 Task: Create fields in order object.
Action: Mouse moved to (731, 72)
Screenshot: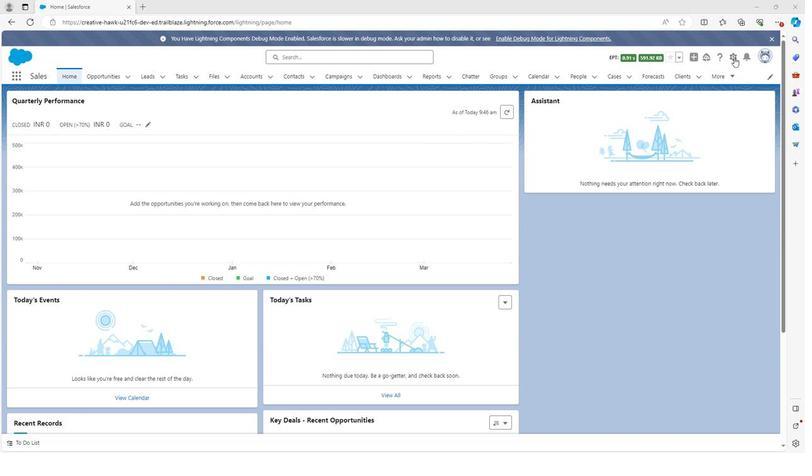 
Action: Mouse pressed left at (731, 72)
Screenshot: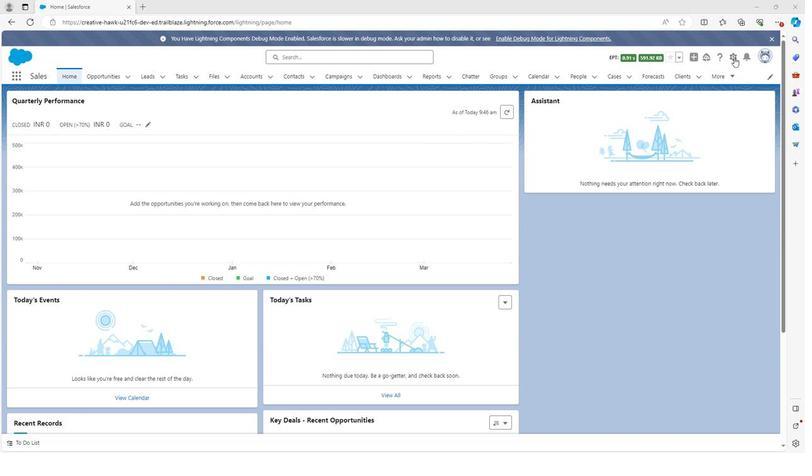 
Action: Mouse moved to (696, 95)
Screenshot: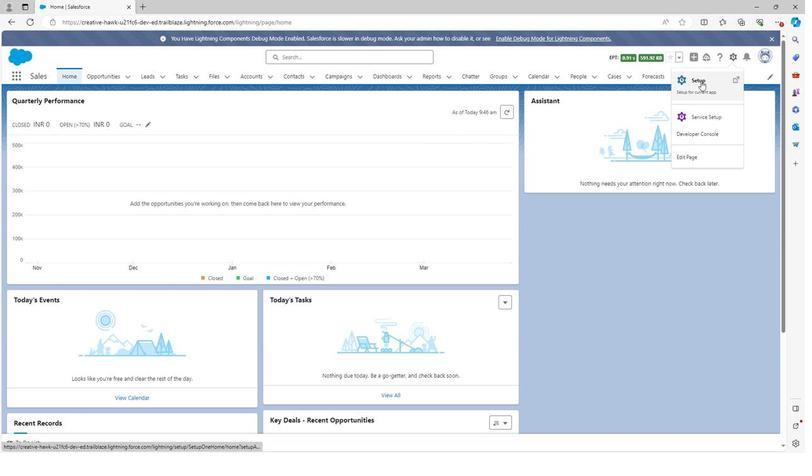 
Action: Mouse pressed left at (696, 95)
Screenshot: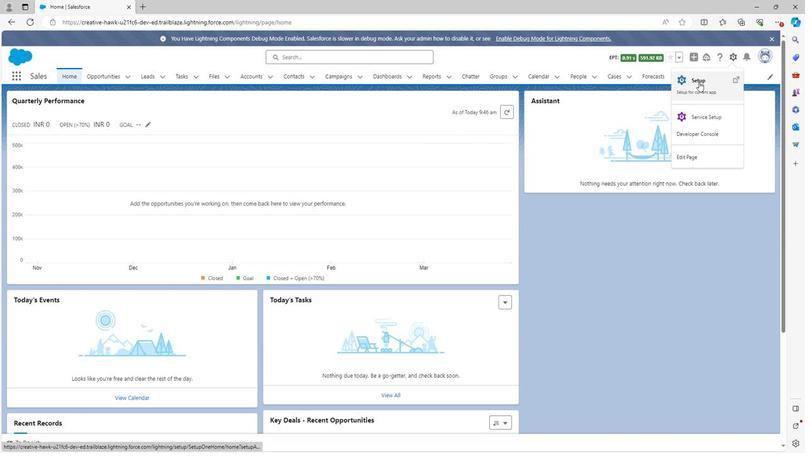 
Action: Mouse moved to (105, 89)
Screenshot: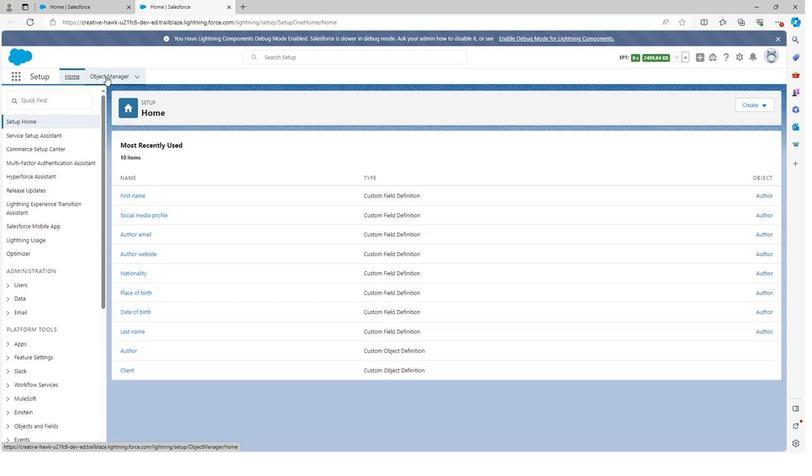 
Action: Mouse pressed left at (105, 89)
Screenshot: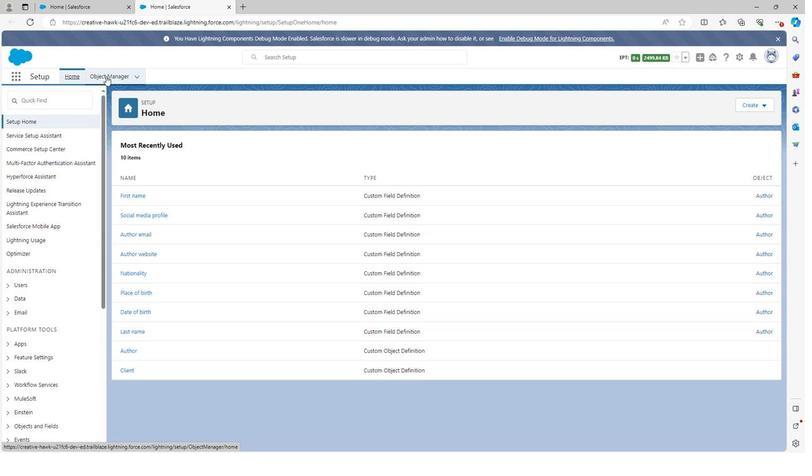 
Action: Mouse moved to (746, 116)
Screenshot: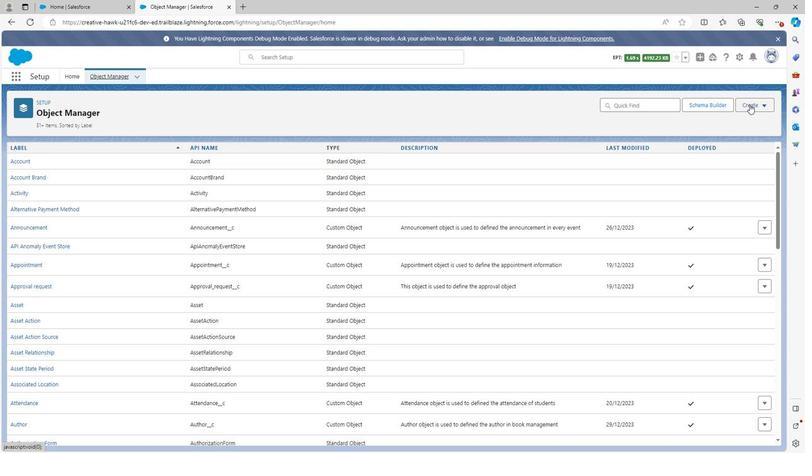 
Action: Mouse pressed left at (746, 116)
Screenshot: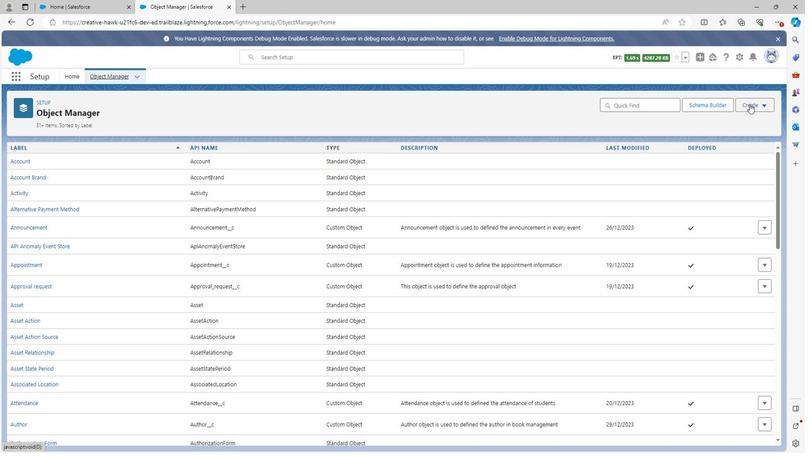 
Action: Mouse moved to (706, 142)
Screenshot: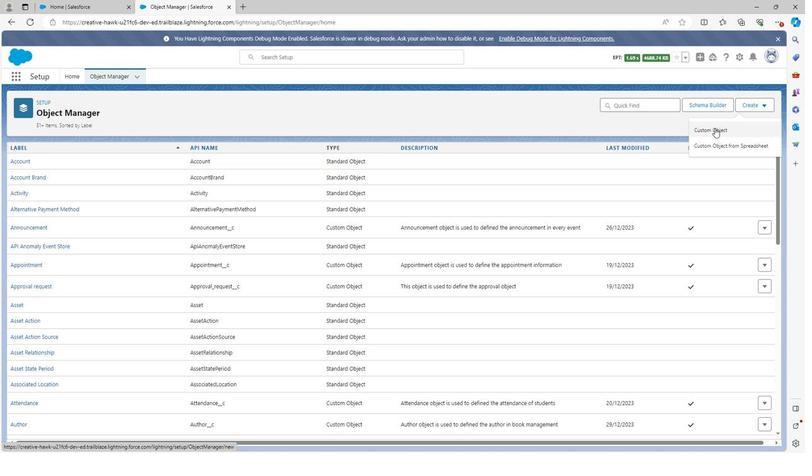 
Action: Mouse pressed left at (706, 142)
Screenshot: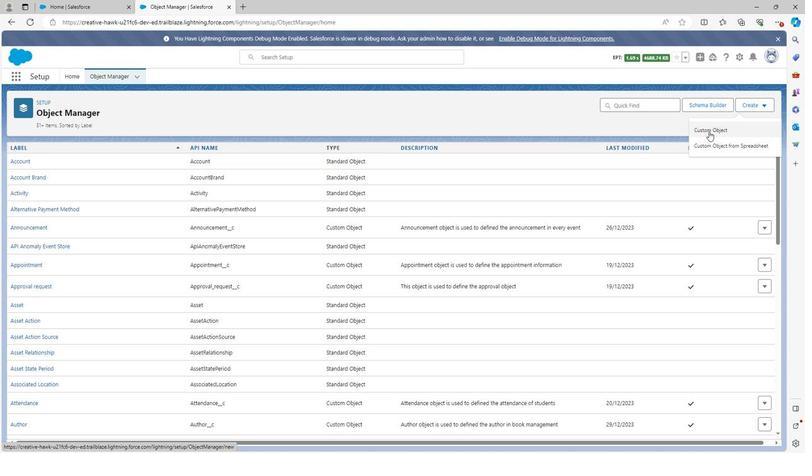 
Action: Mouse moved to (110, 89)
Screenshot: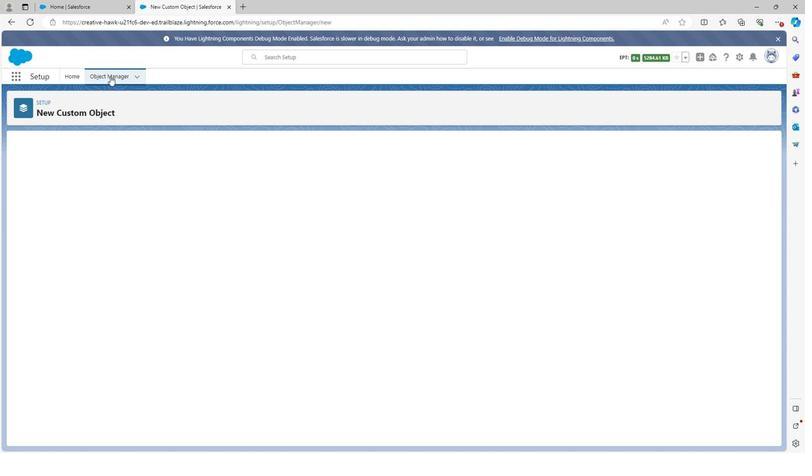 
Action: Mouse pressed left at (110, 89)
Screenshot: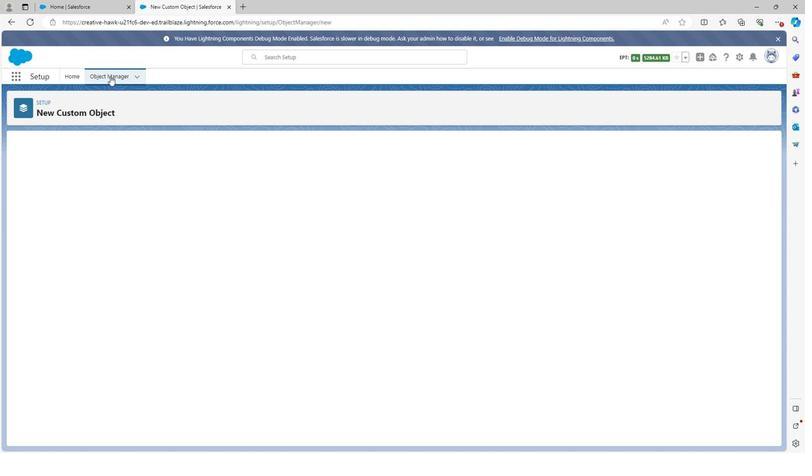 
Action: Mouse moved to (26, 291)
Screenshot: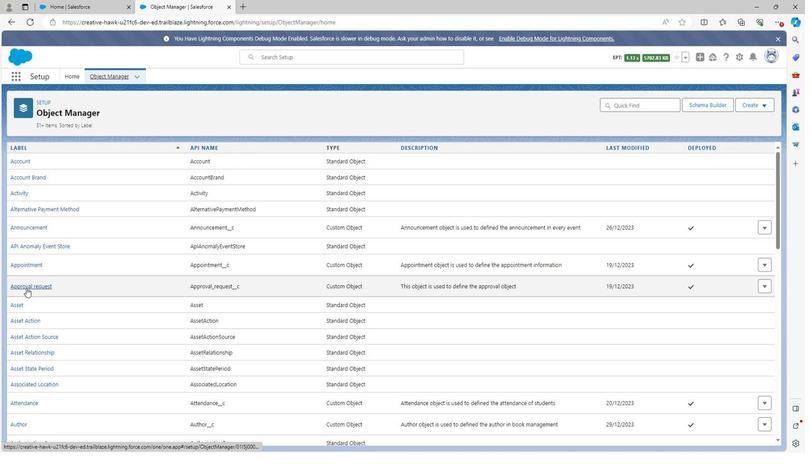 
Action: Mouse scrolled (26, 290) with delta (0, 0)
Screenshot: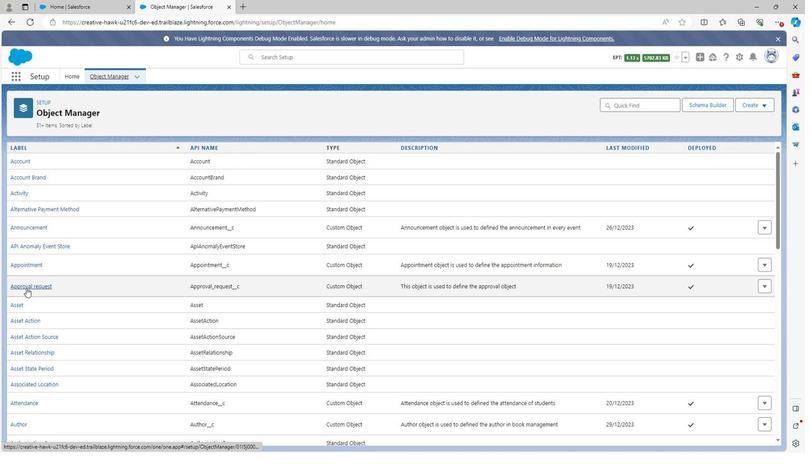 
Action: Mouse scrolled (26, 290) with delta (0, 0)
Screenshot: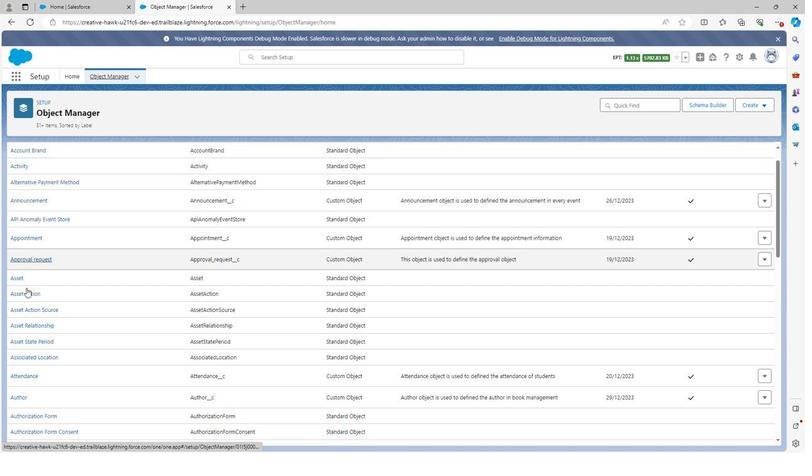 
Action: Mouse scrolled (26, 290) with delta (0, 0)
Screenshot: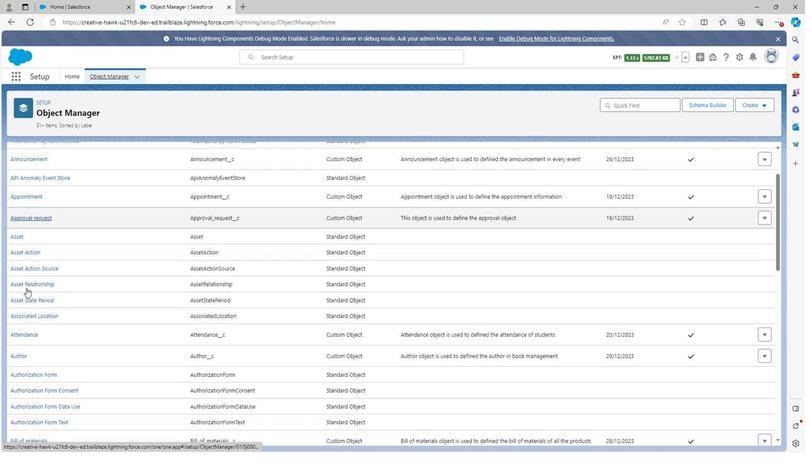 
Action: Mouse scrolled (26, 290) with delta (0, 0)
Screenshot: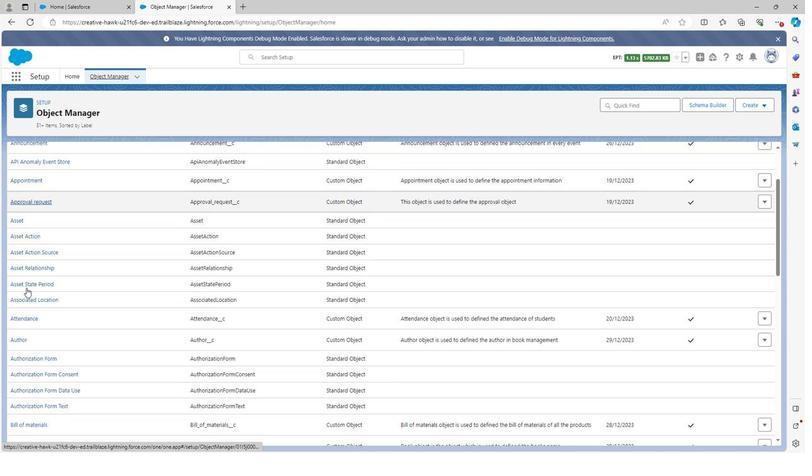 
Action: Mouse scrolled (26, 290) with delta (0, 0)
Screenshot: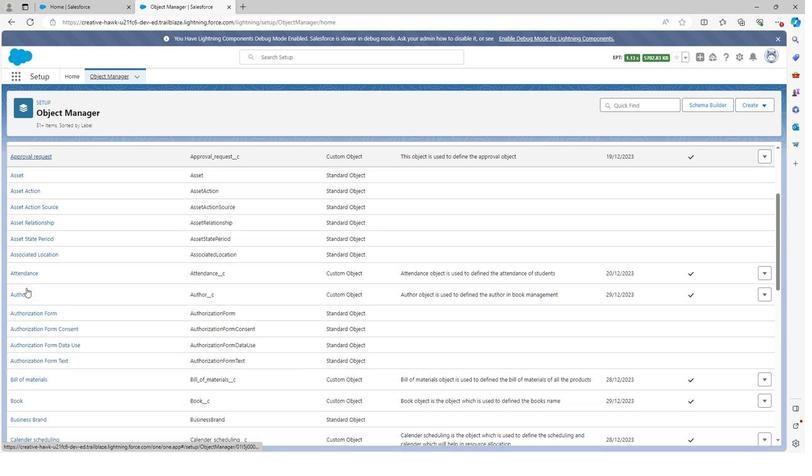 
Action: Mouse scrolled (26, 290) with delta (0, 0)
Screenshot: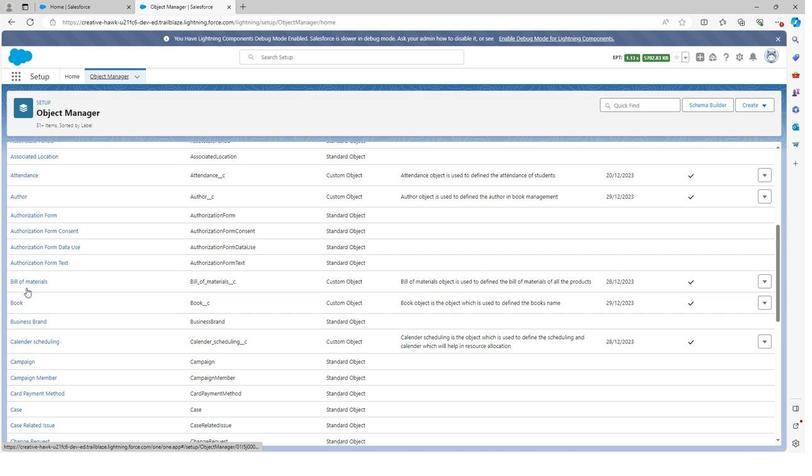 
Action: Mouse scrolled (26, 290) with delta (0, 0)
Screenshot: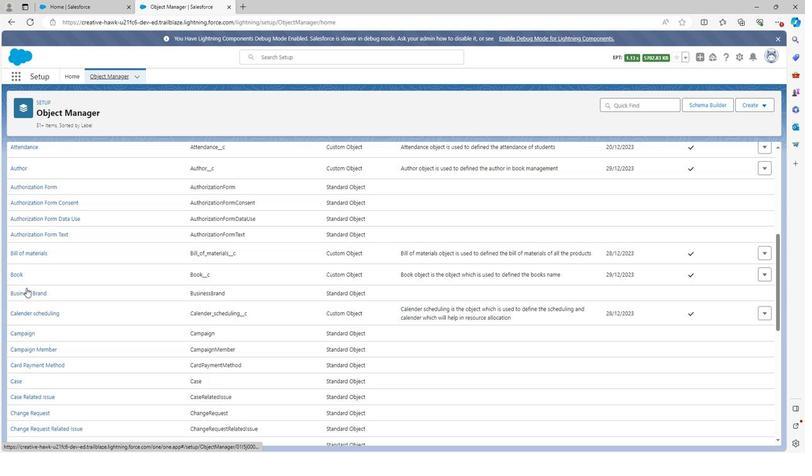 
Action: Mouse scrolled (26, 290) with delta (0, 0)
Screenshot: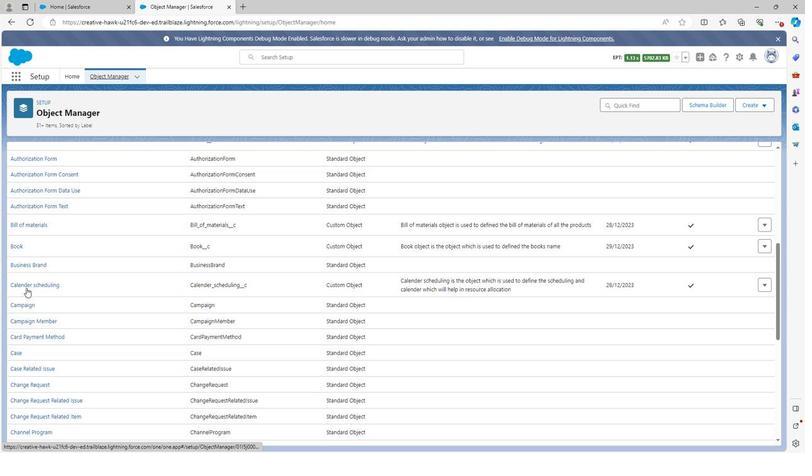 
Action: Mouse scrolled (26, 290) with delta (0, 0)
Screenshot: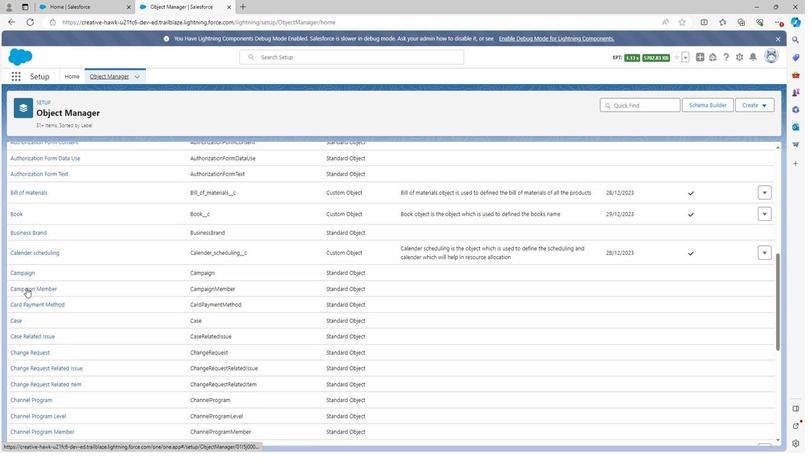 
Action: Mouse scrolled (26, 290) with delta (0, 0)
Screenshot: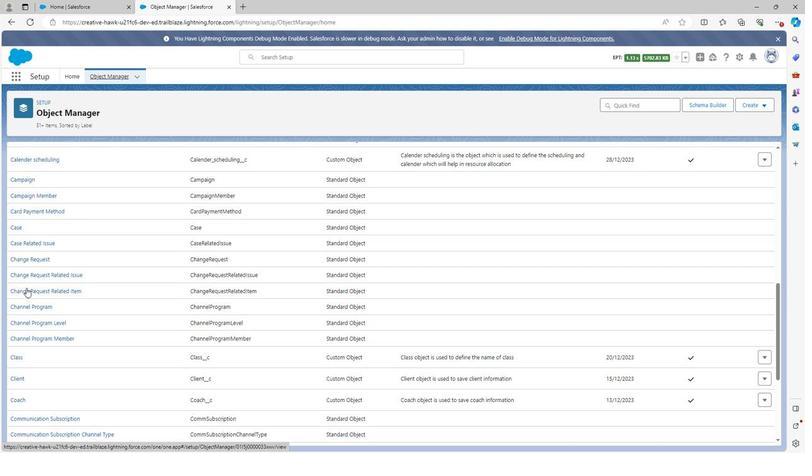 
Action: Mouse scrolled (26, 290) with delta (0, 0)
Screenshot: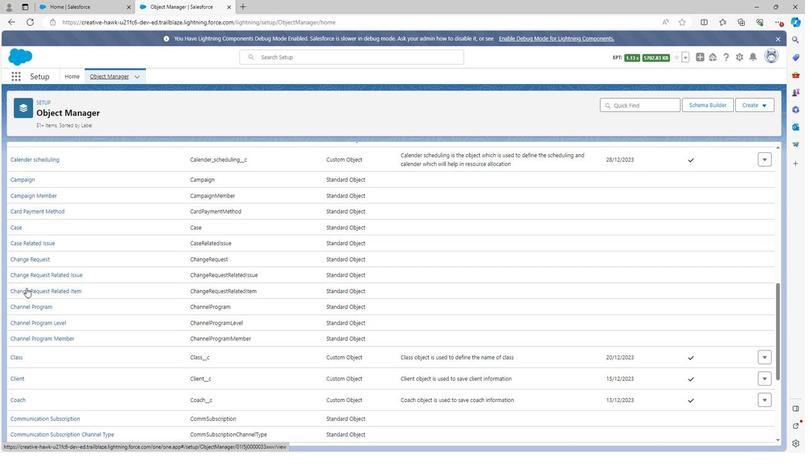 
Action: Mouse scrolled (26, 290) with delta (0, 0)
Screenshot: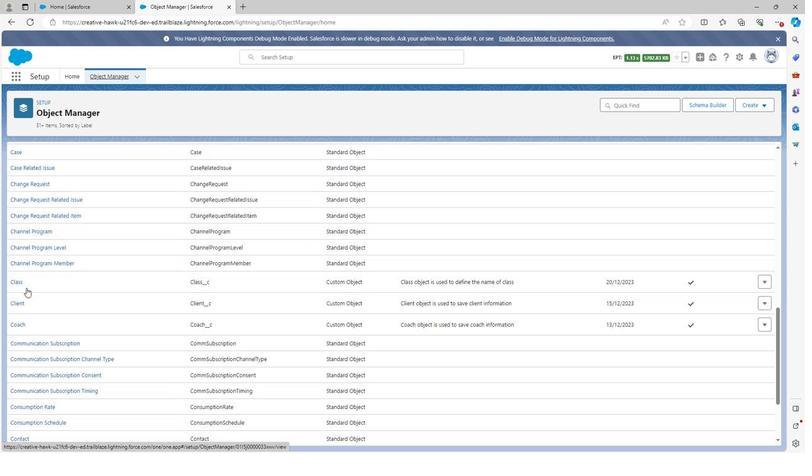 
Action: Mouse scrolled (26, 290) with delta (0, 0)
Screenshot: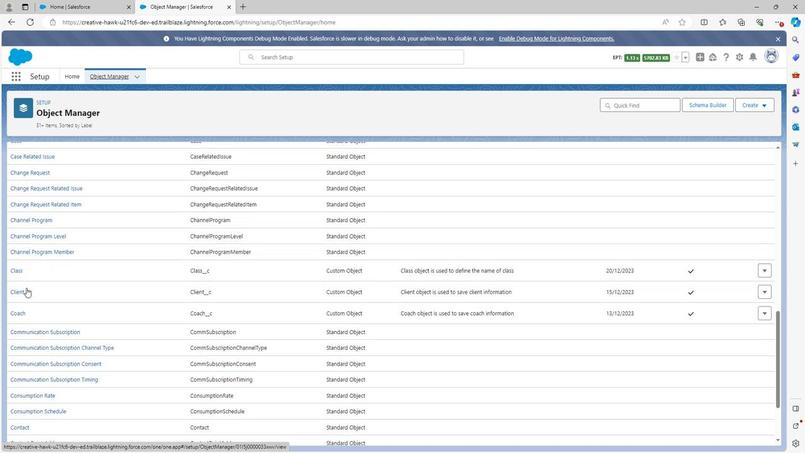 
Action: Mouse scrolled (26, 290) with delta (0, 0)
Screenshot: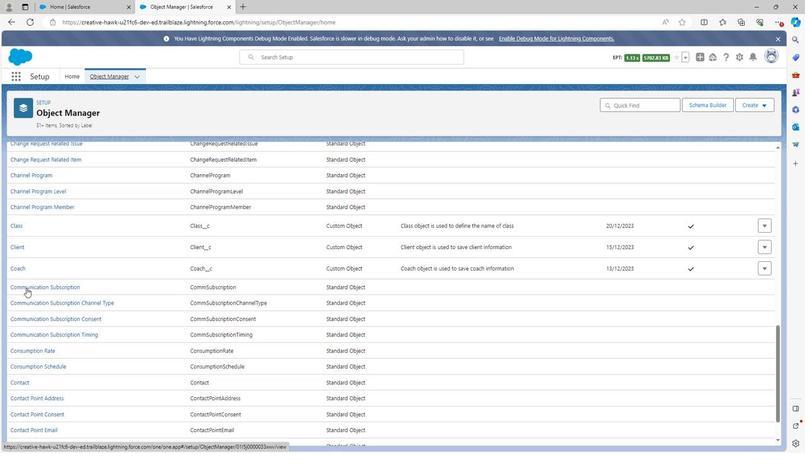 
Action: Mouse scrolled (26, 290) with delta (0, 0)
Screenshot: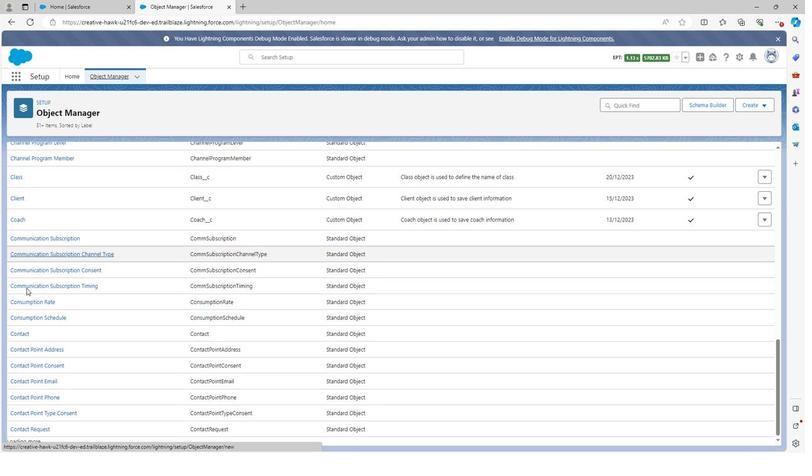 
Action: Mouse scrolled (26, 290) with delta (0, 0)
Screenshot: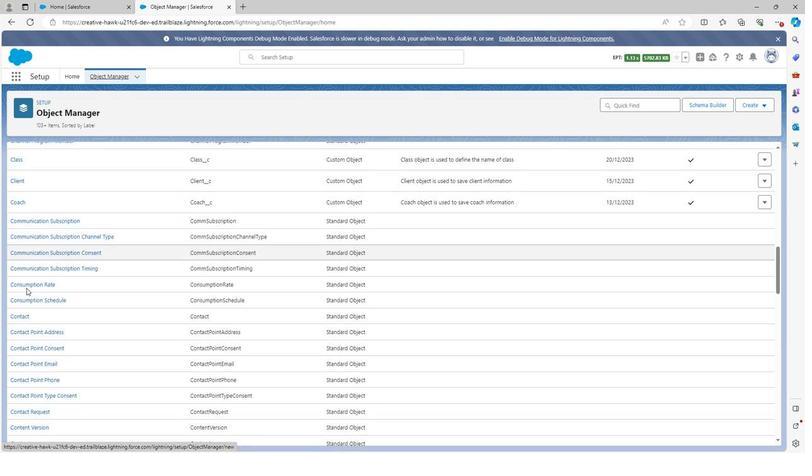 
Action: Mouse scrolled (26, 290) with delta (0, 0)
Screenshot: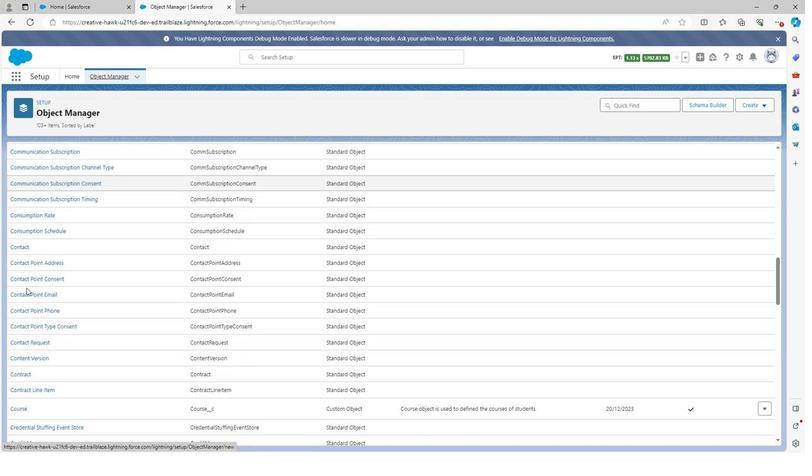 
Action: Mouse scrolled (26, 290) with delta (0, 0)
Screenshot: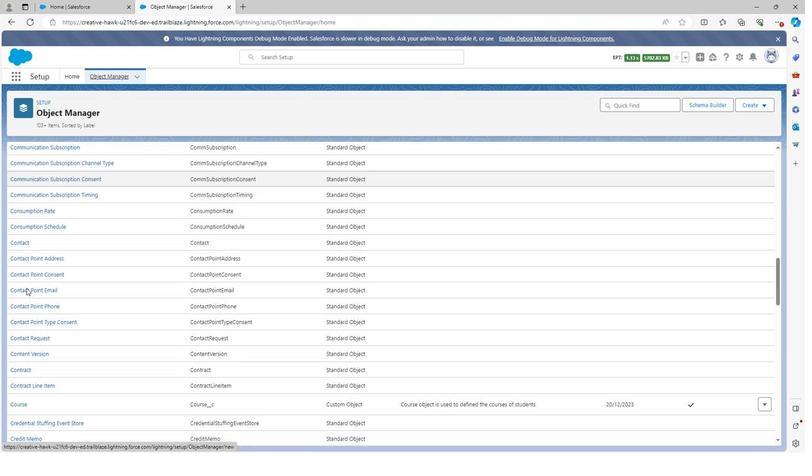 
Action: Mouse scrolled (26, 290) with delta (0, 0)
Screenshot: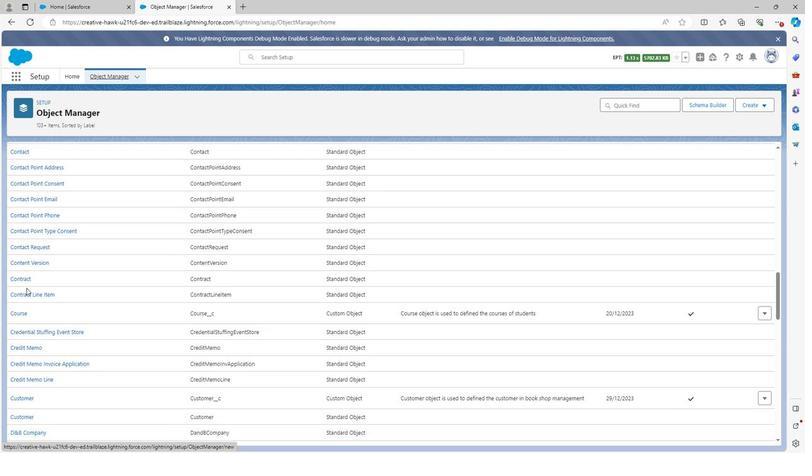 
Action: Mouse scrolled (26, 290) with delta (0, 0)
Screenshot: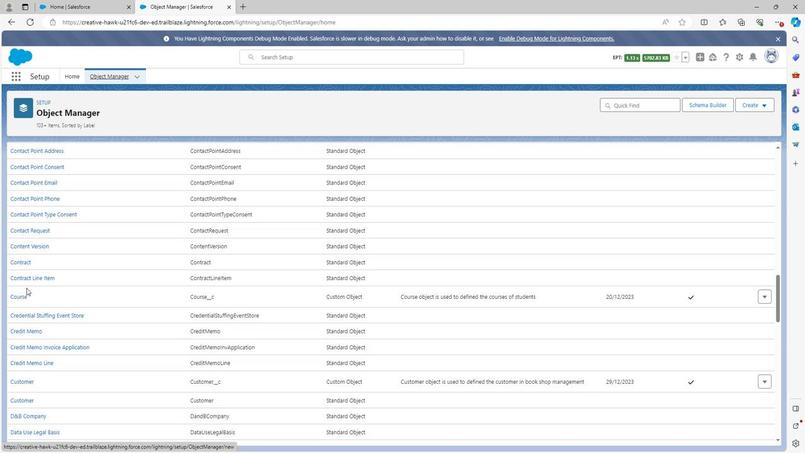 
Action: Mouse scrolled (26, 290) with delta (0, 0)
Screenshot: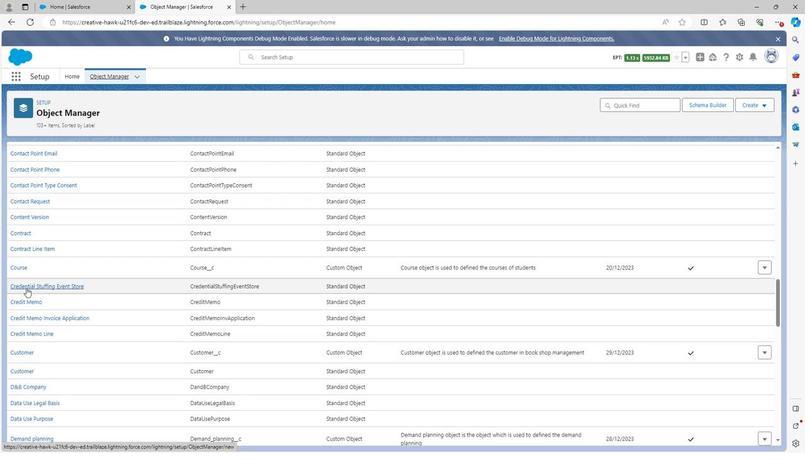 
Action: Mouse scrolled (26, 290) with delta (0, 0)
Screenshot: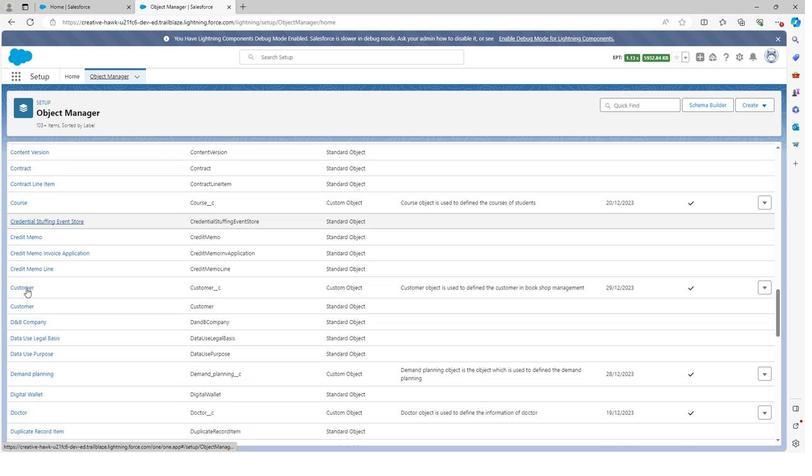 
Action: Mouse scrolled (26, 290) with delta (0, 0)
Screenshot: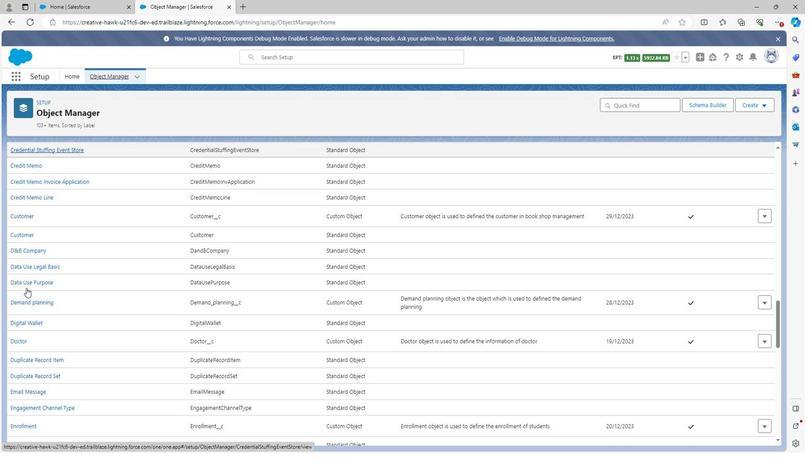 
Action: Mouse scrolled (26, 290) with delta (0, 0)
Screenshot: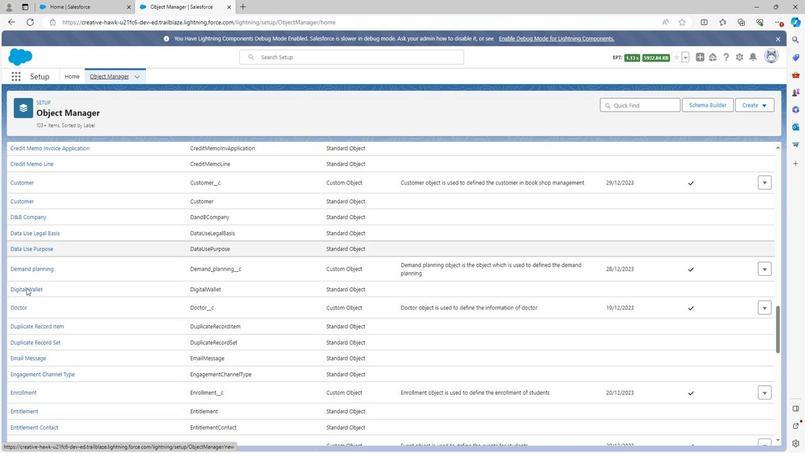 
Action: Mouse scrolled (26, 290) with delta (0, 0)
Screenshot: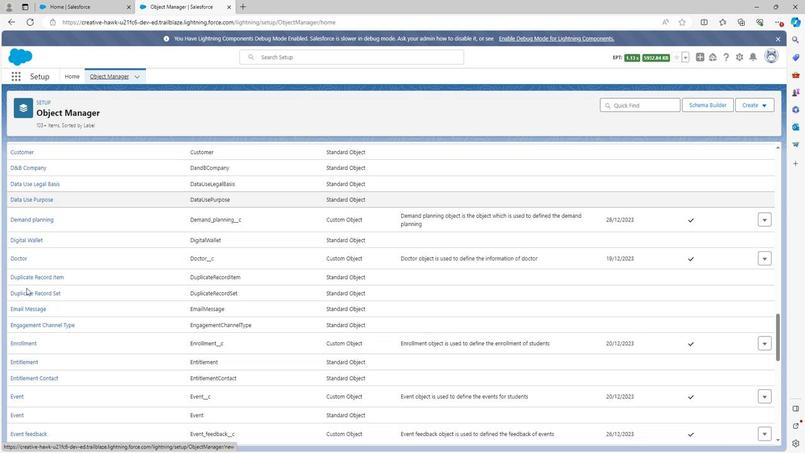 
Action: Mouse scrolled (26, 290) with delta (0, 0)
Screenshot: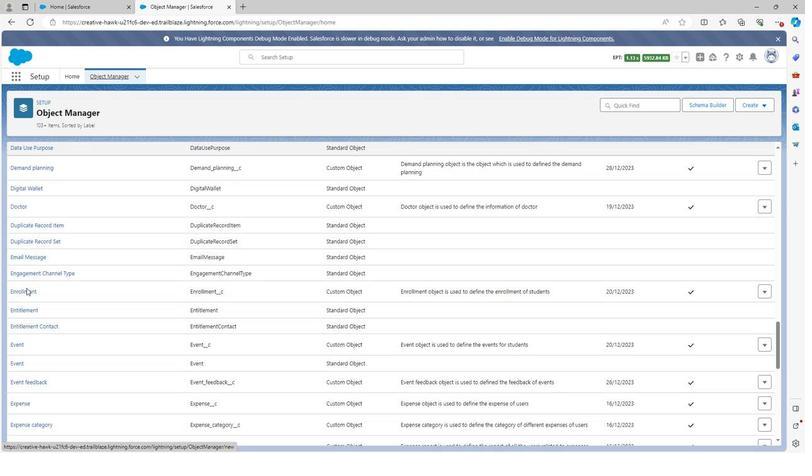 
Action: Mouse scrolled (26, 290) with delta (0, 0)
Screenshot: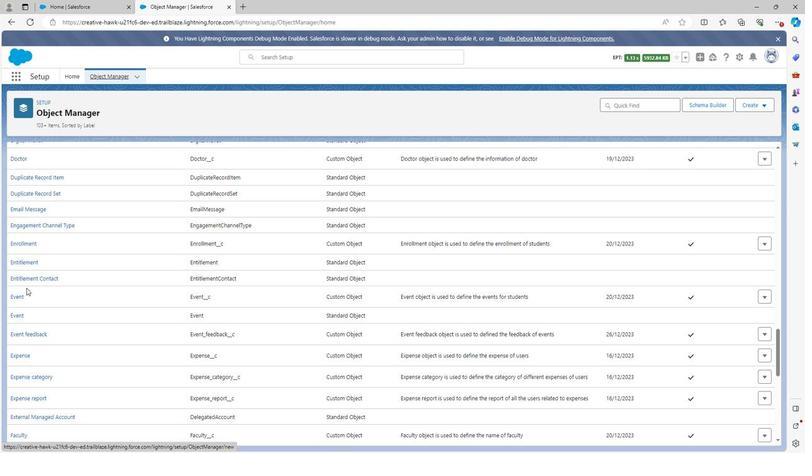 
Action: Mouse scrolled (26, 290) with delta (0, 0)
Screenshot: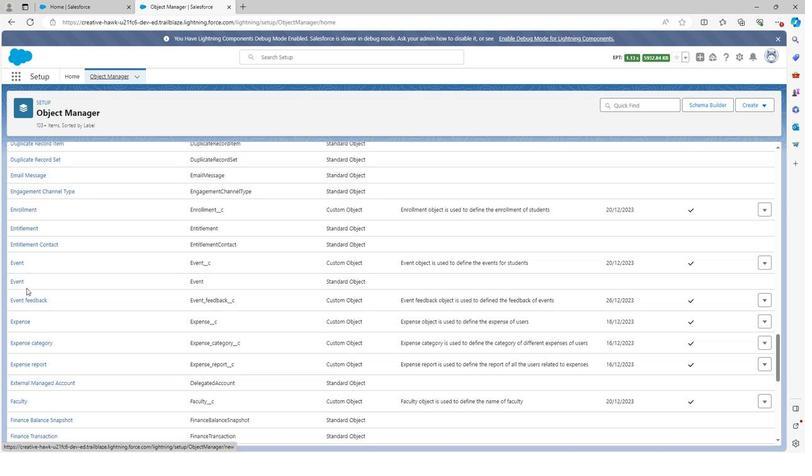 
Action: Mouse scrolled (26, 290) with delta (0, 0)
Screenshot: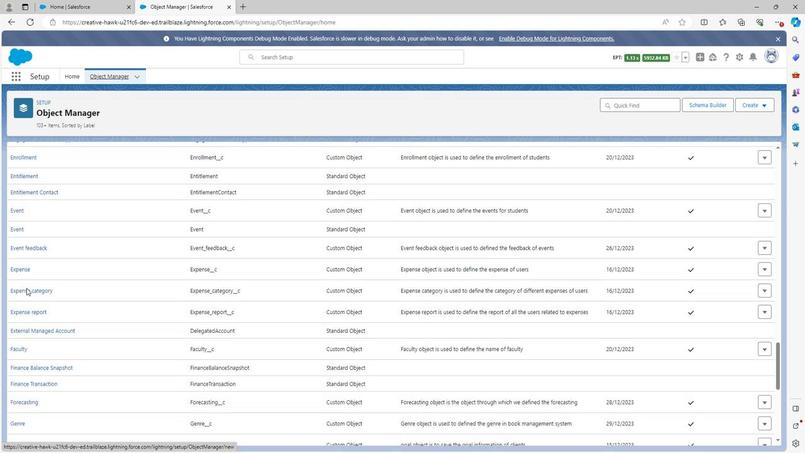 
Action: Mouse scrolled (26, 290) with delta (0, 0)
Screenshot: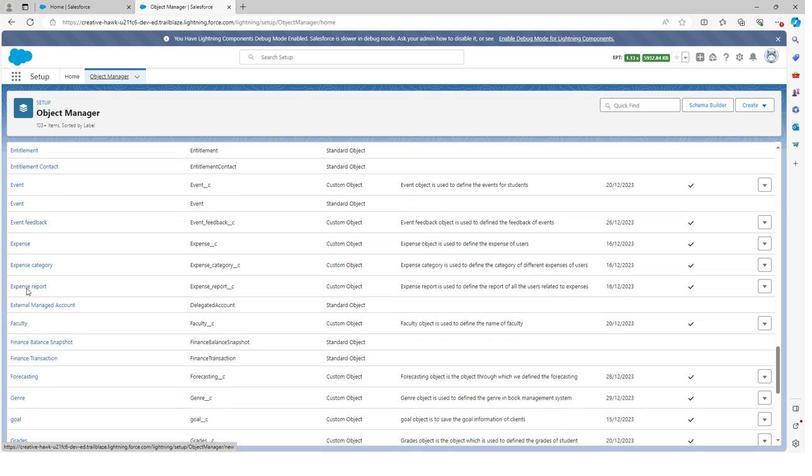 
Action: Mouse scrolled (26, 290) with delta (0, 0)
Screenshot: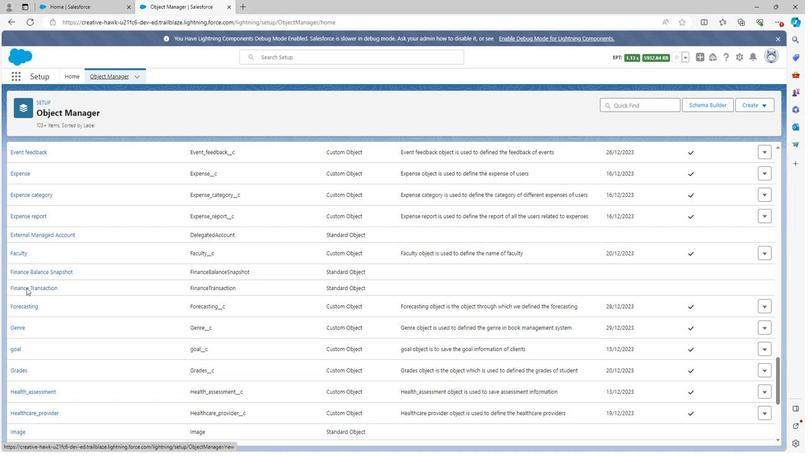 
Action: Mouse scrolled (26, 290) with delta (0, 0)
Screenshot: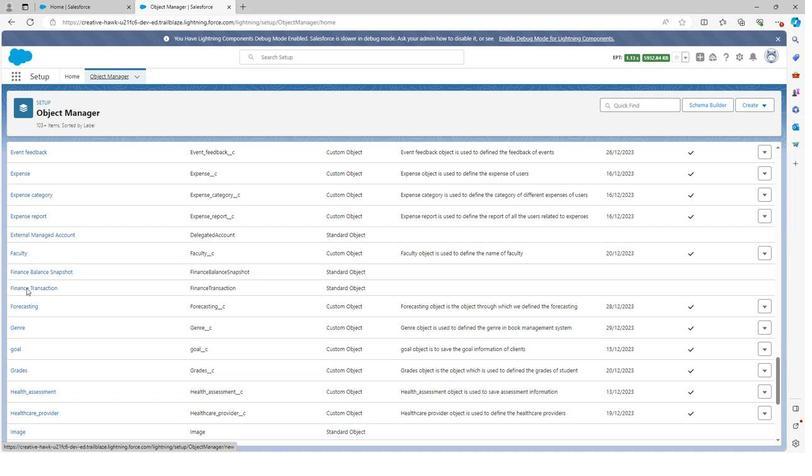 
Action: Mouse scrolled (26, 290) with delta (0, 0)
Screenshot: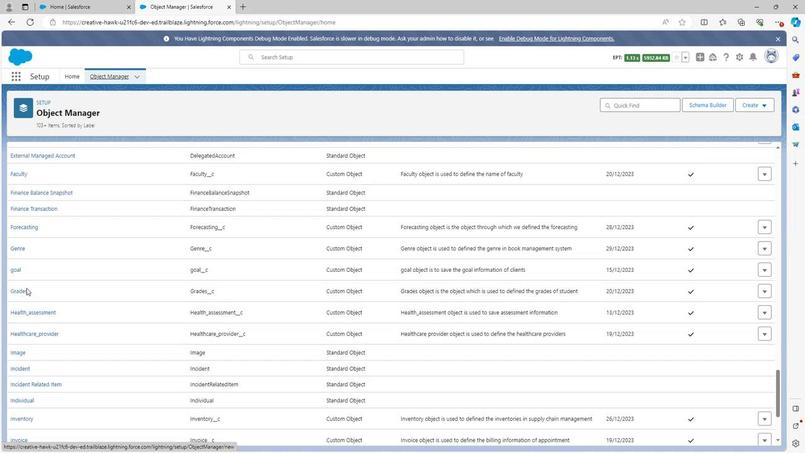 
Action: Mouse scrolled (26, 290) with delta (0, 0)
Screenshot: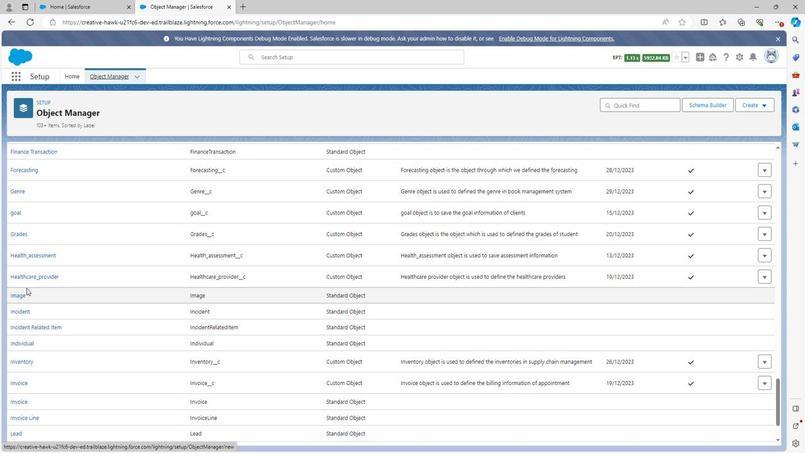 
Action: Mouse scrolled (26, 290) with delta (0, 0)
Screenshot: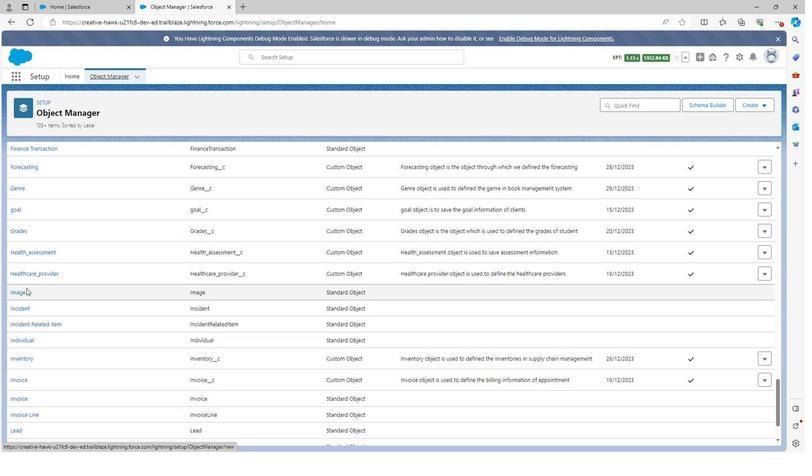 
Action: Mouse scrolled (26, 290) with delta (0, 0)
Screenshot: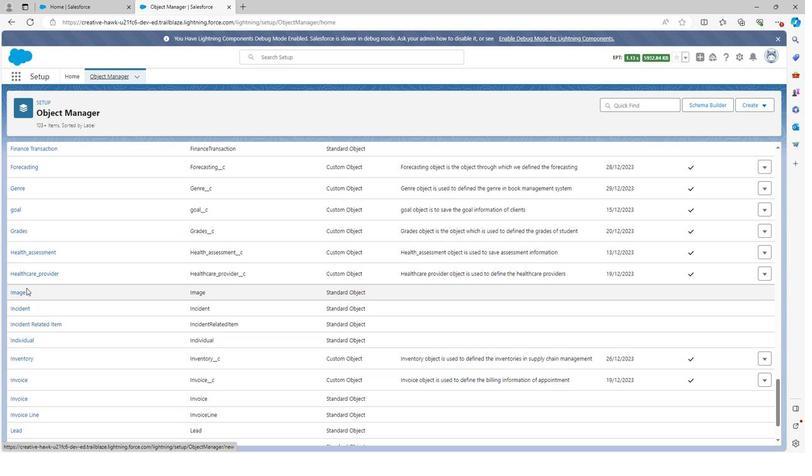 
Action: Mouse scrolled (26, 290) with delta (0, 0)
Screenshot: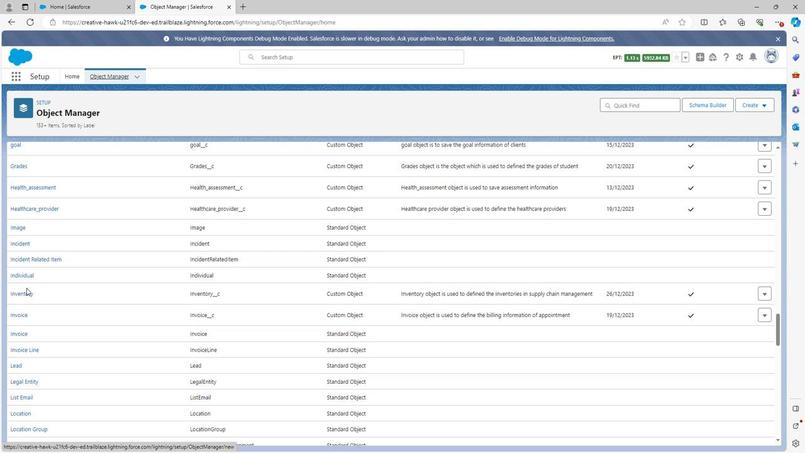 
Action: Mouse scrolled (26, 290) with delta (0, 0)
Screenshot: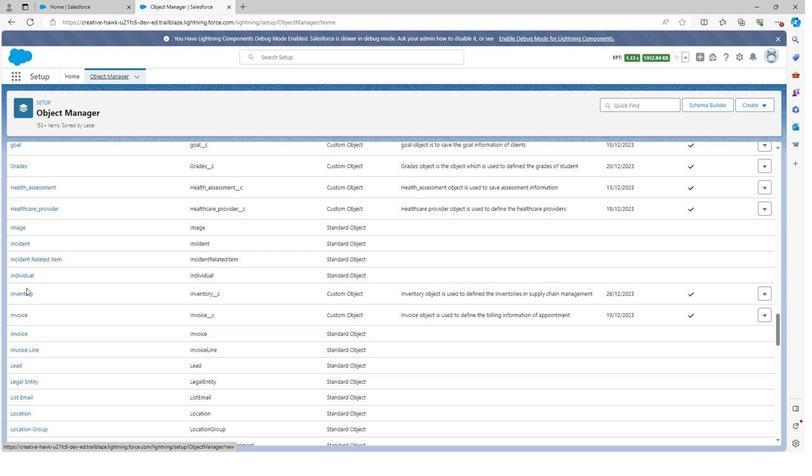 
Action: Mouse scrolled (26, 290) with delta (0, 0)
Screenshot: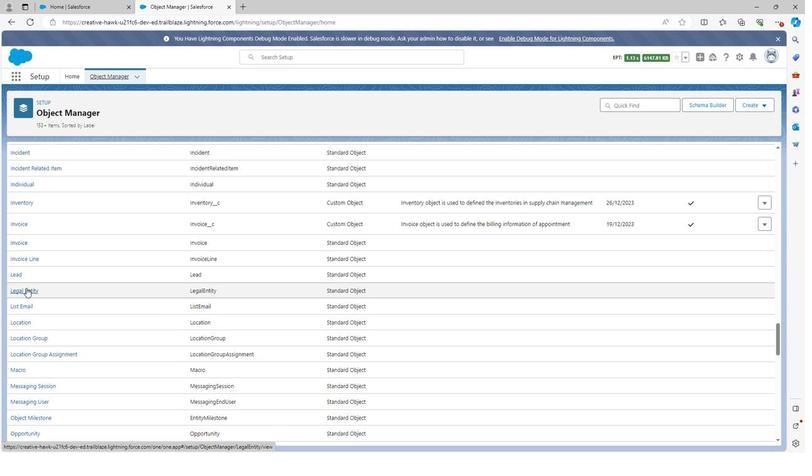 
Action: Mouse scrolled (26, 290) with delta (0, 0)
Screenshot: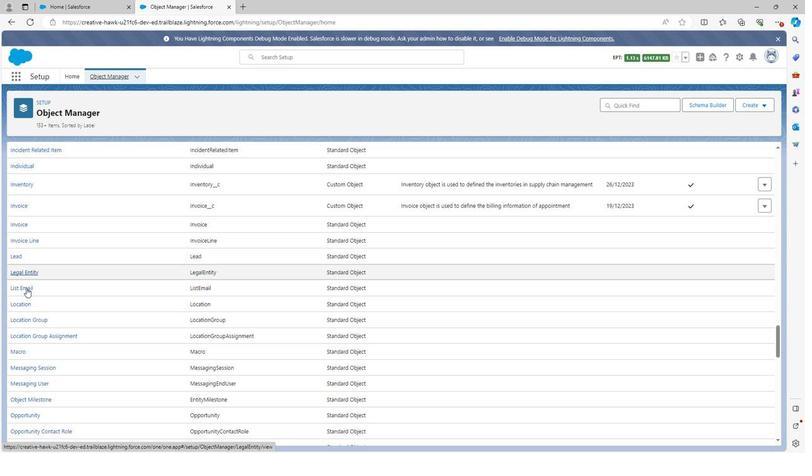 
Action: Mouse moved to (26, 291)
Screenshot: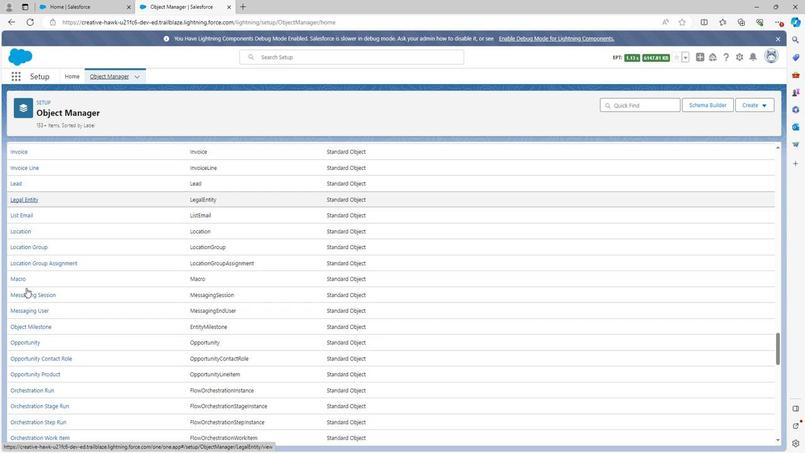 
Action: Mouse scrolled (26, 291) with delta (0, 0)
Screenshot: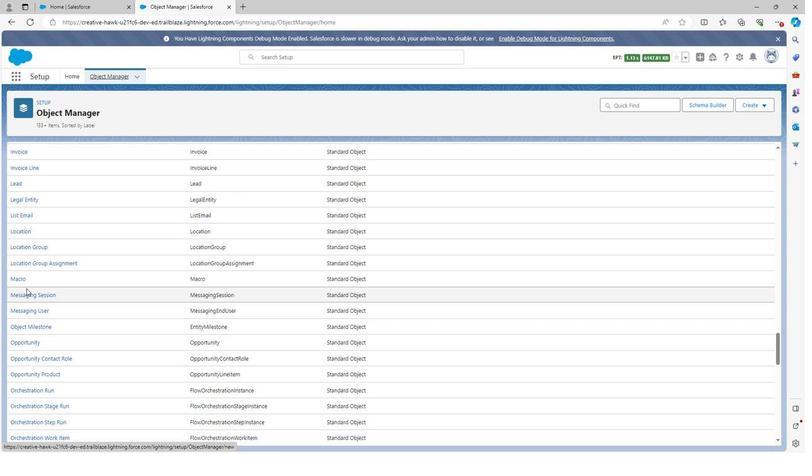 
Action: Mouse scrolled (26, 291) with delta (0, 0)
Screenshot: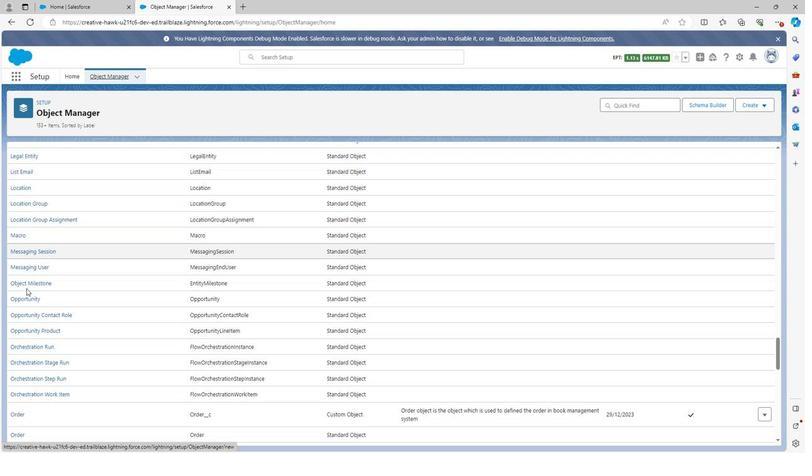 
Action: Mouse scrolled (26, 291) with delta (0, 0)
Screenshot: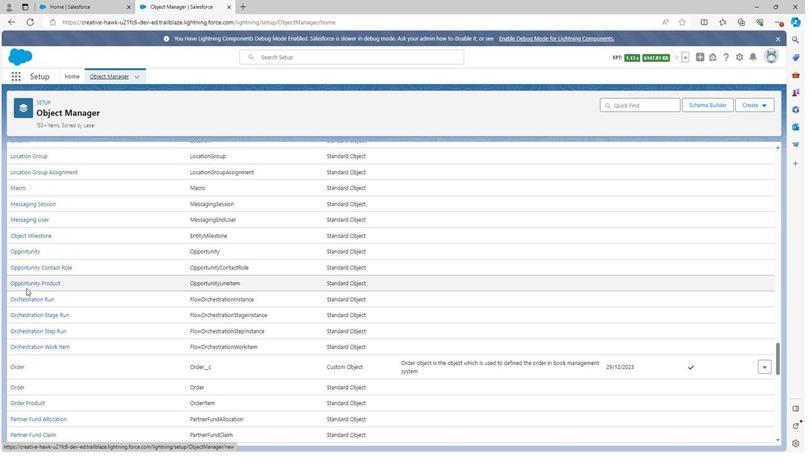 
Action: Mouse moved to (20, 320)
Screenshot: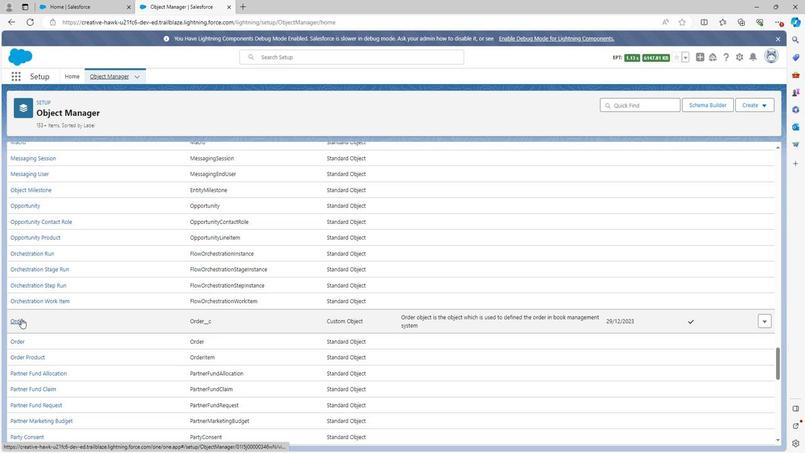 
Action: Mouse pressed left at (20, 320)
Screenshot: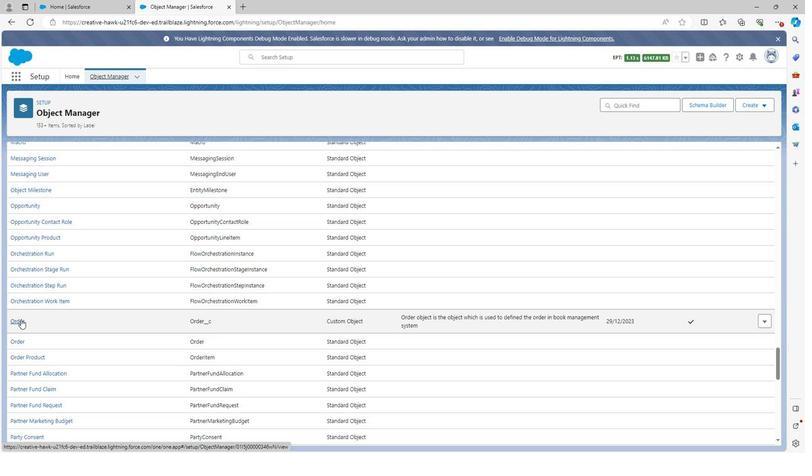 
Action: Mouse moved to (50, 170)
Screenshot: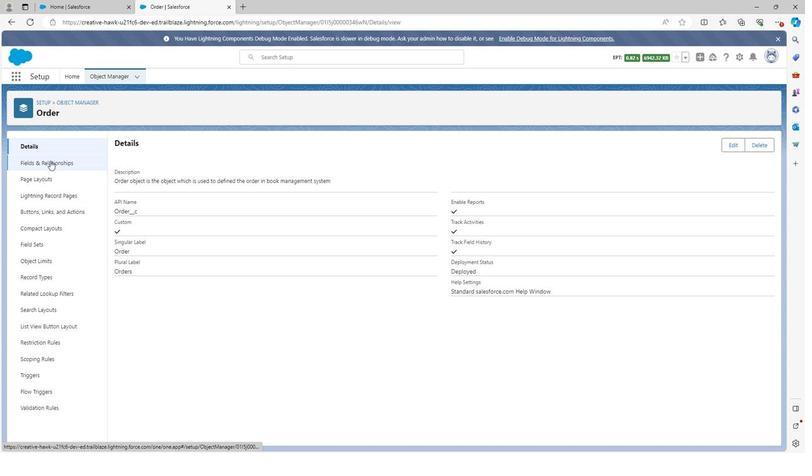 
Action: Mouse pressed left at (50, 170)
Screenshot: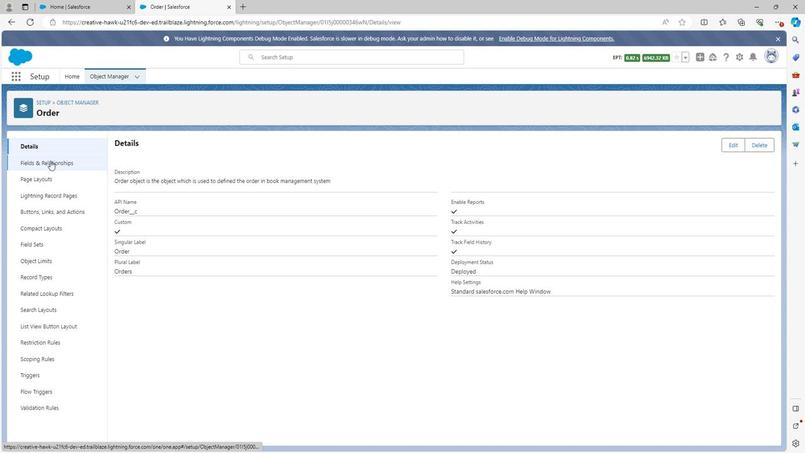 
Action: Mouse moved to (590, 154)
Screenshot: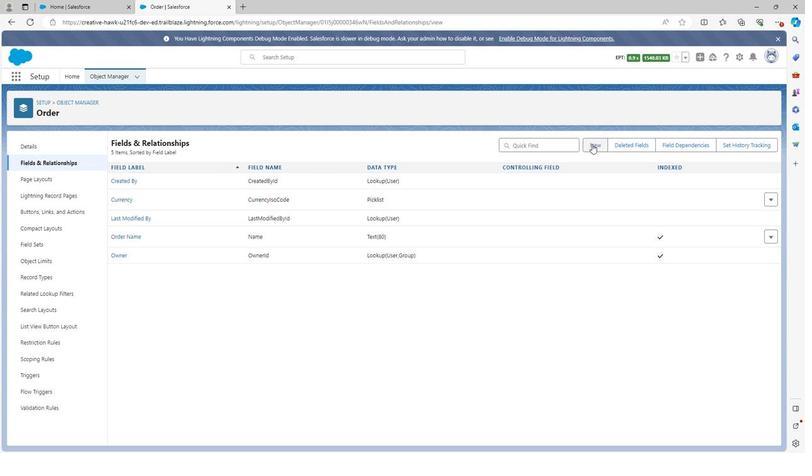 
Action: Mouse pressed left at (590, 154)
Screenshot: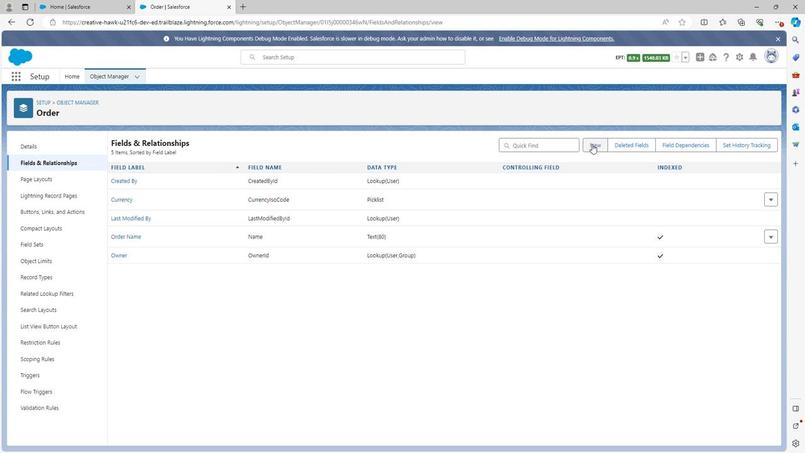 
Action: Mouse moved to (127, 376)
Screenshot: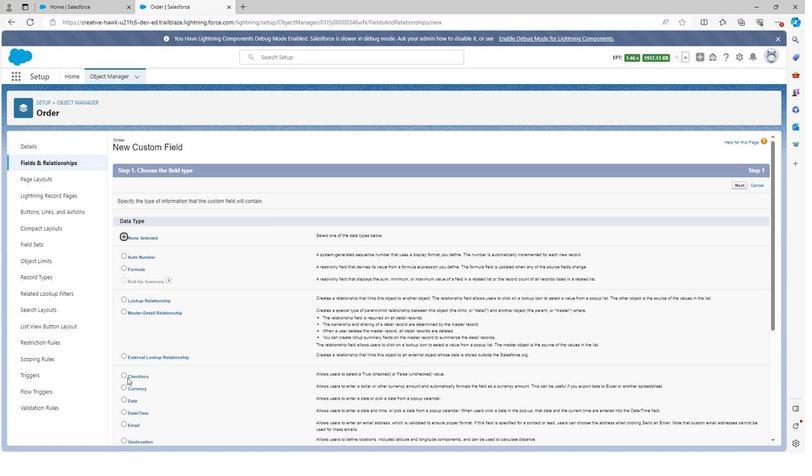 
Action: Mouse scrolled (127, 376) with delta (0, 0)
Screenshot: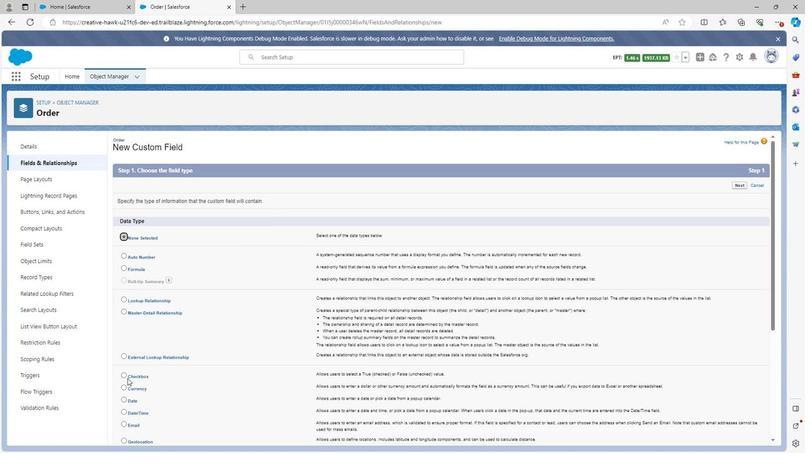 
Action: Mouse moved to (127, 377)
Screenshot: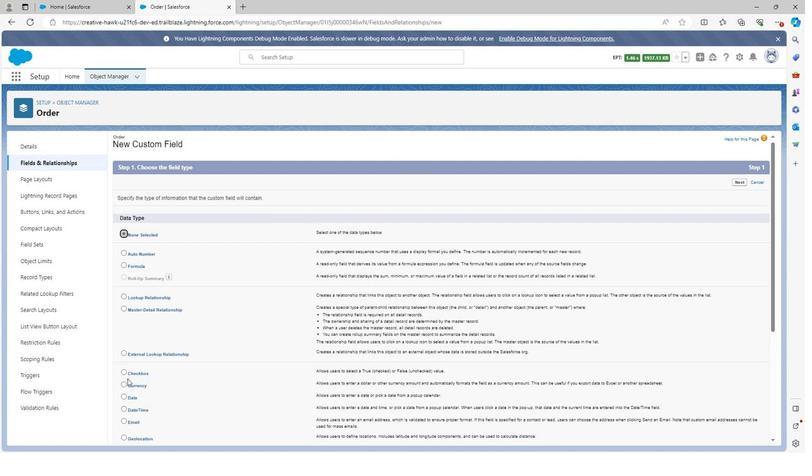 
Action: Mouse scrolled (127, 376) with delta (0, 0)
Screenshot: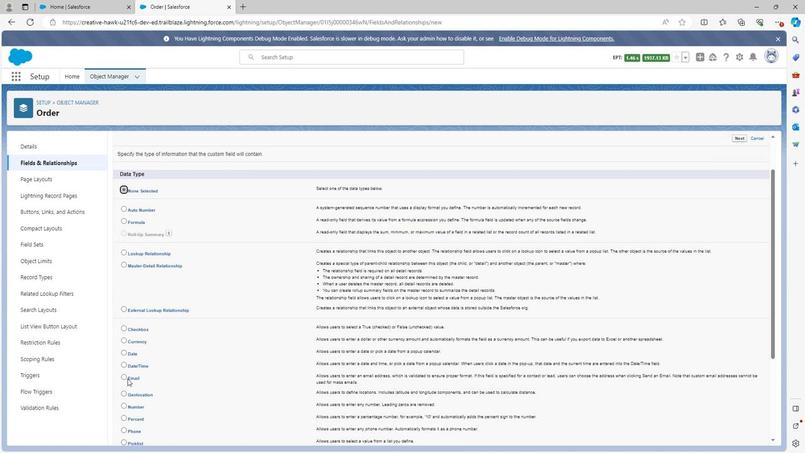 
Action: Mouse moved to (122, 356)
Screenshot: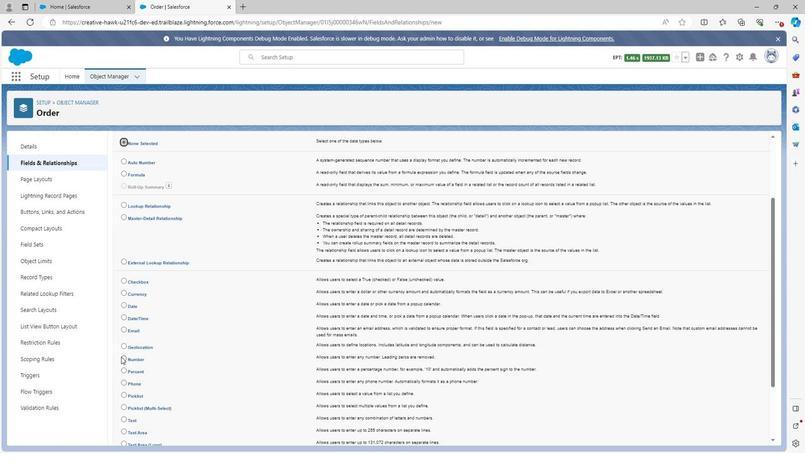 
Action: Mouse pressed left at (122, 356)
Screenshot: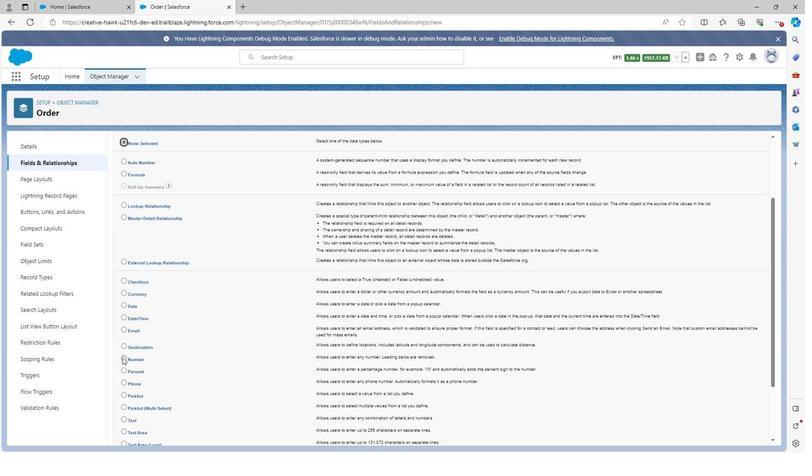 
Action: Mouse moved to (724, 404)
Screenshot: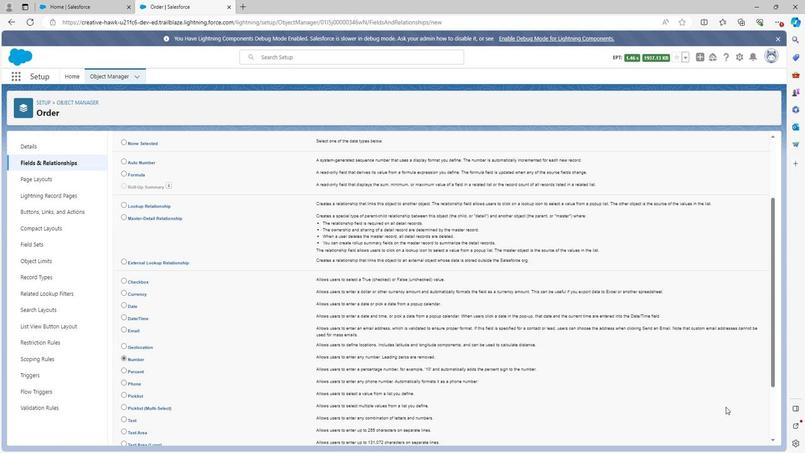 
Action: Mouse scrolled (724, 403) with delta (0, 0)
Screenshot: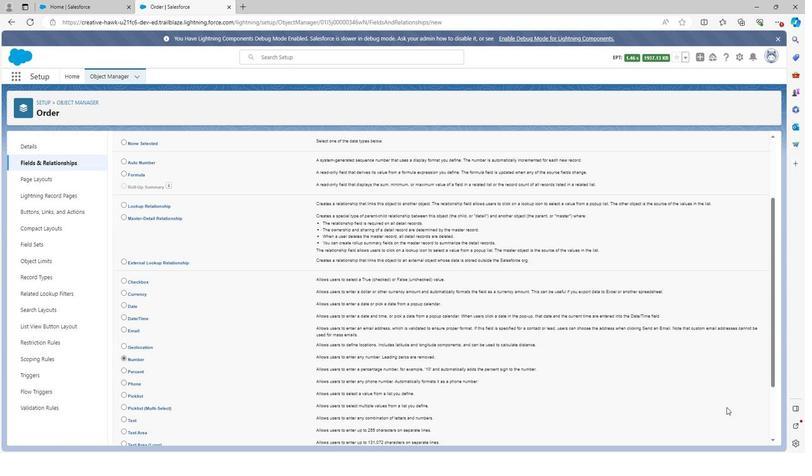 
Action: Mouse moved to (724, 404)
Screenshot: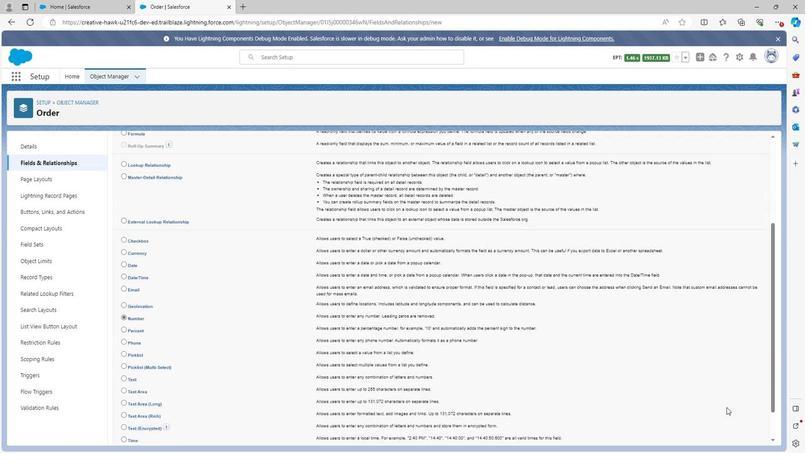 
Action: Mouse scrolled (724, 403) with delta (0, 0)
Screenshot: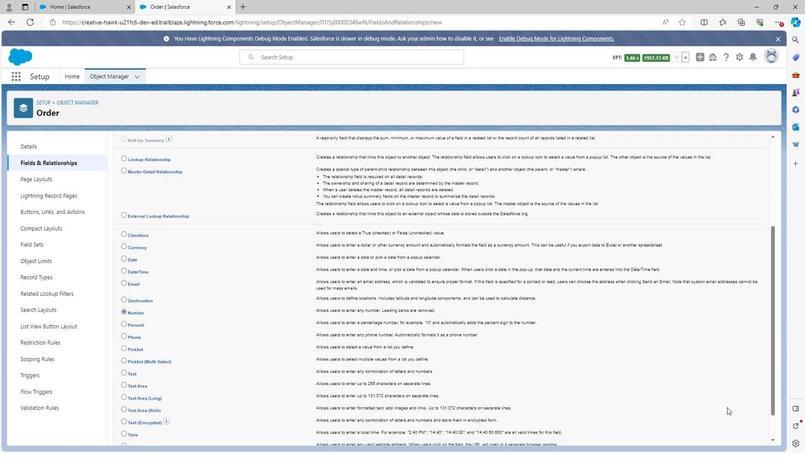 
Action: Mouse scrolled (724, 403) with delta (0, 0)
Screenshot: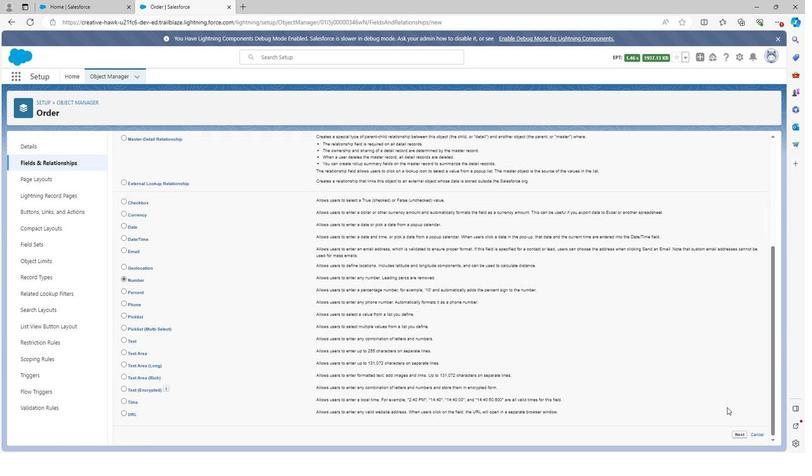 
Action: Mouse moved to (735, 430)
Screenshot: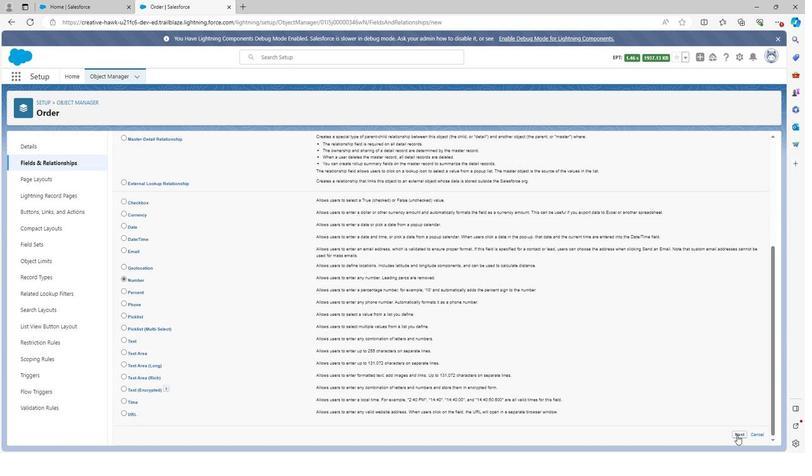
Action: Mouse pressed left at (735, 430)
Screenshot: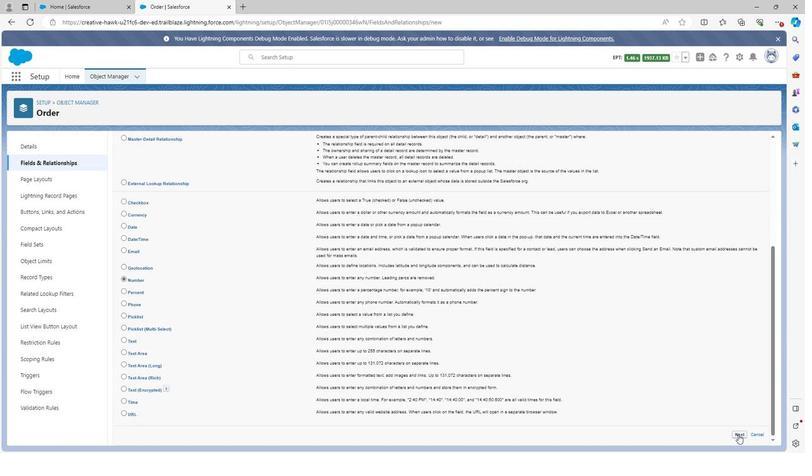 
Action: Mouse moved to (254, 208)
Screenshot: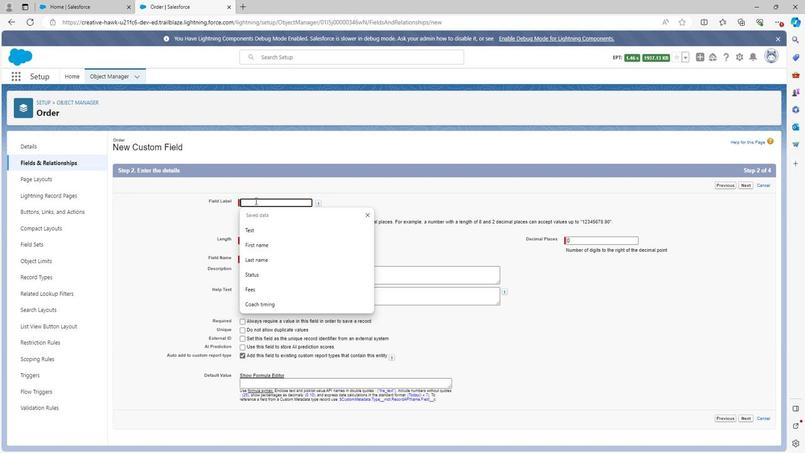 
Action: Mouse pressed left at (254, 208)
Screenshot: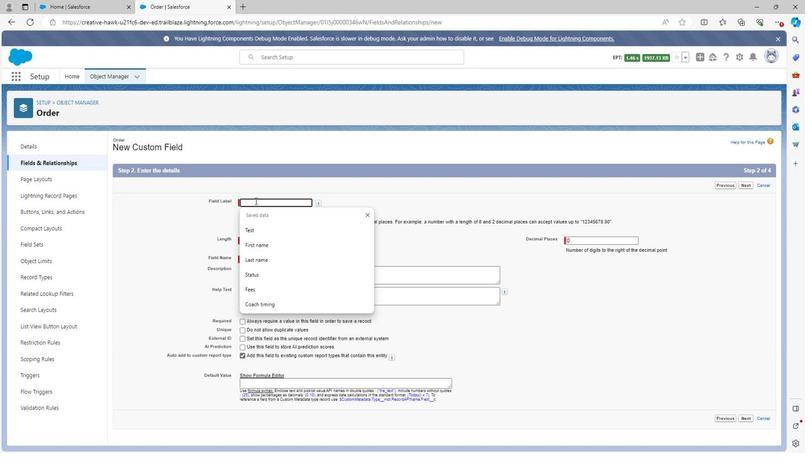 
Action: Key pressed <Key.shift>Order<Key.space>number
Screenshot: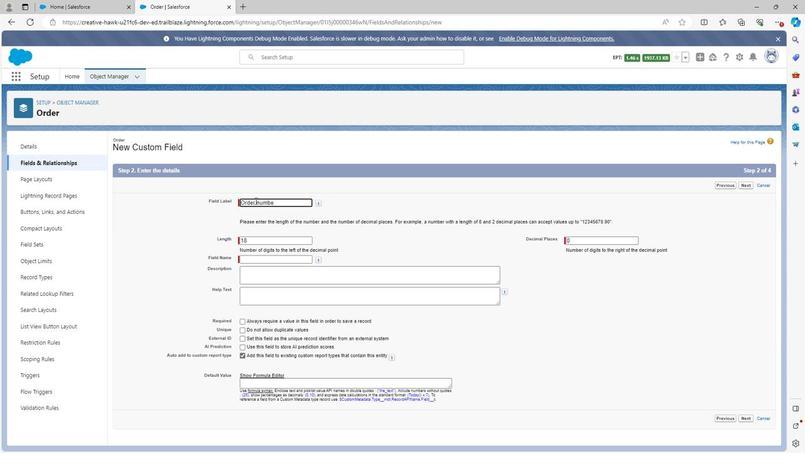 
Action: Mouse moved to (353, 240)
Screenshot: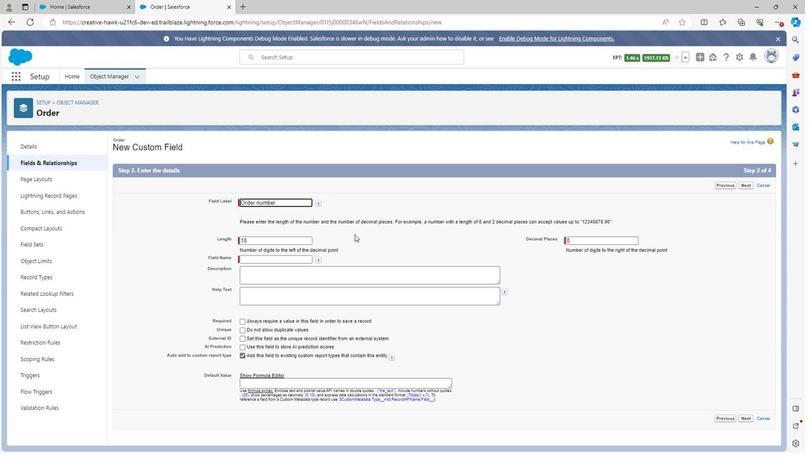 
Action: Mouse pressed left at (353, 240)
Screenshot: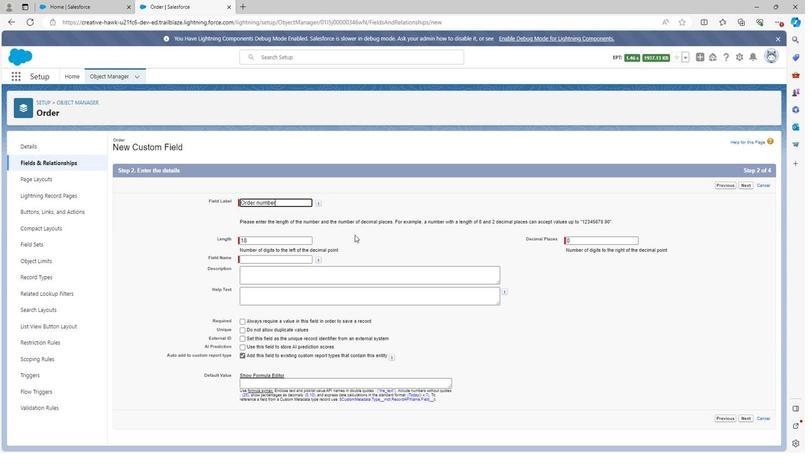 
Action: Mouse moved to (284, 281)
Screenshot: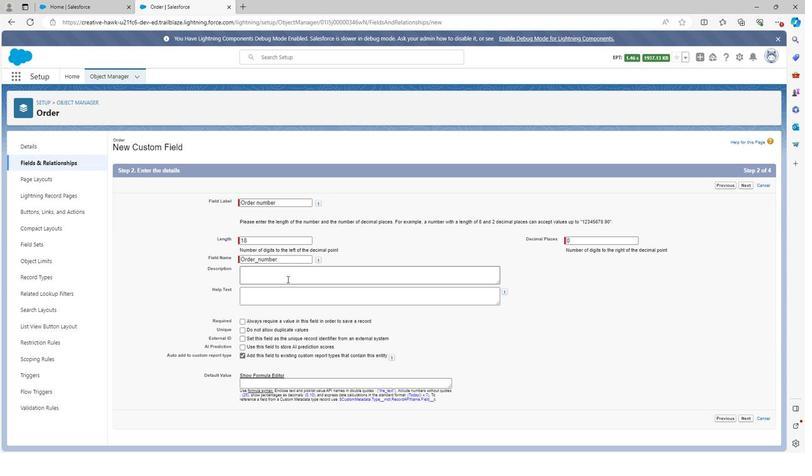 
Action: Mouse pressed left at (284, 281)
Screenshot: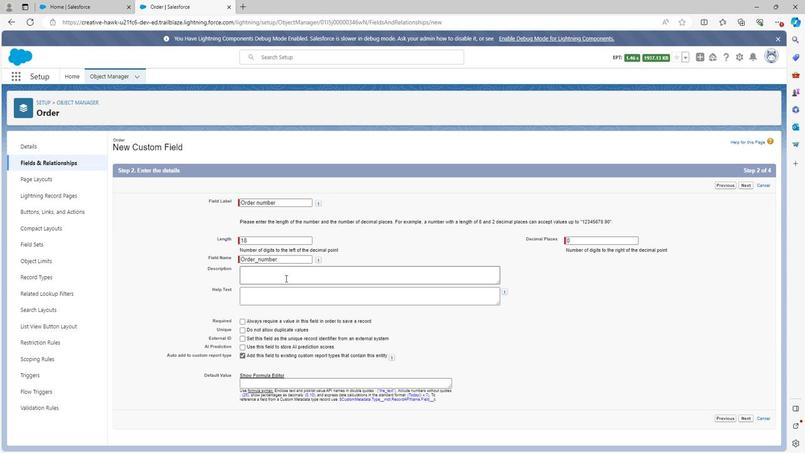 
Action: Key pressed <Key.shift>Order<Key.space>number<Key.space>field<Key.space>is<Key.space>the<Key.space>field<Key.space>in<Key.space>which<Key.space>we<Key.space>can<Key.space>add<Key.space>numbers<Key.space>of<Key.space>order<Key.space>in<Key.space>book<Key.space>shop<Key.space>management
Screenshot: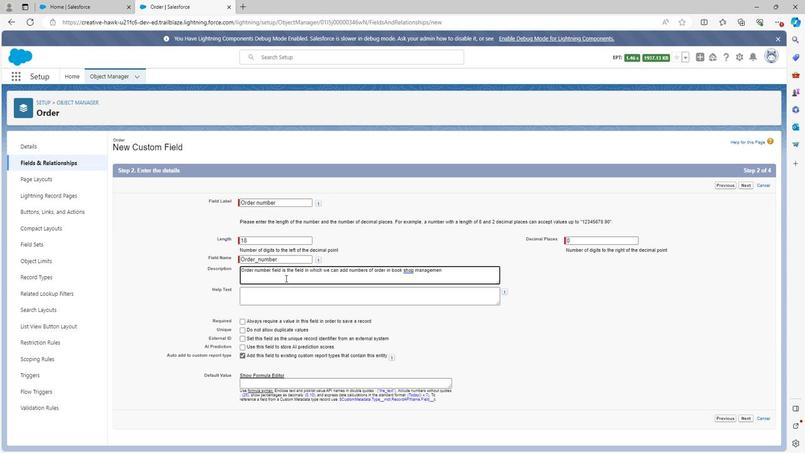 
Action: Mouse moved to (280, 295)
Screenshot: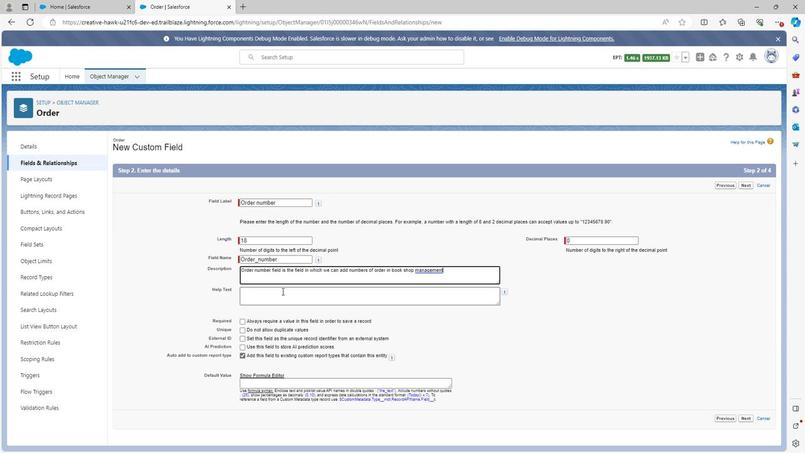 
Action: Mouse pressed left at (280, 295)
Screenshot: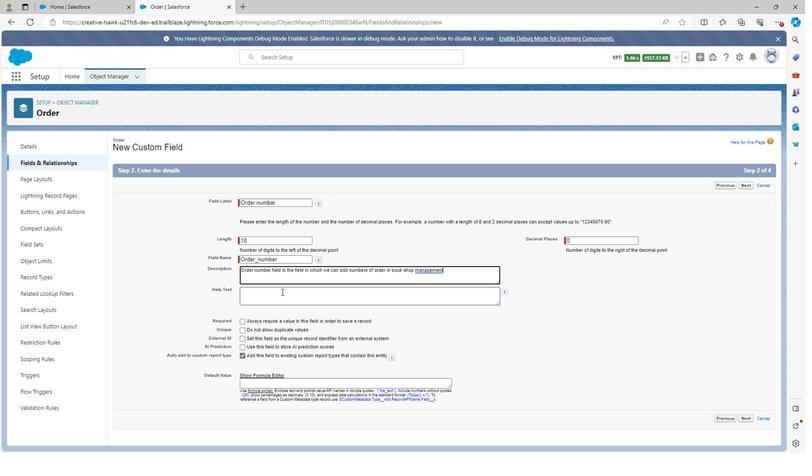 
Action: Key pressed <Key.shift><Key.shift><Key.shift><Key.shift><Key.shift><Key.shift><Key.shift><Key.shift><Key.shift><Key.shift><Key.shift><Key.shift><Key.shift><Key.shift><Key.shift><Key.shift><Key.shift><Key.shift><Key.shift><Key.shift><Key.shift><Key.shift><Key.shift><Key.shift><Key.shift><Key.shift><Key.shift><Key.shift><Key.shift><Key.shift><Key.shift>Order<Key.space>number
Screenshot: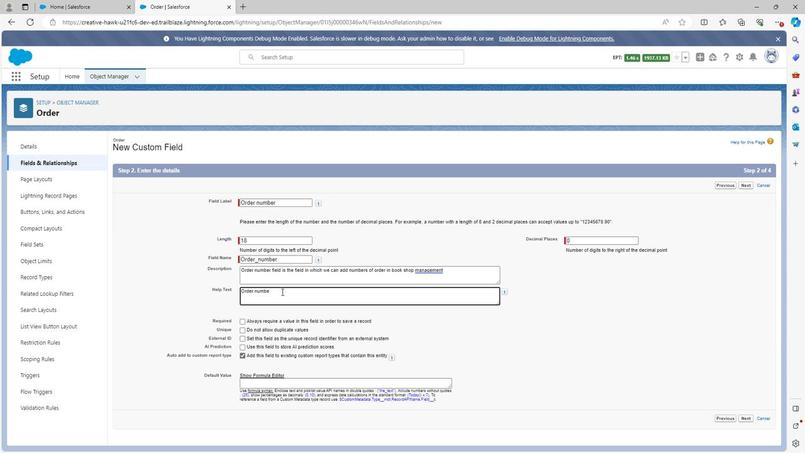 
Action: Mouse moved to (744, 415)
Screenshot: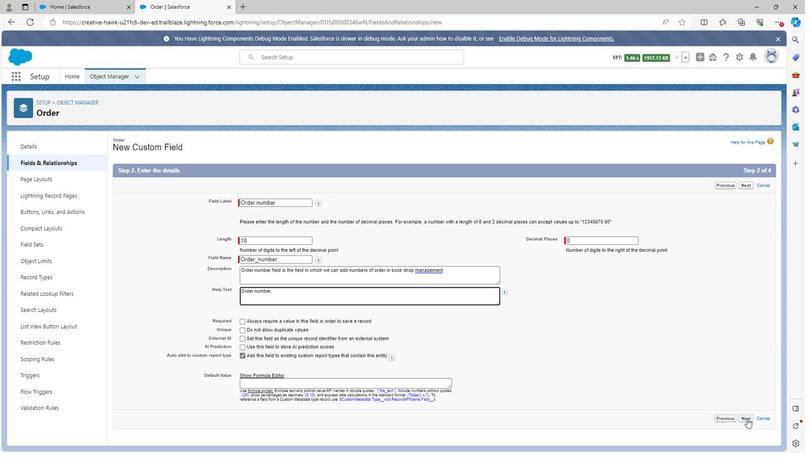 
Action: Mouse pressed left at (744, 415)
Screenshot: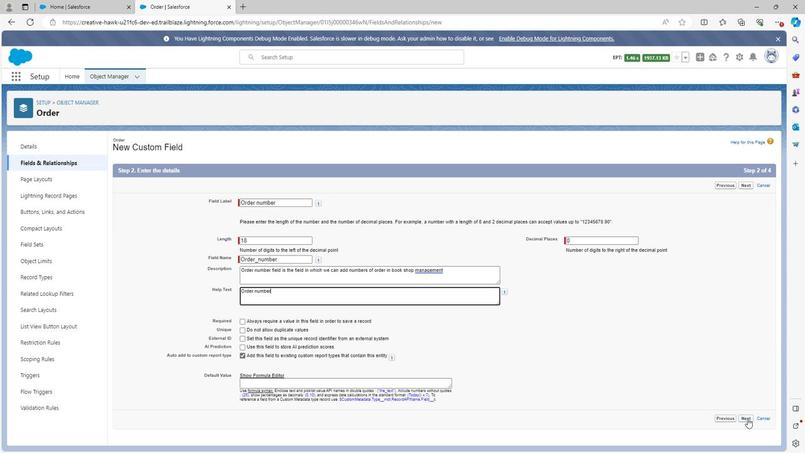
Action: Mouse moved to (556, 261)
Screenshot: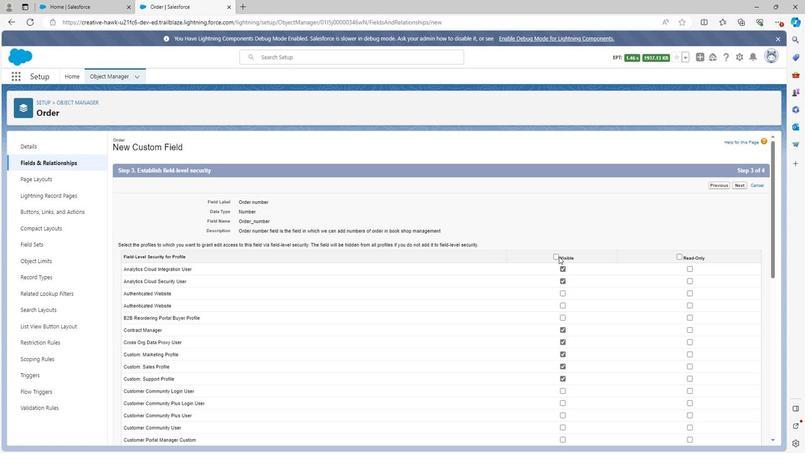 
Action: Mouse pressed left at (556, 261)
Screenshot: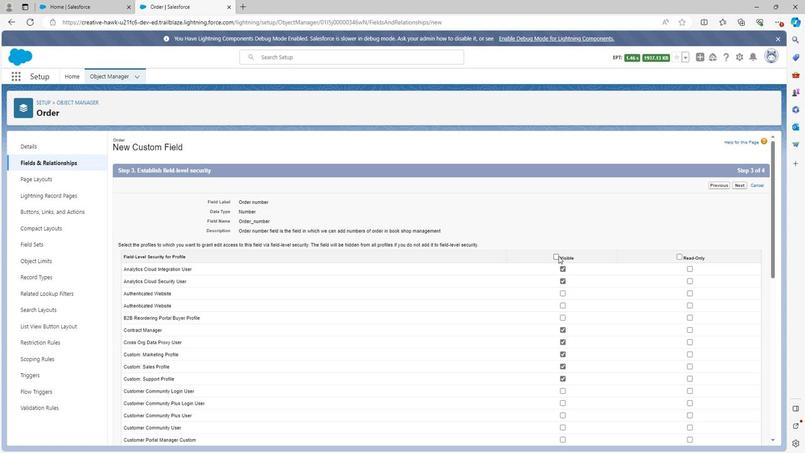 
Action: Mouse moved to (677, 262)
Screenshot: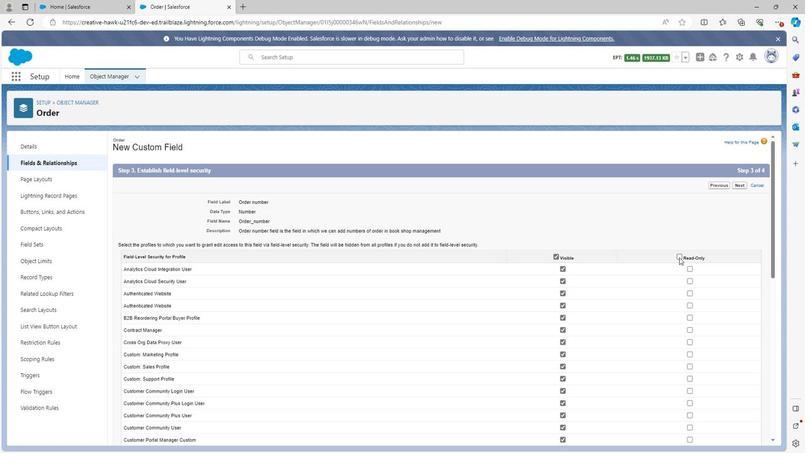 
Action: Mouse pressed left at (677, 262)
Screenshot: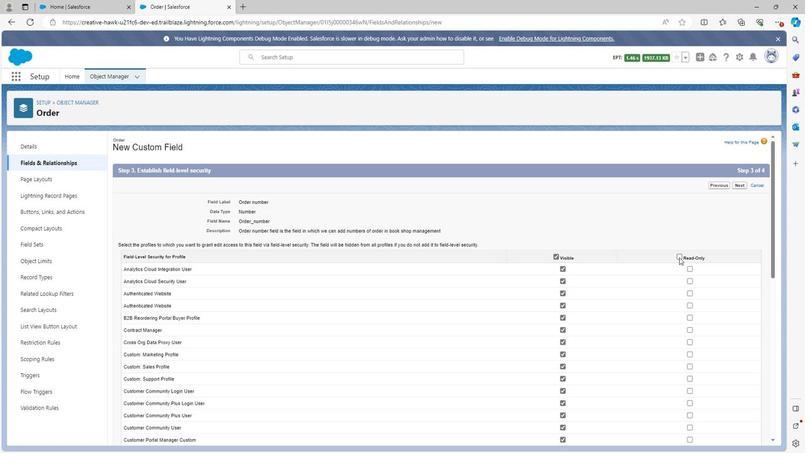 
Action: Mouse moved to (561, 273)
Screenshot: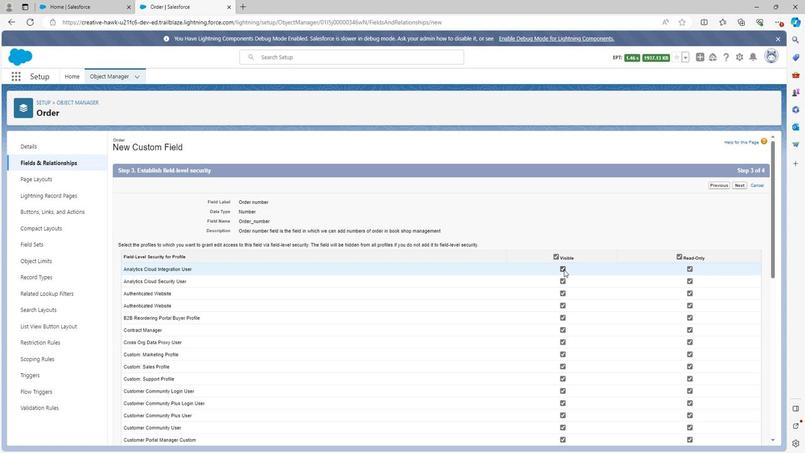 
Action: Mouse pressed left at (561, 273)
Screenshot: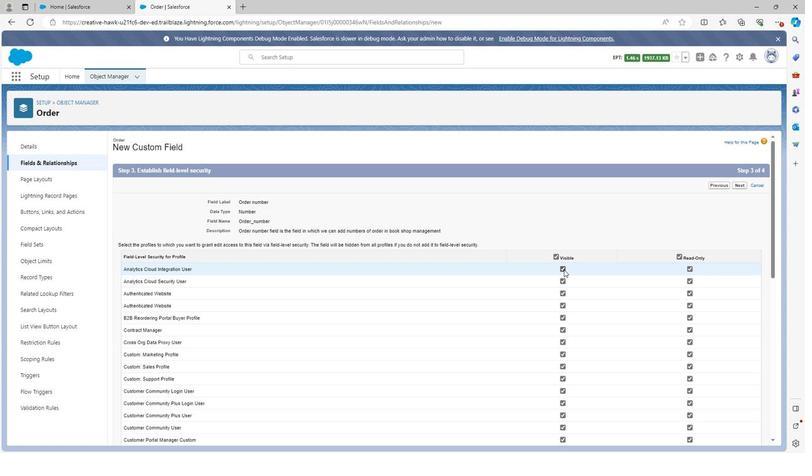 
Action: Mouse moved to (561, 283)
Screenshot: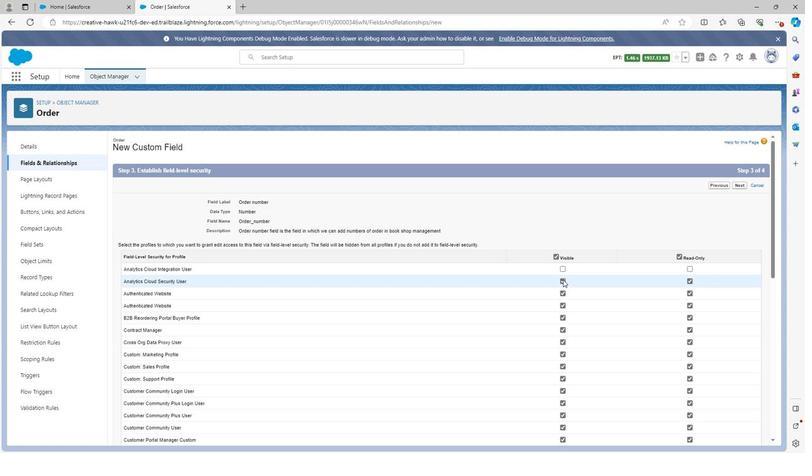 
Action: Mouse pressed left at (561, 283)
Screenshot: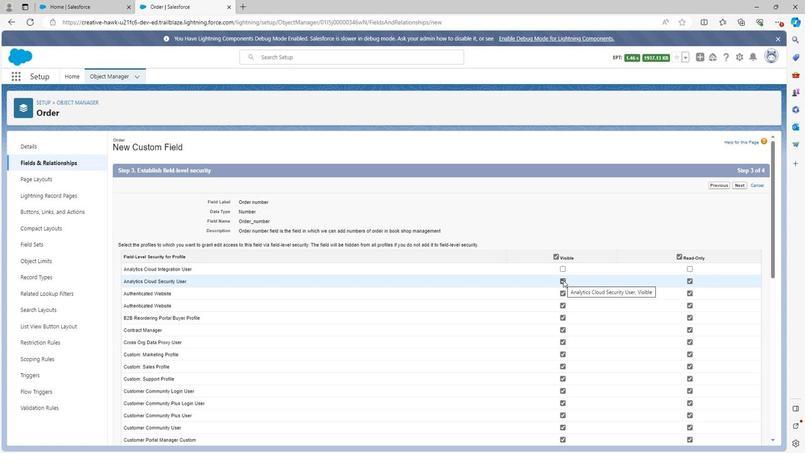 
Action: Mouse moved to (561, 317)
Screenshot: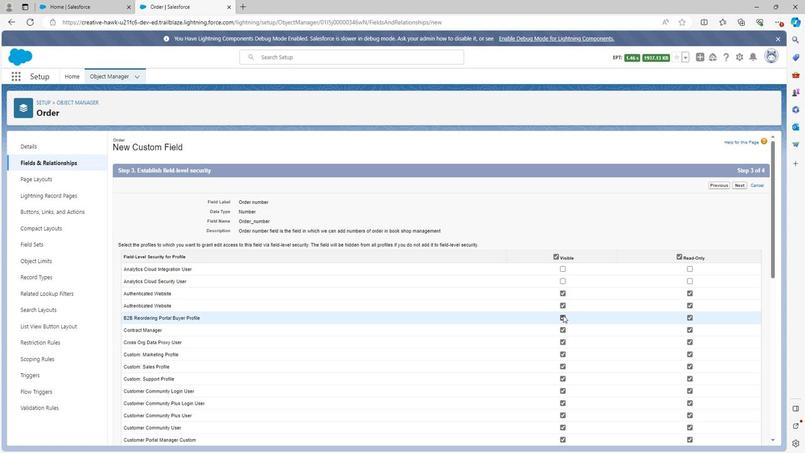 
Action: Mouse pressed left at (561, 317)
Screenshot: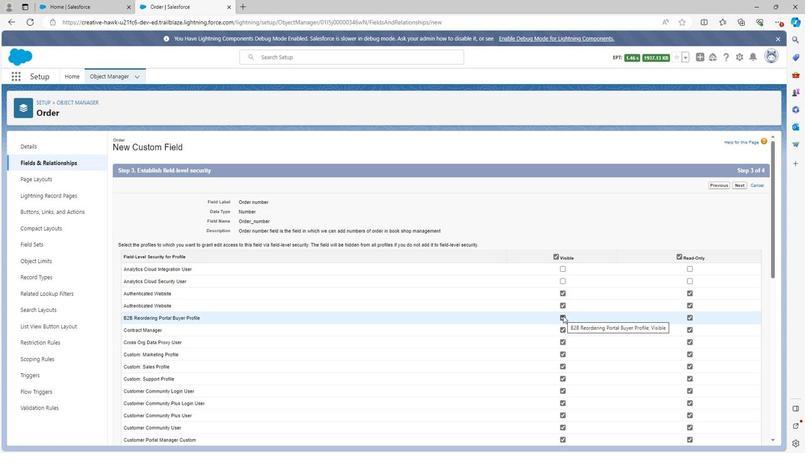 
Action: Mouse moved to (561, 343)
Screenshot: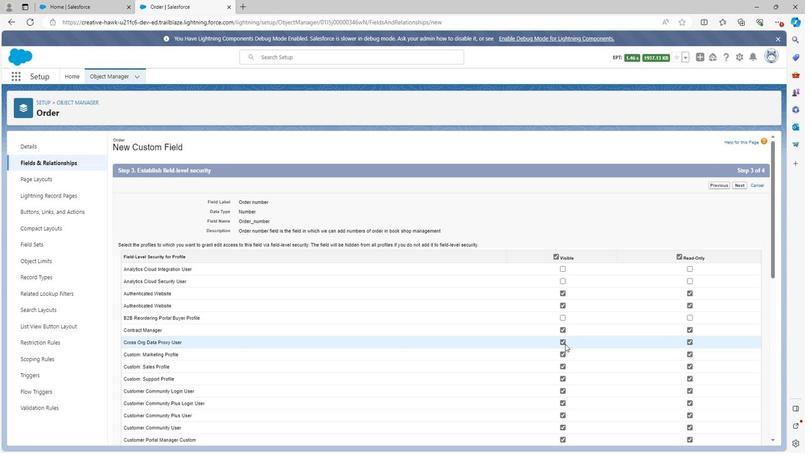 
Action: Mouse pressed left at (561, 343)
Screenshot: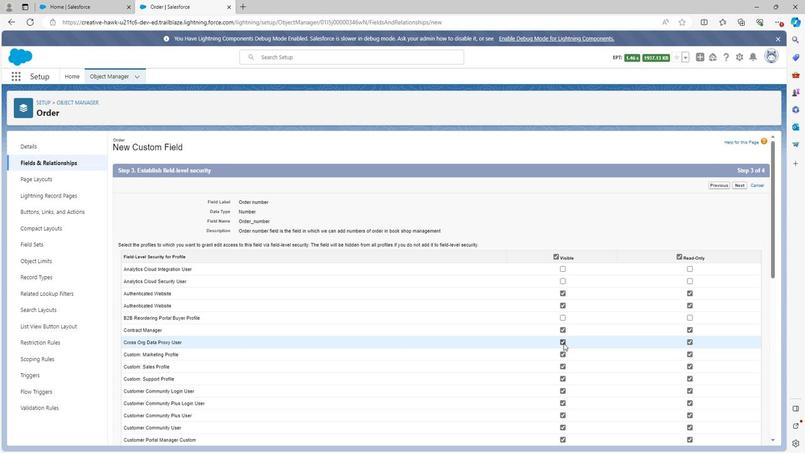 
Action: Mouse moved to (561, 377)
Screenshot: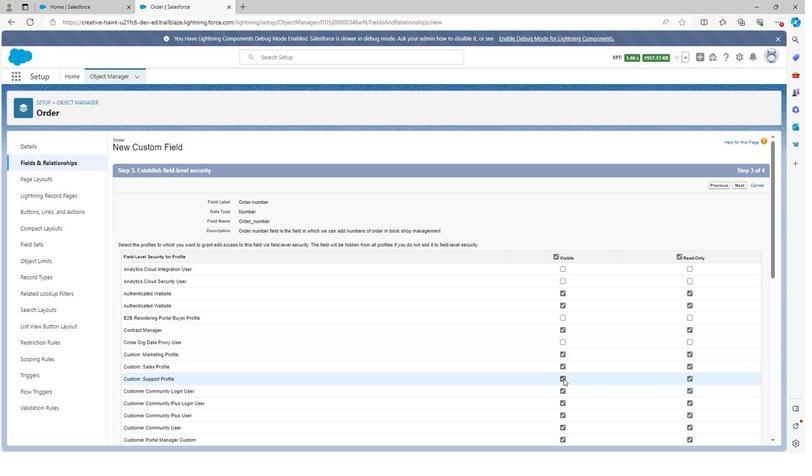 
Action: Mouse pressed left at (561, 377)
Screenshot: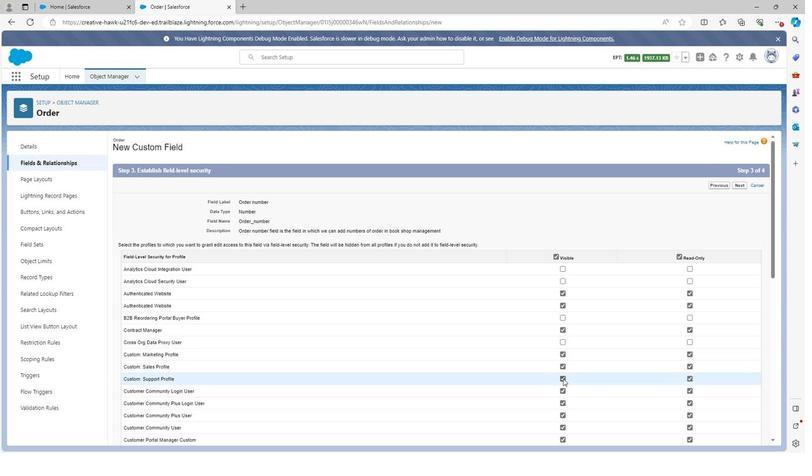 
Action: Mouse moved to (561, 398)
Screenshot: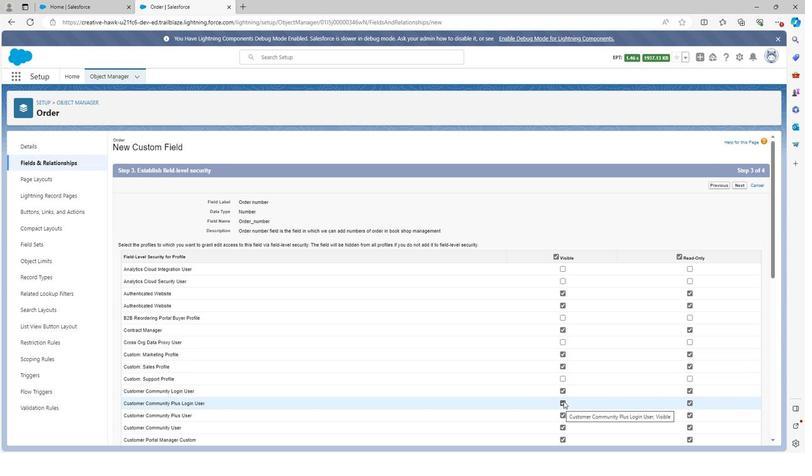 
Action: Mouse pressed left at (561, 398)
Screenshot: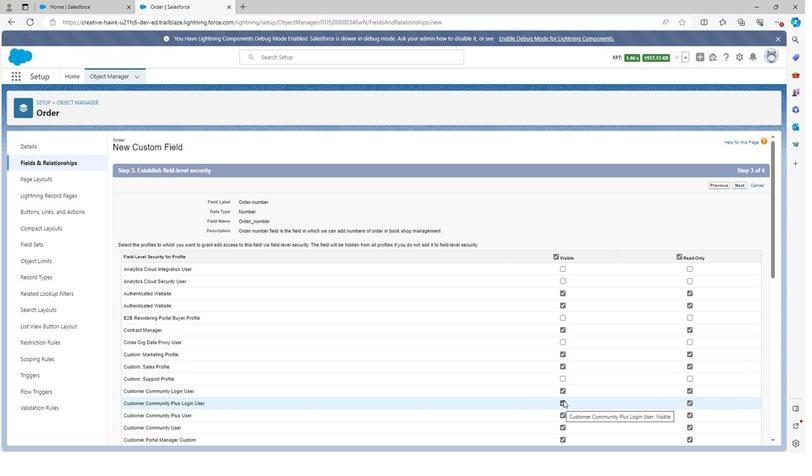 
Action: Mouse moved to (562, 398)
Screenshot: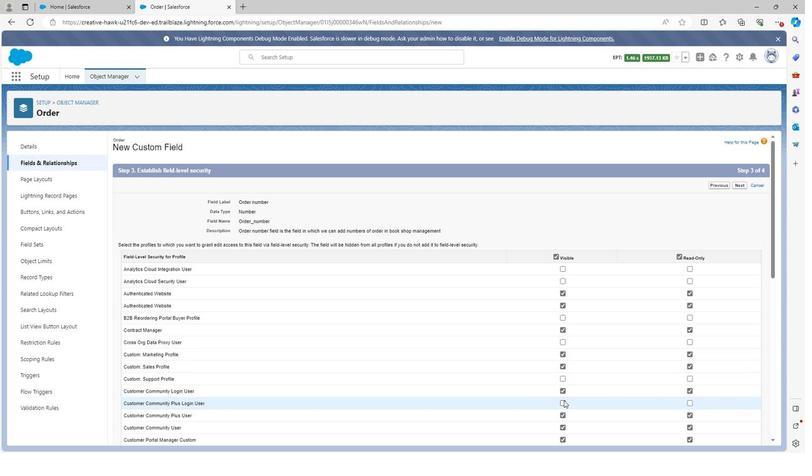 
Action: Mouse scrolled (562, 398) with delta (0, 0)
Screenshot: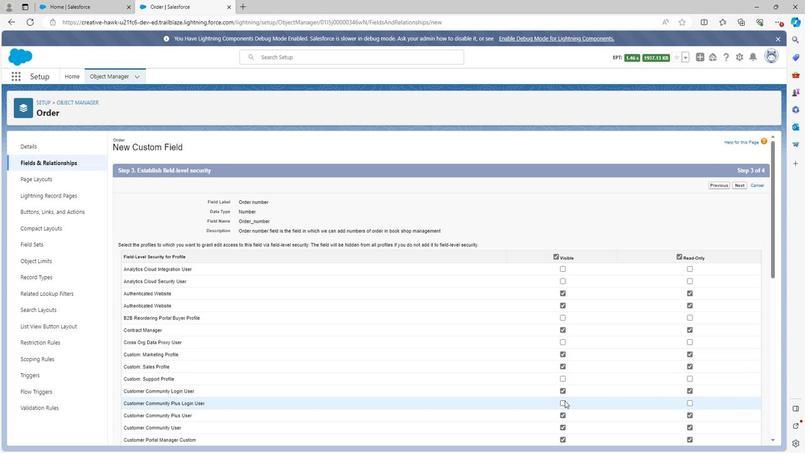 
Action: Mouse moved to (562, 398)
Screenshot: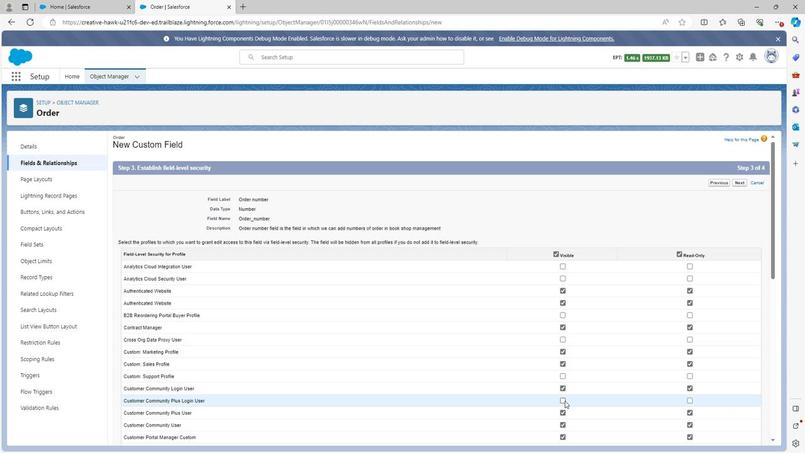 
Action: Mouse scrolled (562, 398) with delta (0, 0)
Screenshot: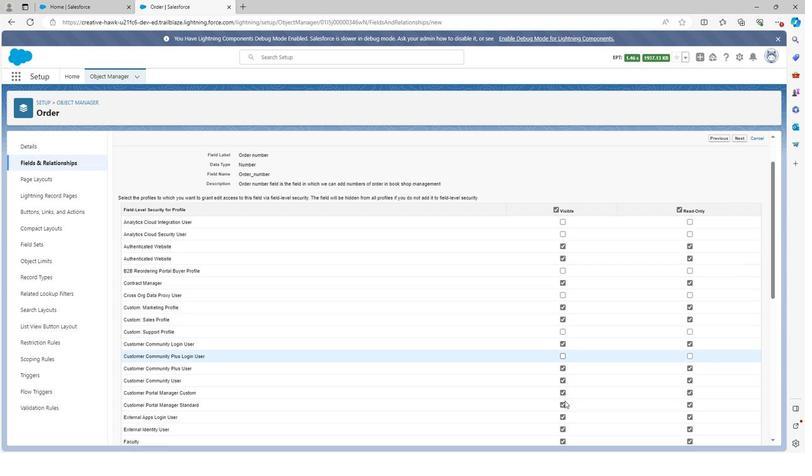 
Action: Mouse moved to (559, 335)
Screenshot: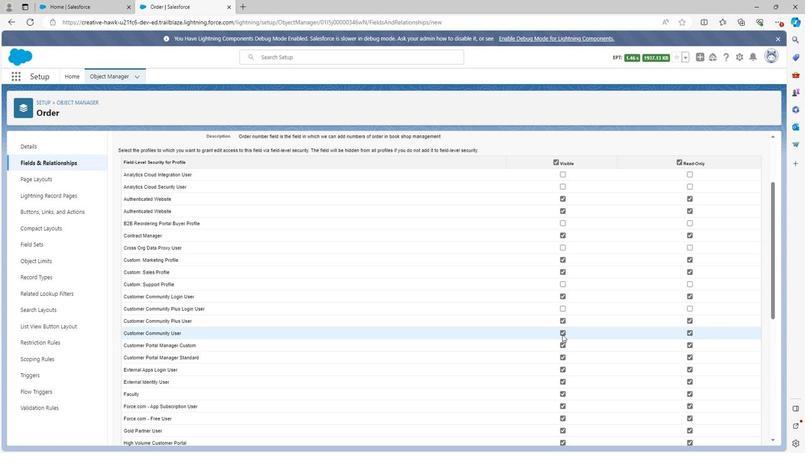 
Action: Mouse pressed left at (559, 335)
Screenshot: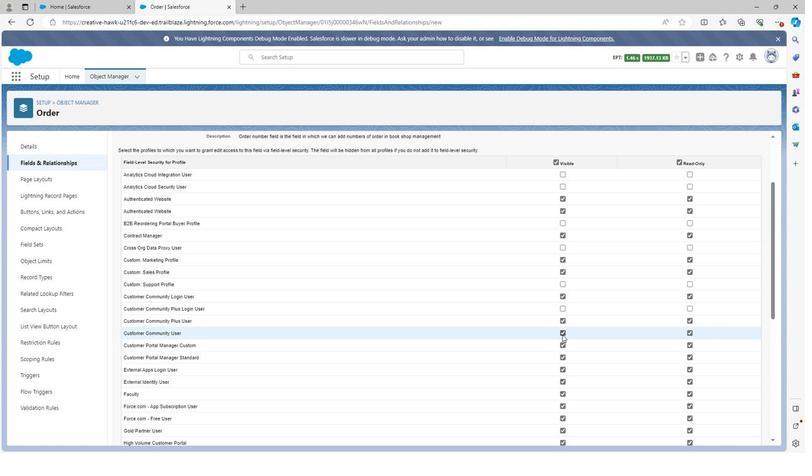 
Action: Mouse moved to (561, 380)
Screenshot: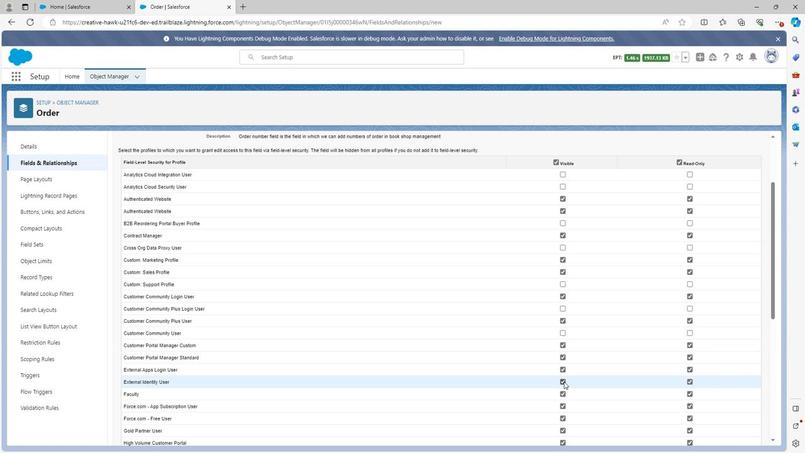 
Action: Mouse pressed left at (561, 380)
Screenshot: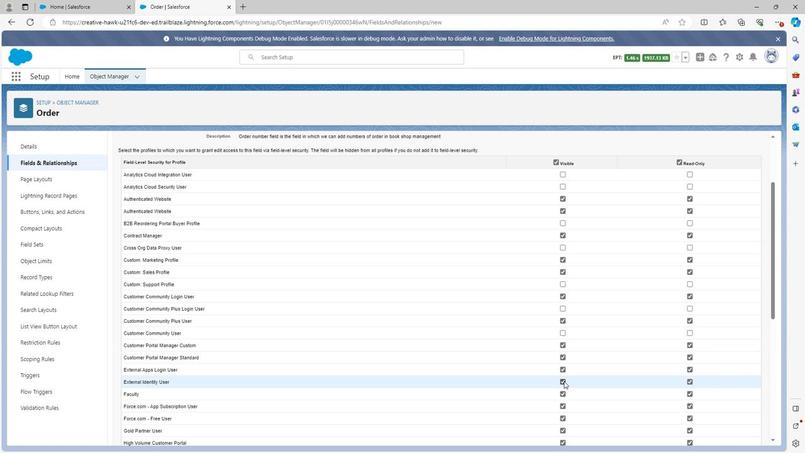
Action: Mouse moved to (561, 391)
Screenshot: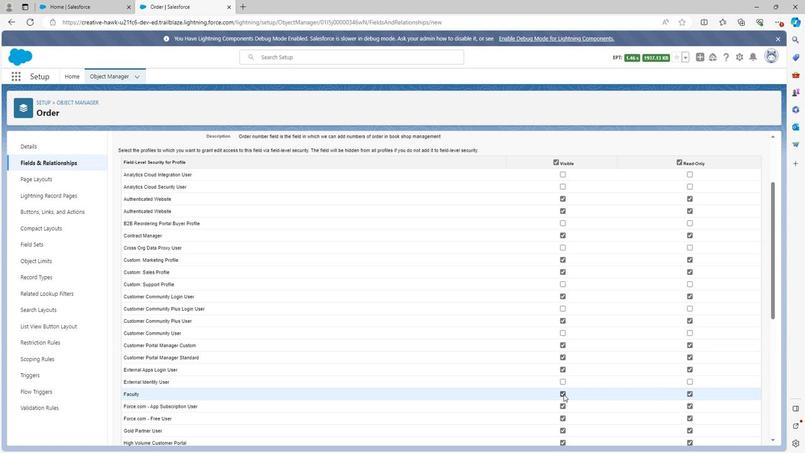 
Action: Mouse pressed left at (561, 391)
Screenshot: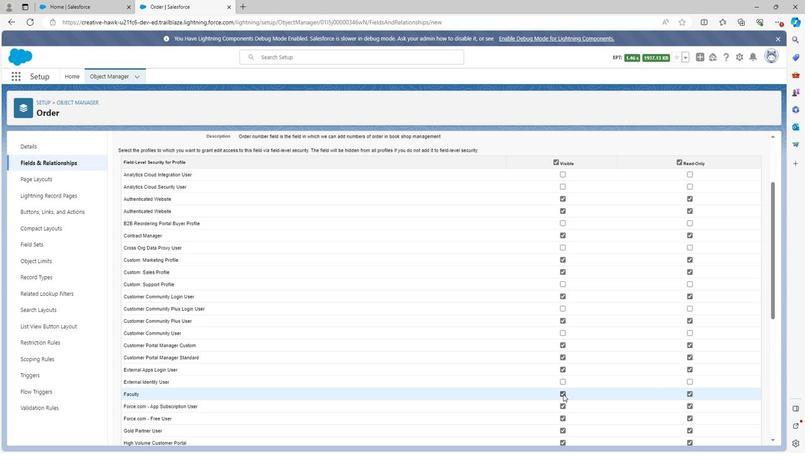 
Action: Mouse moved to (560, 391)
Screenshot: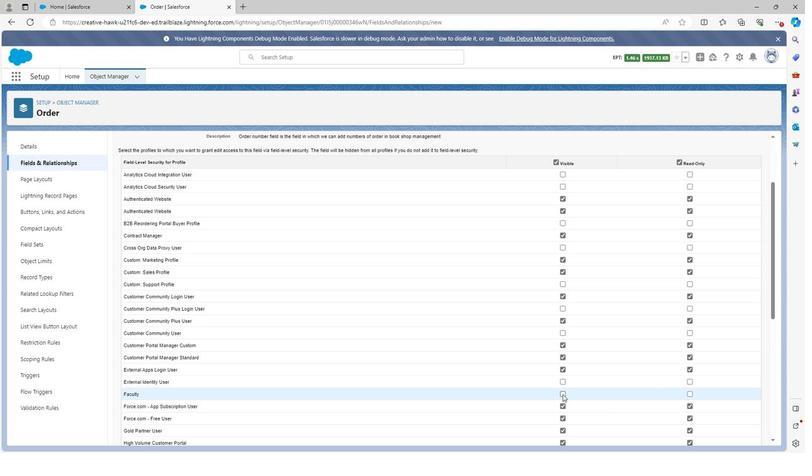 
Action: Mouse scrolled (560, 391) with delta (0, 0)
Screenshot: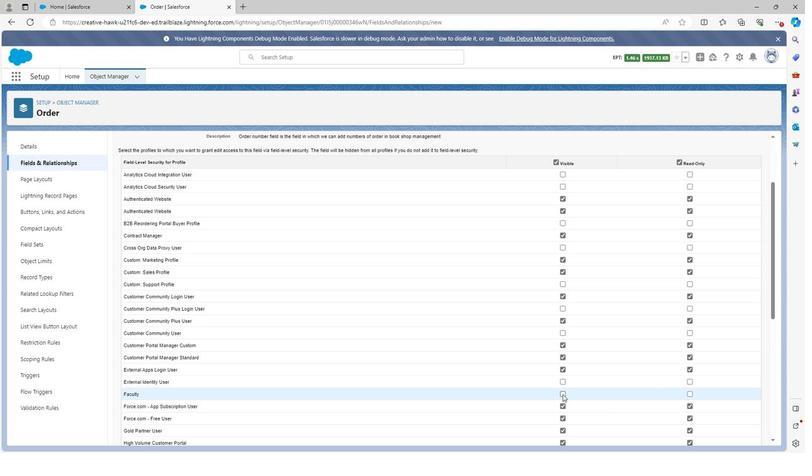 
Action: Mouse moved to (559, 380)
Screenshot: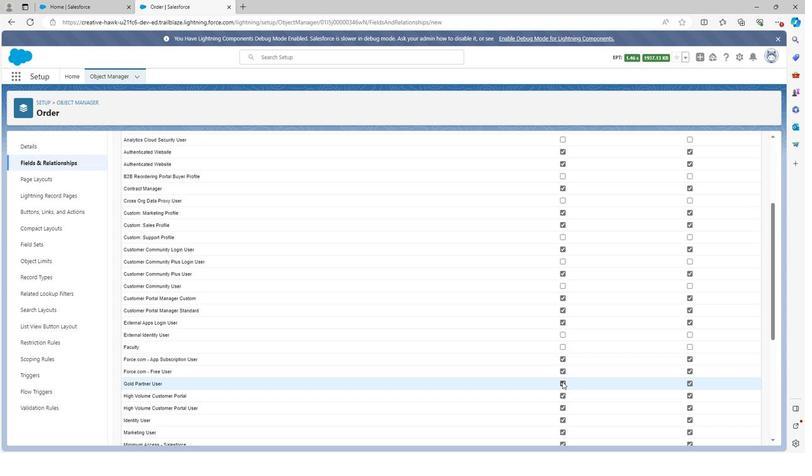 
Action: Mouse pressed left at (559, 380)
Screenshot: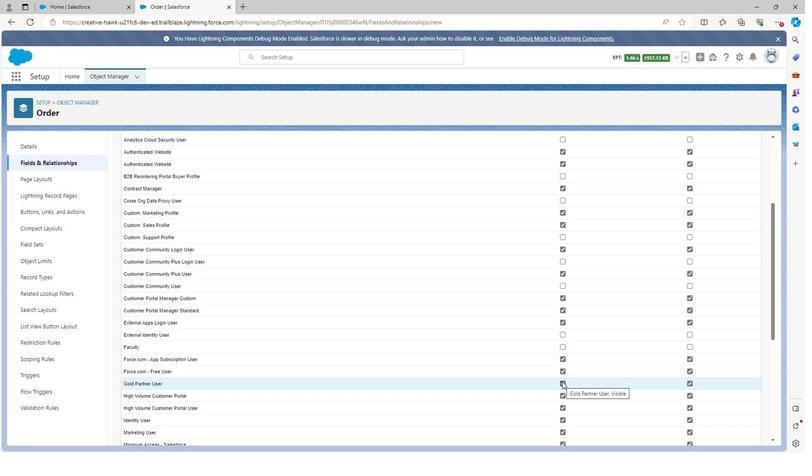 
Action: Mouse moved to (560, 394)
Screenshot: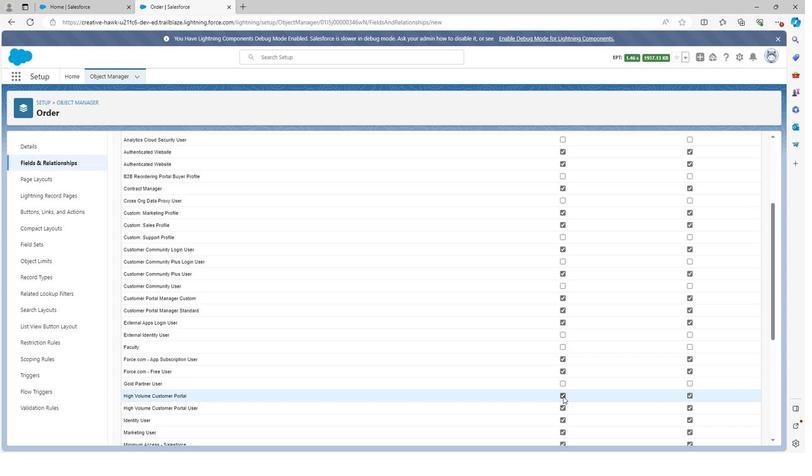
Action: Mouse pressed left at (560, 394)
Screenshot: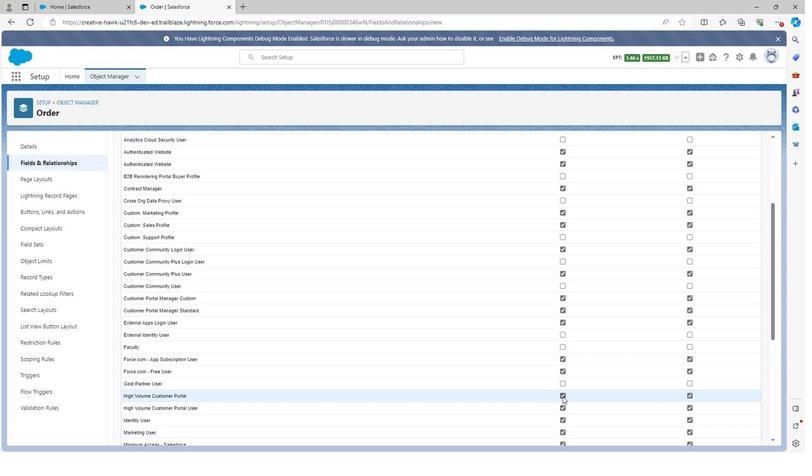 
Action: Mouse moved to (560, 403)
Screenshot: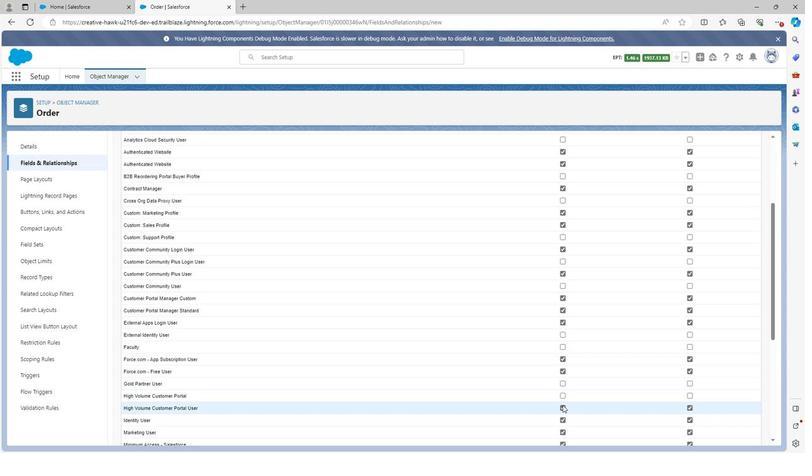 
Action: Mouse pressed left at (560, 403)
Screenshot: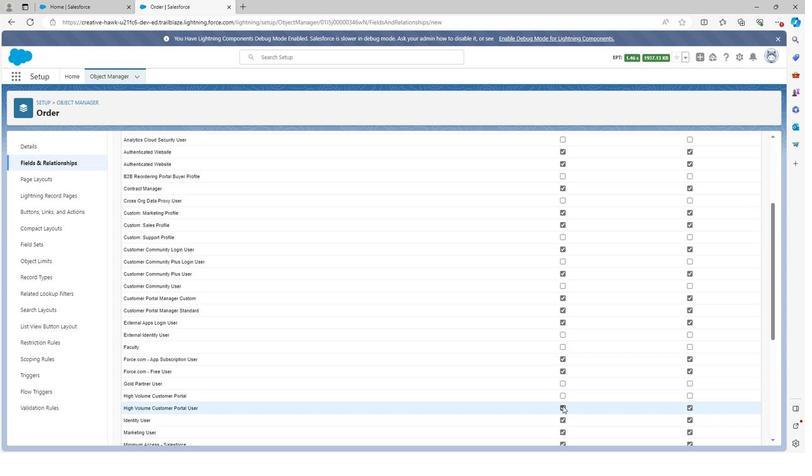 
Action: Mouse scrolled (560, 402) with delta (0, 0)
Screenshot: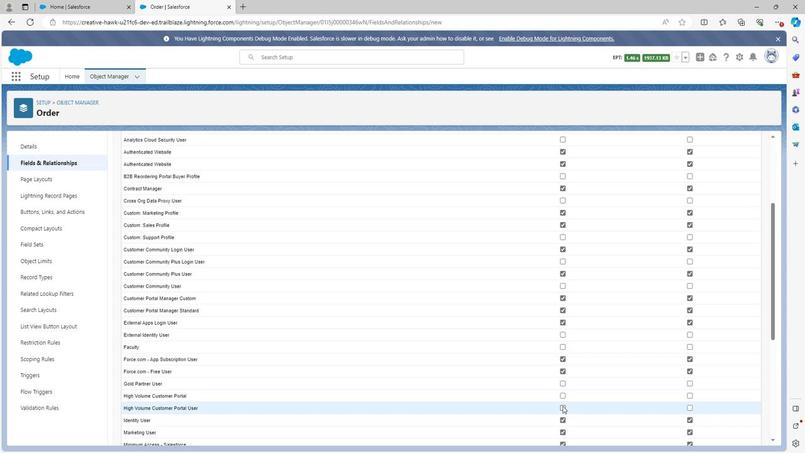 
Action: Mouse scrolled (560, 402) with delta (0, 0)
Screenshot: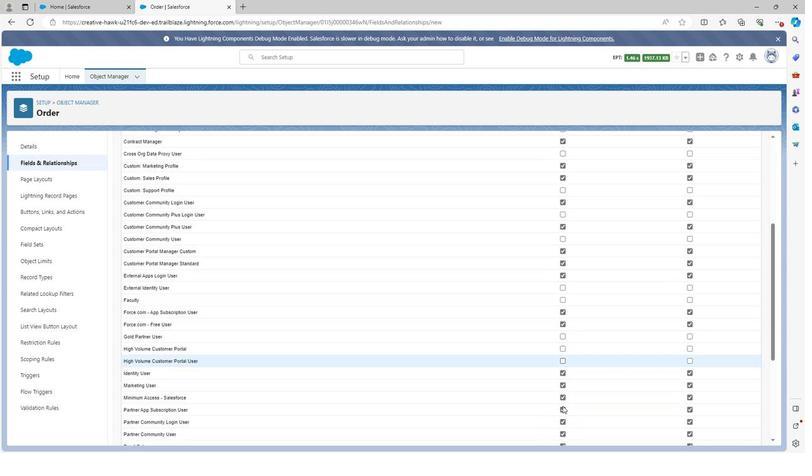
Action: Mouse moved to (561, 339)
Screenshot: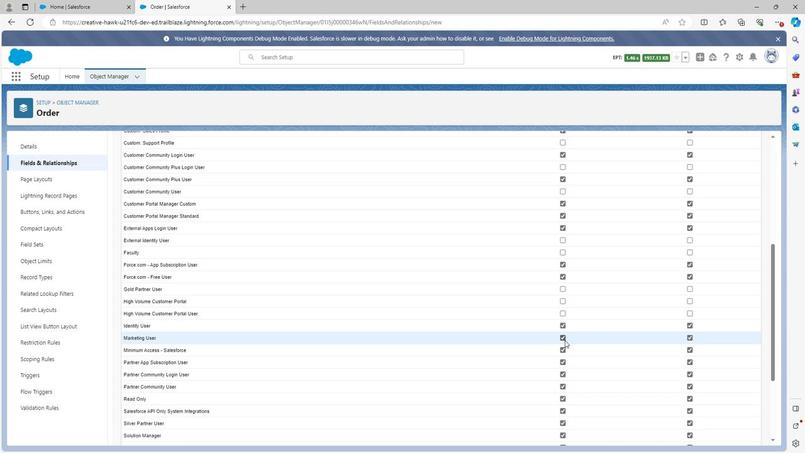 
Action: Mouse pressed left at (561, 339)
Screenshot: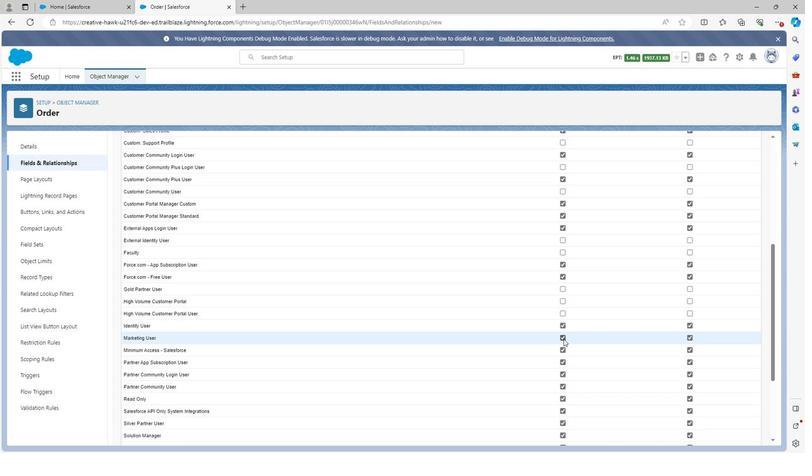 
Action: Mouse moved to (558, 359)
Screenshot: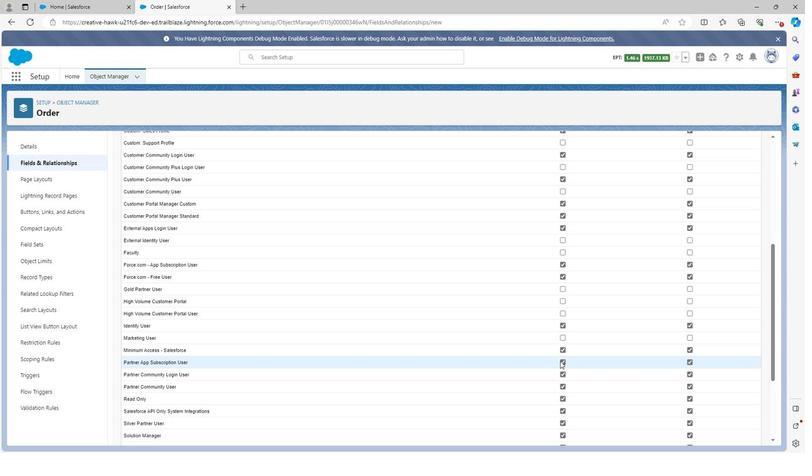 
Action: Mouse pressed left at (558, 359)
Screenshot: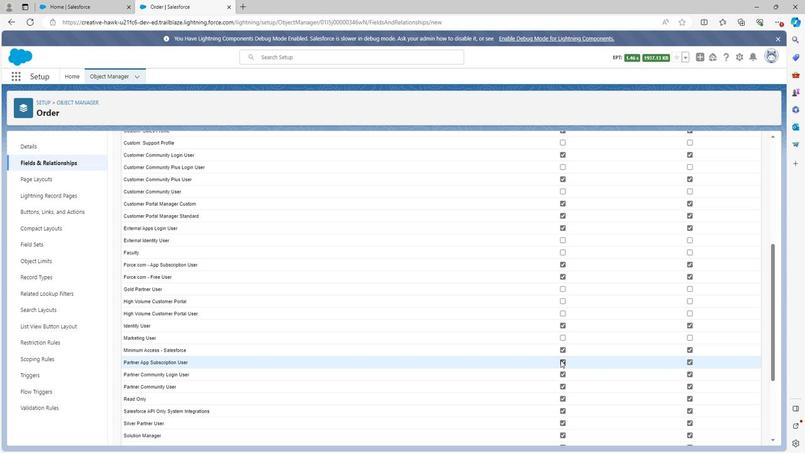 
Action: Mouse moved to (561, 406)
Screenshot: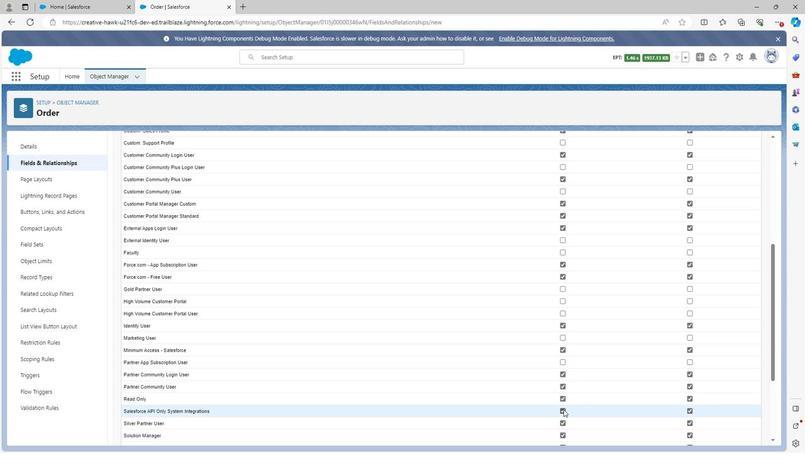 
Action: Mouse pressed left at (561, 406)
Screenshot: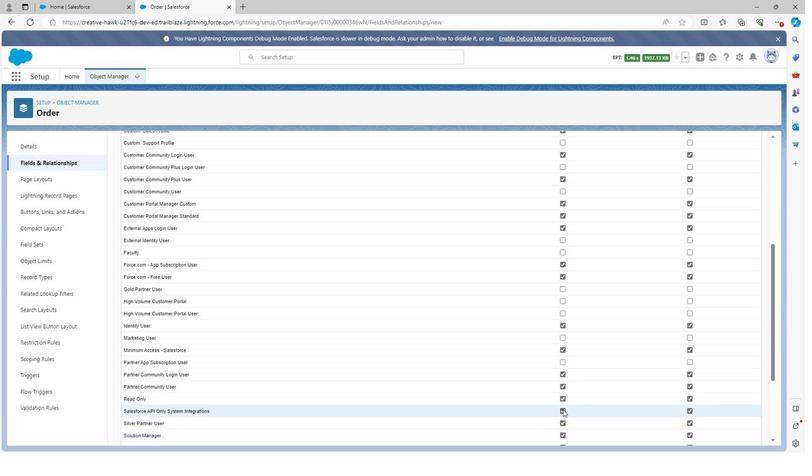
Action: Mouse moved to (559, 420)
Screenshot: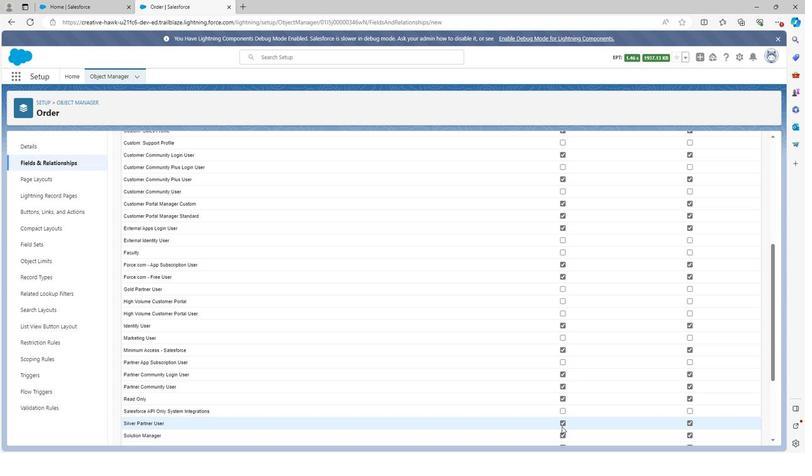 
Action: Mouse pressed left at (559, 420)
Screenshot: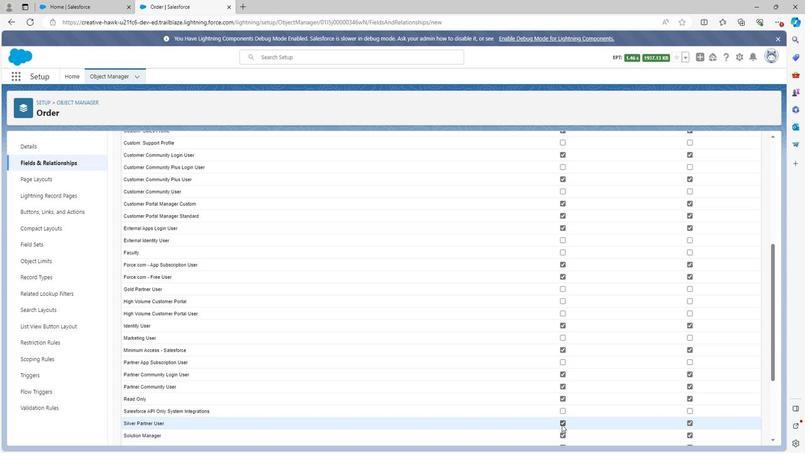 
Action: Mouse moved to (559, 432)
Screenshot: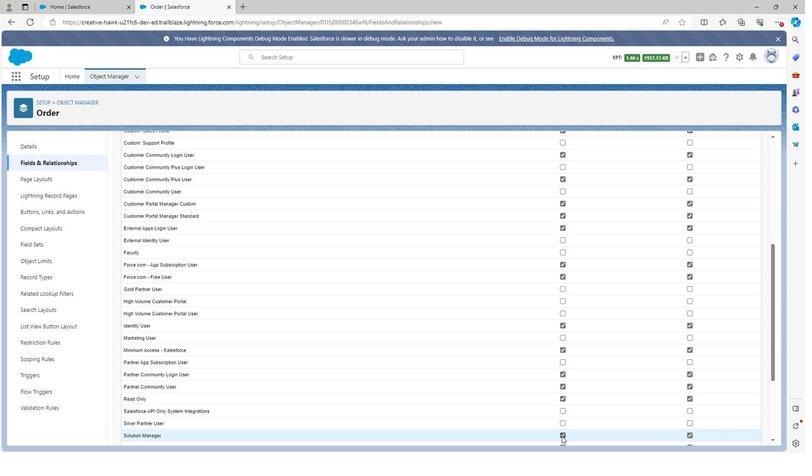 
Action: Mouse pressed left at (559, 432)
Screenshot: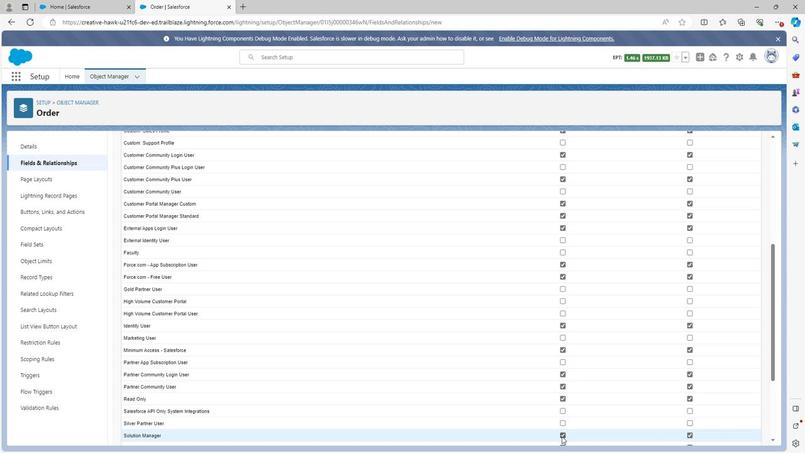 
Action: Mouse scrolled (559, 431) with delta (0, 0)
Screenshot: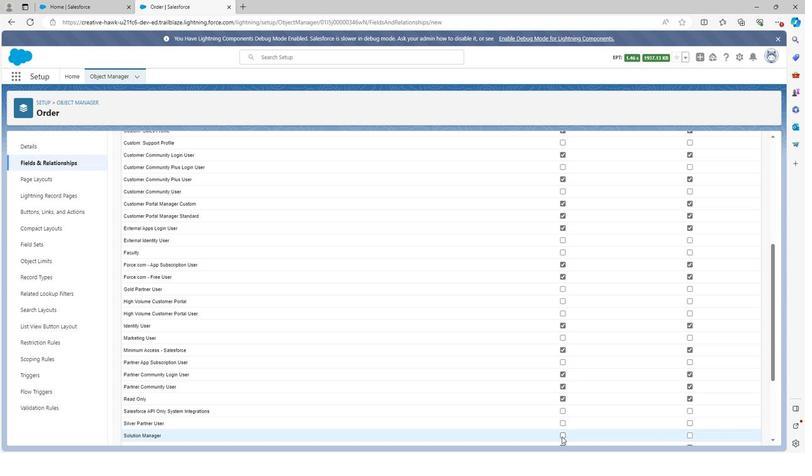 
Action: Mouse scrolled (559, 431) with delta (0, 0)
Screenshot: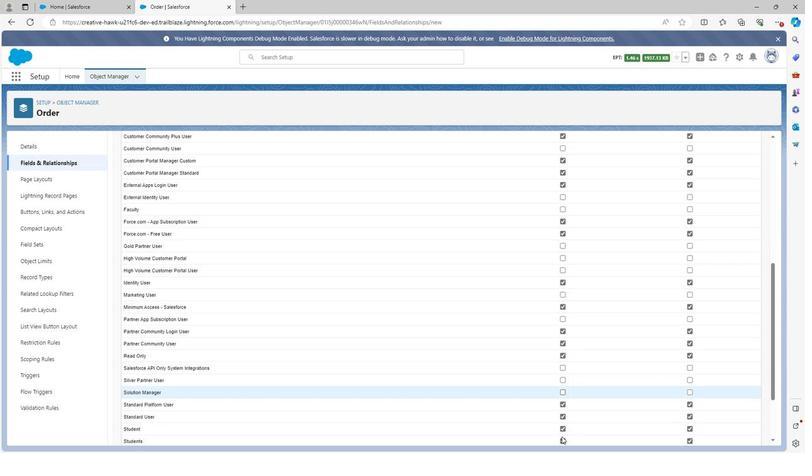 
Action: Mouse moved to (561, 341)
Screenshot: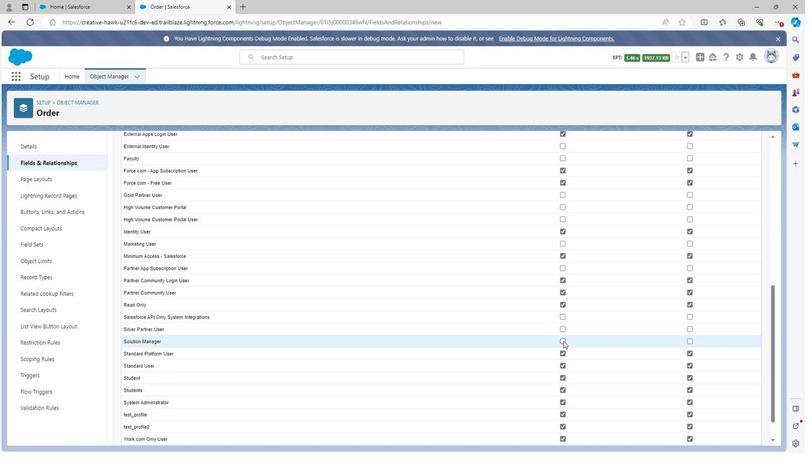 
Action: Mouse pressed left at (561, 341)
Screenshot: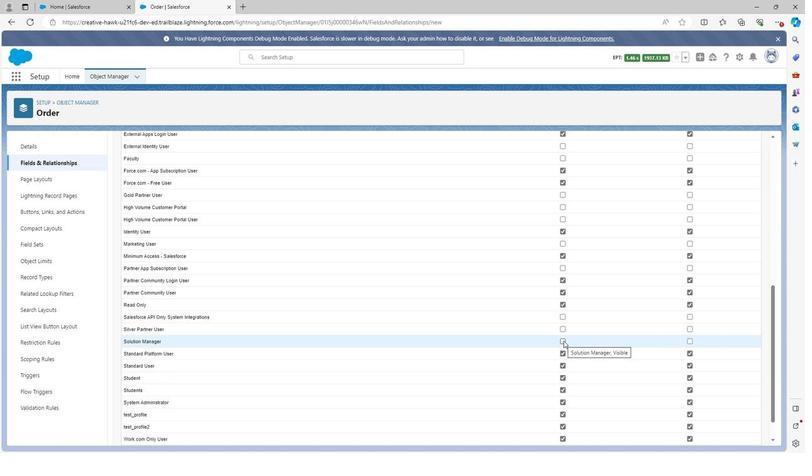 
Action: Mouse moved to (559, 373)
Screenshot: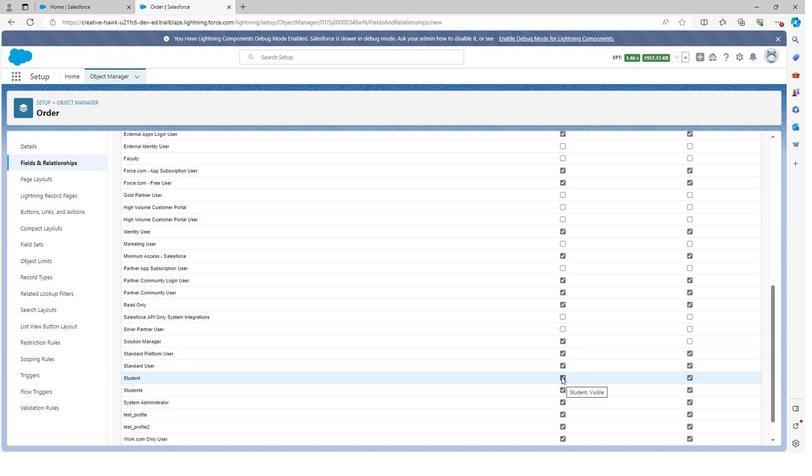 
Action: Mouse pressed left at (559, 373)
Screenshot: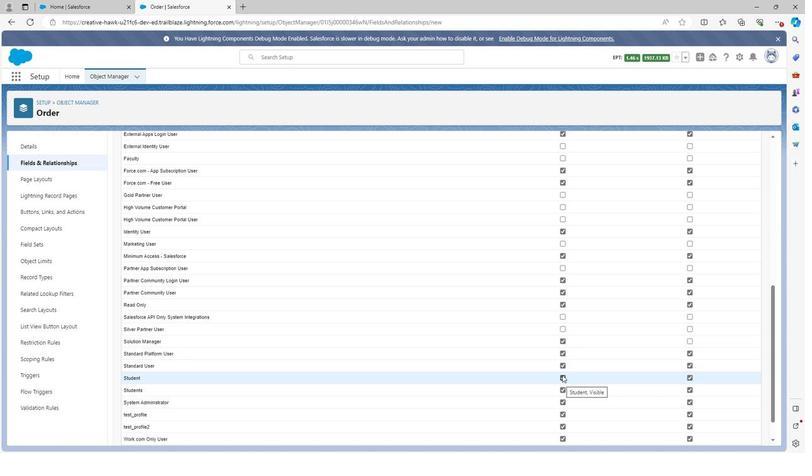 
Action: Mouse moved to (559, 386)
Screenshot: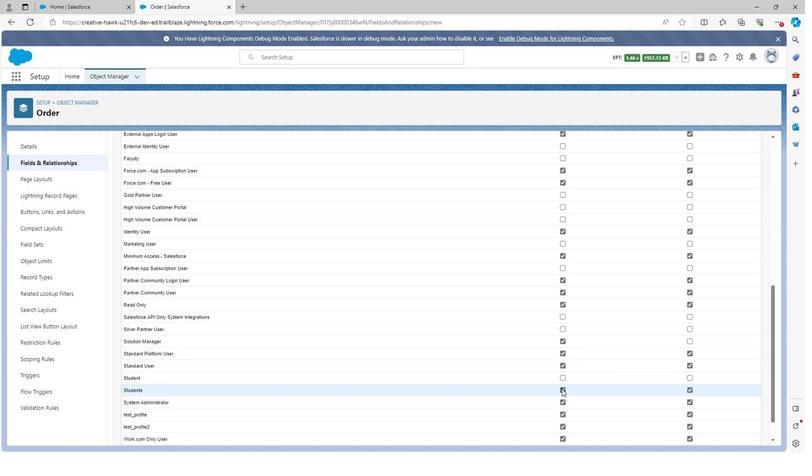 
Action: Mouse pressed left at (559, 386)
Screenshot: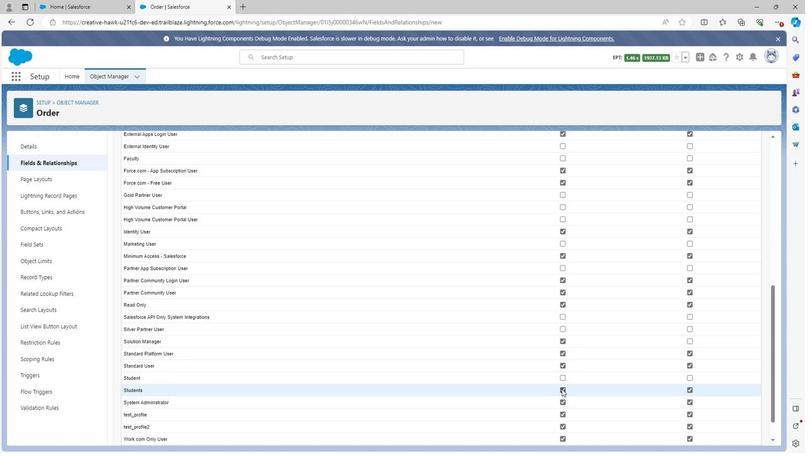 
Action: Mouse moved to (561, 411)
Screenshot: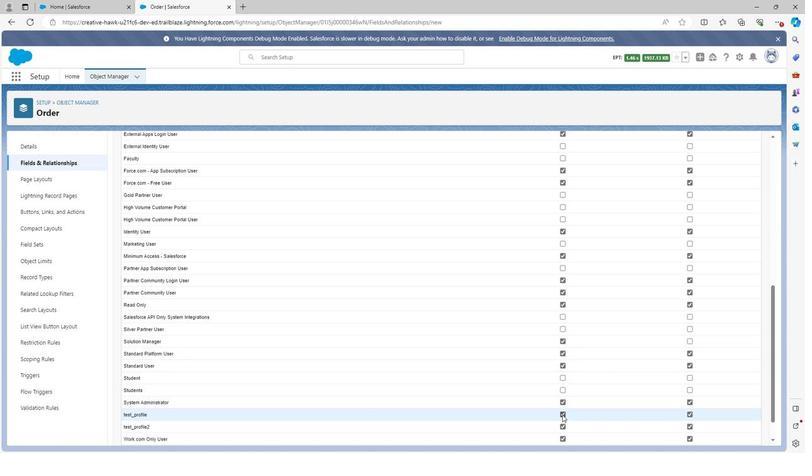 
Action: Mouse pressed left at (561, 411)
Screenshot: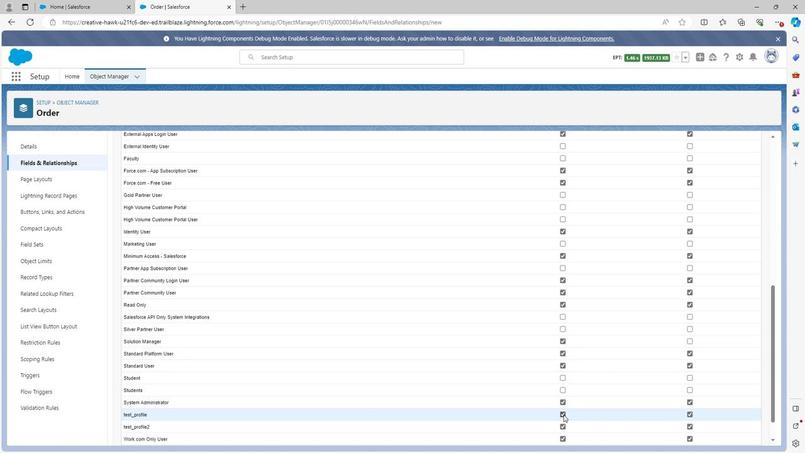 
Action: Mouse moved to (561, 424)
Screenshot: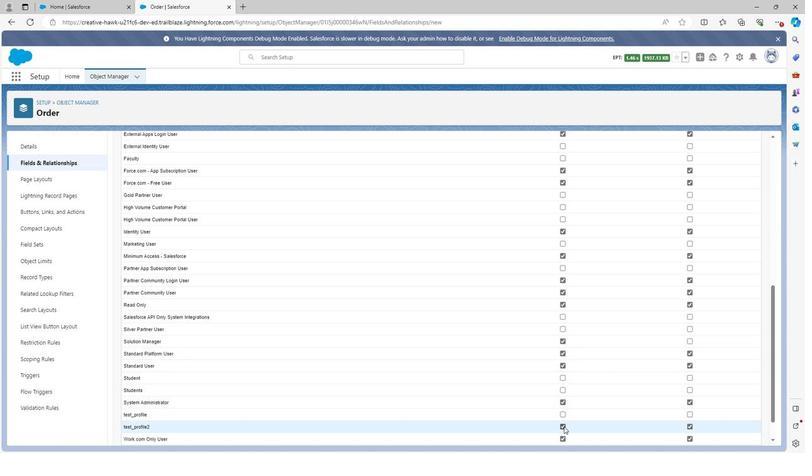 
Action: Mouse pressed left at (561, 424)
Screenshot: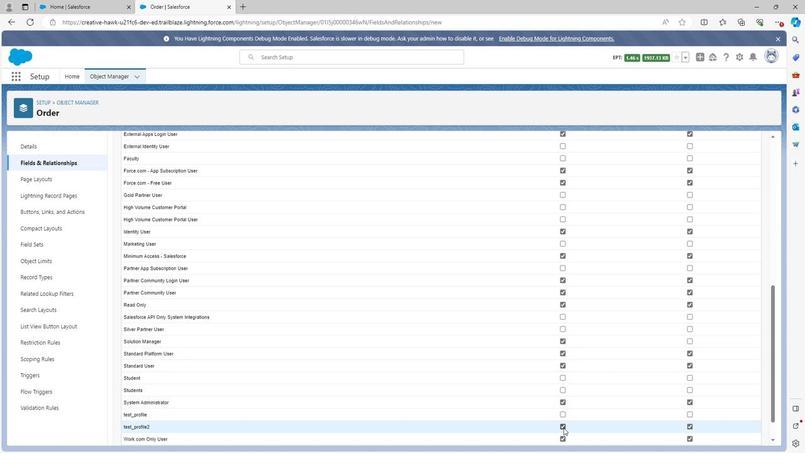 
Action: Mouse moved to (561, 435)
Screenshot: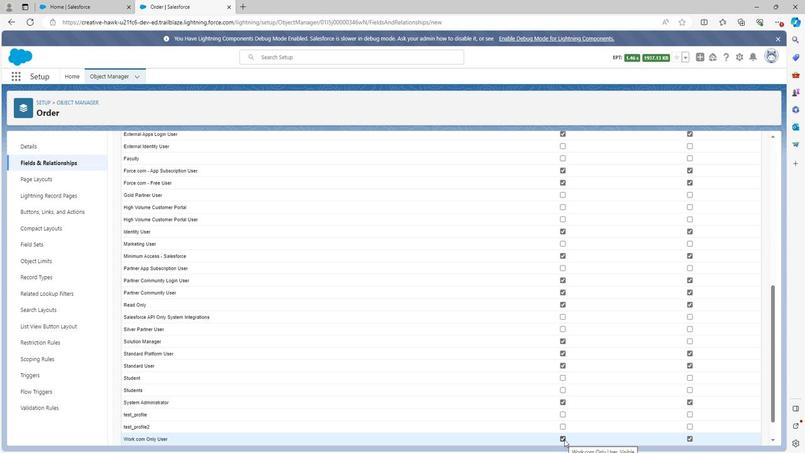 
Action: Mouse pressed left at (561, 435)
Screenshot: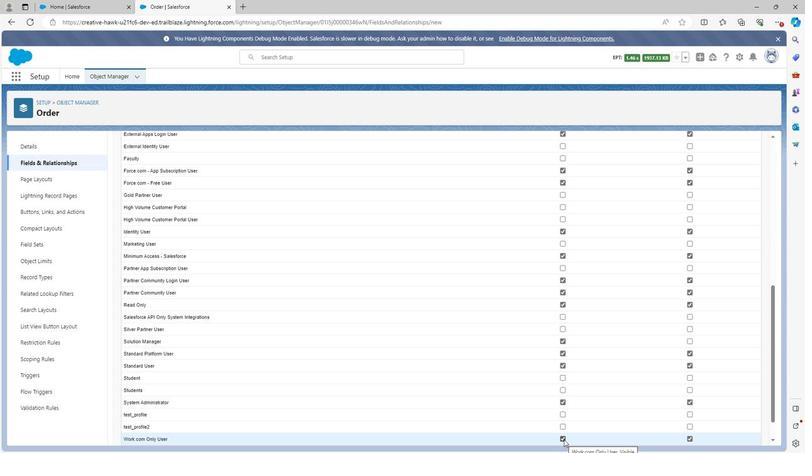 
Action: Mouse moved to (566, 422)
Screenshot: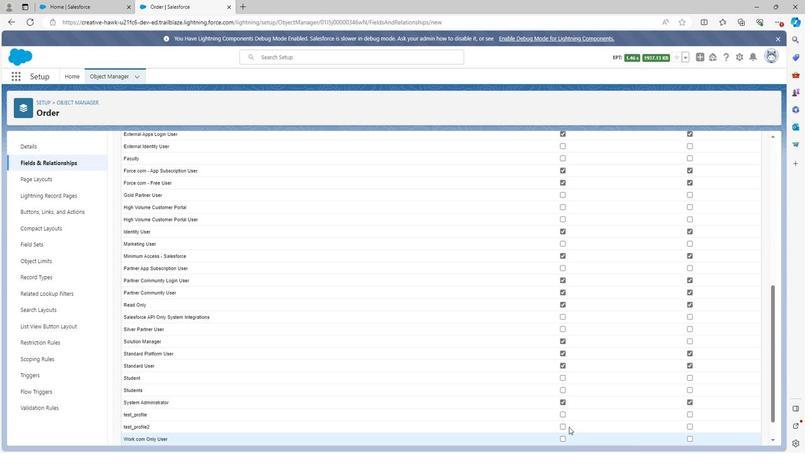 
Action: Mouse scrolled (566, 422) with delta (0, 0)
Screenshot: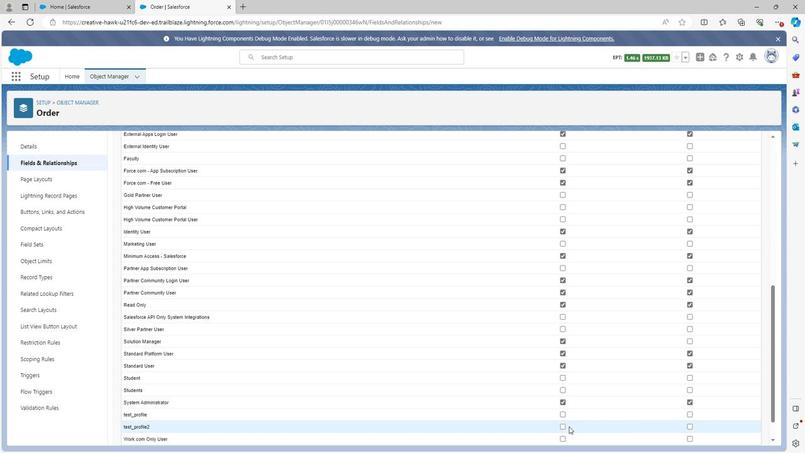 
Action: Mouse scrolled (566, 422) with delta (0, 0)
Screenshot: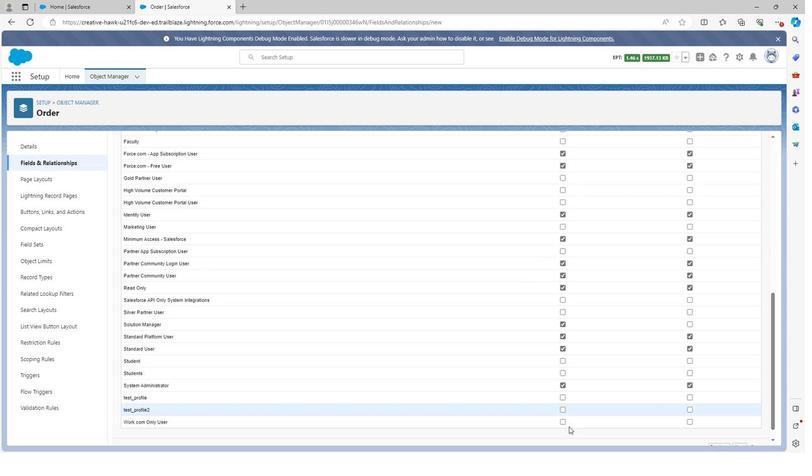 
Action: Mouse moved to (735, 429)
Screenshot: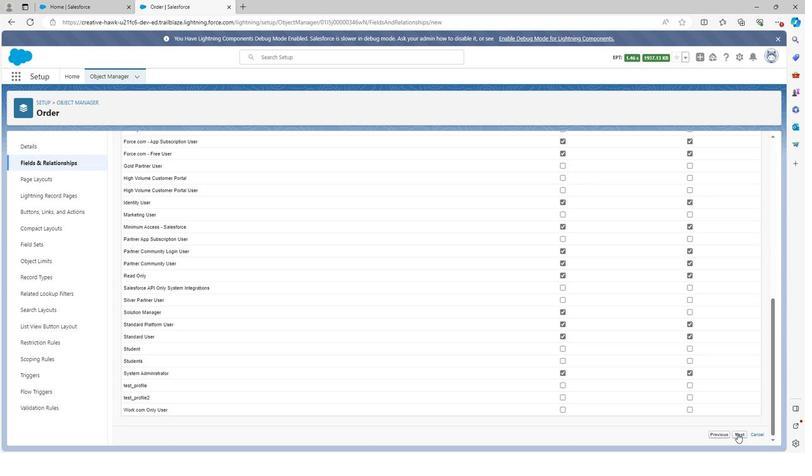
Action: Mouse pressed left at (735, 429)
Screenshot: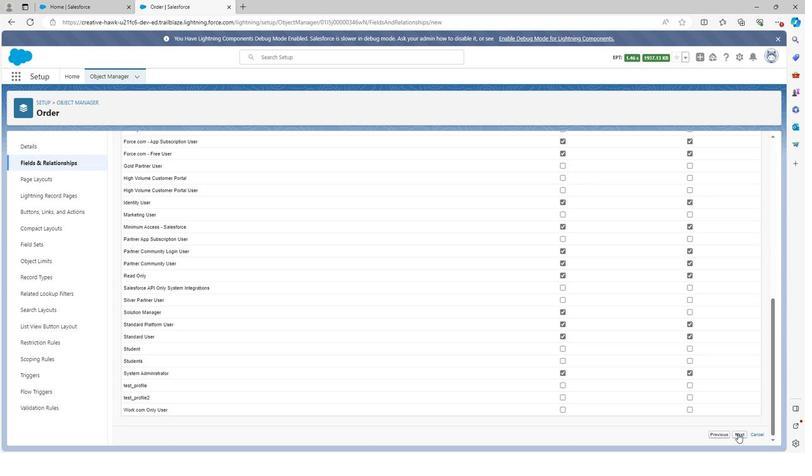 
Action: Mouse moved to (738, 312)
Screenshot: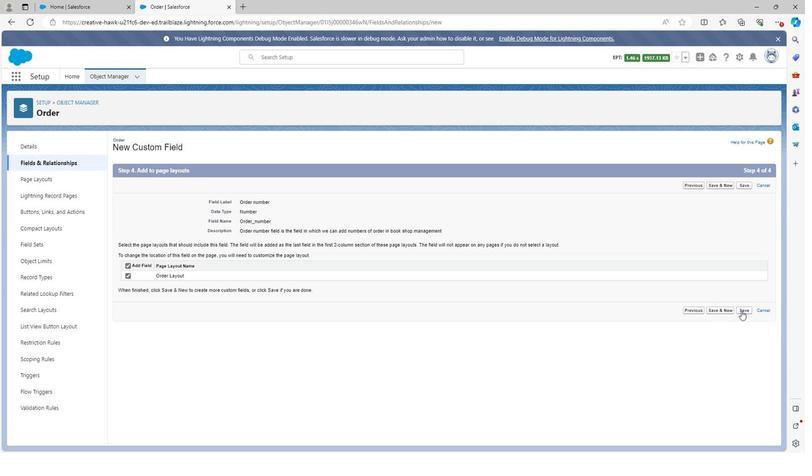 
Action: Mouse pressed left at (738, 312)
Screenshot: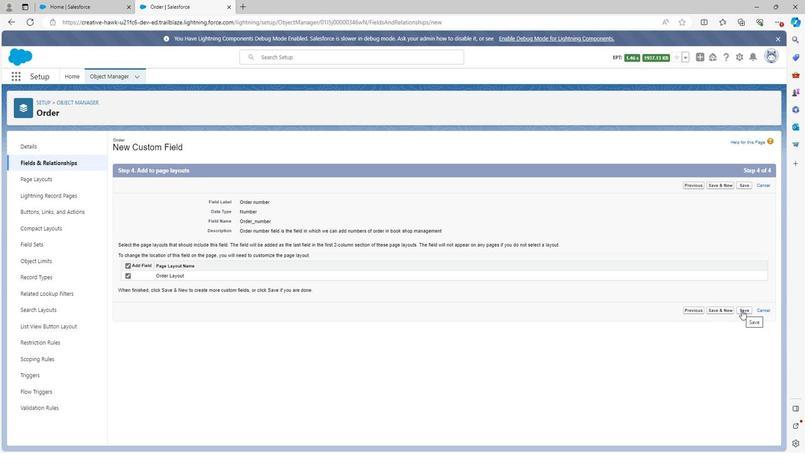 
Action: Mouse moved to (739, 313)
Screenshot: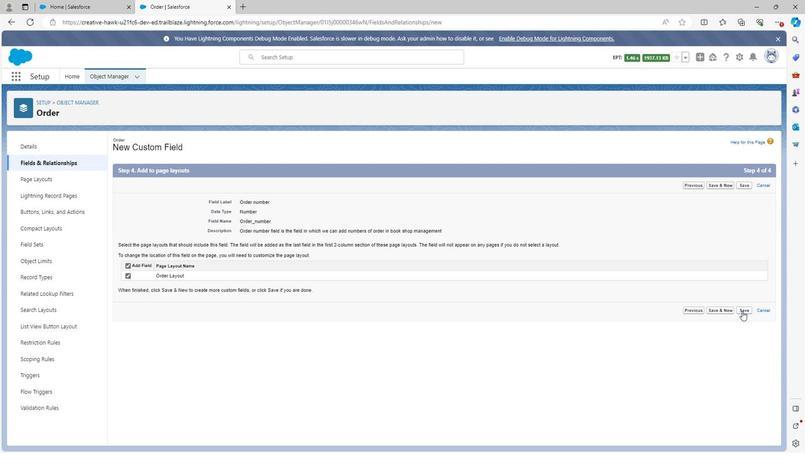 
Action: Mouse pressed left at (739, 313)
Screenshot: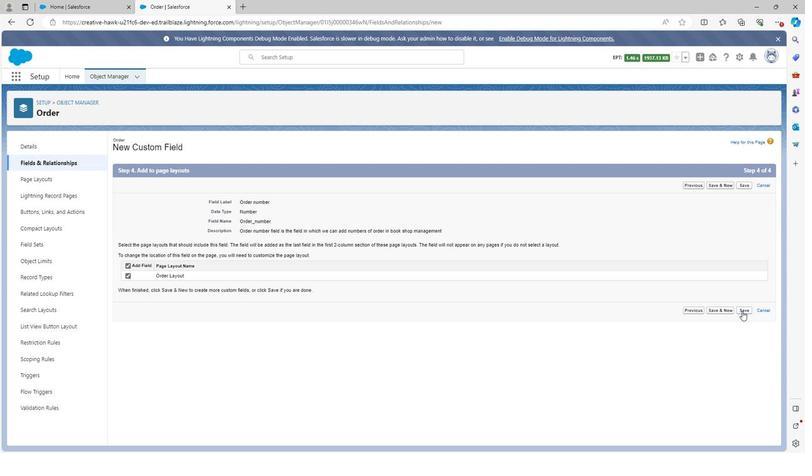 
Action: Mouse moved to (588, 157)
Screenshot: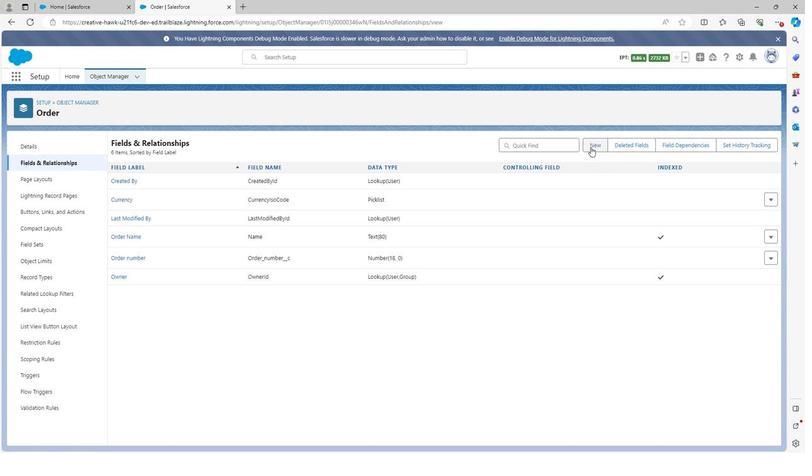 
Action: Mouse pressed left at (588, 157)
Screenshot: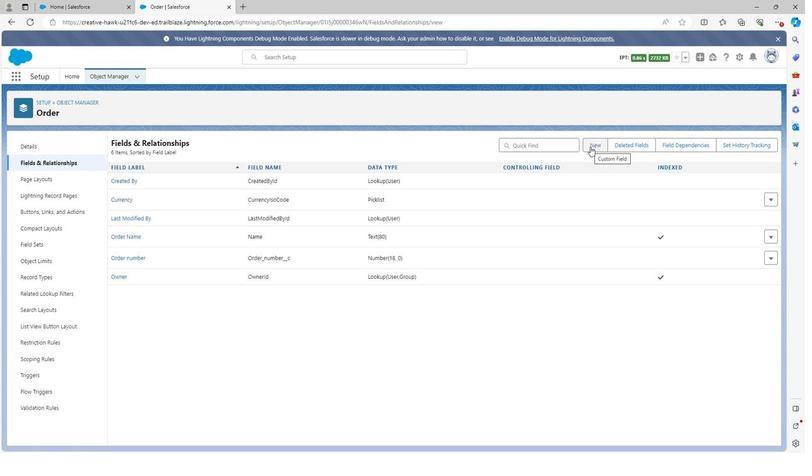 
Action: Mouse moved to (123, 397)
Screenshot: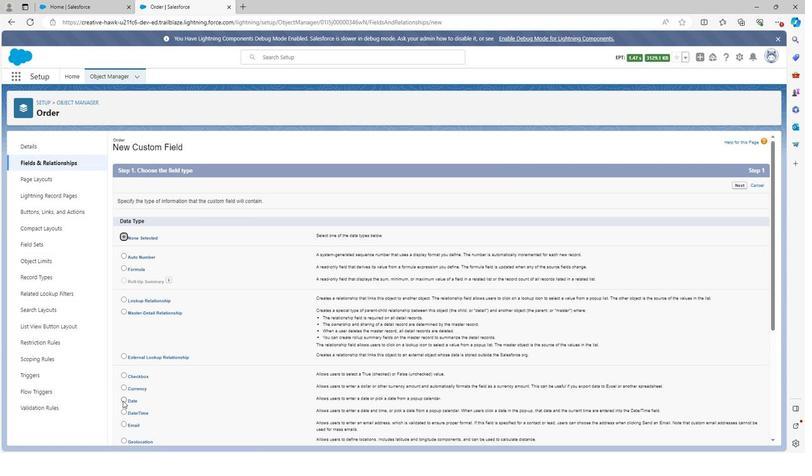 
Action: Mouse pressed left at (123, 397)
Screenshot: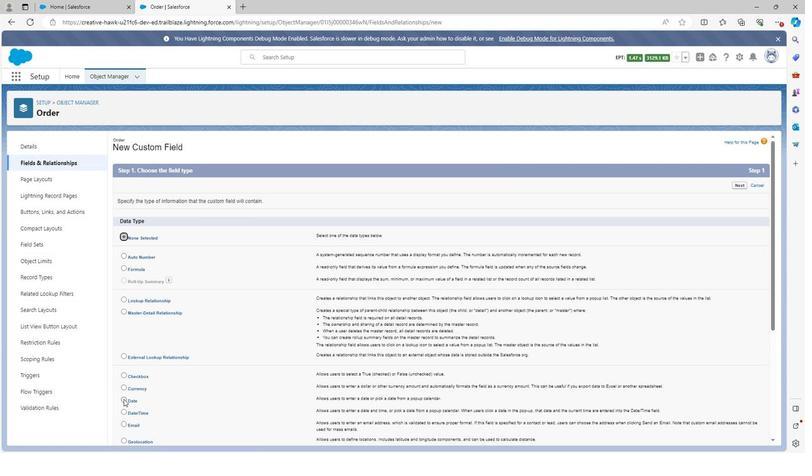 
Action: Mouse moved to (711, 402)
Screenshot: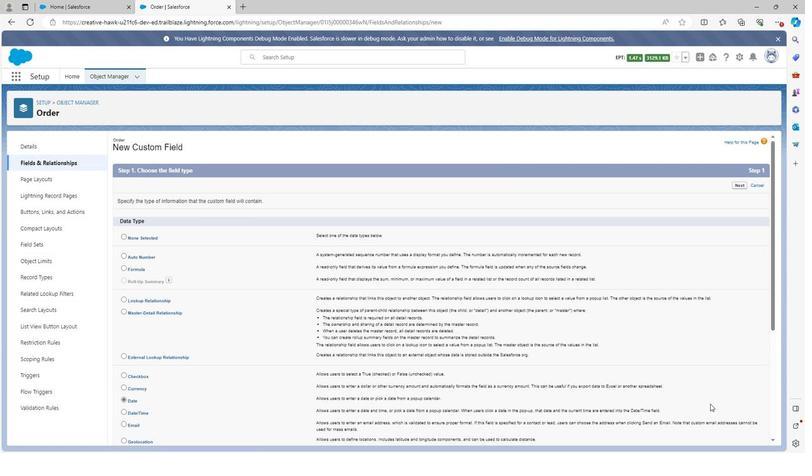 
Action: Mouse scrolled (711, 401) with delta (0, 0)
Screenshot: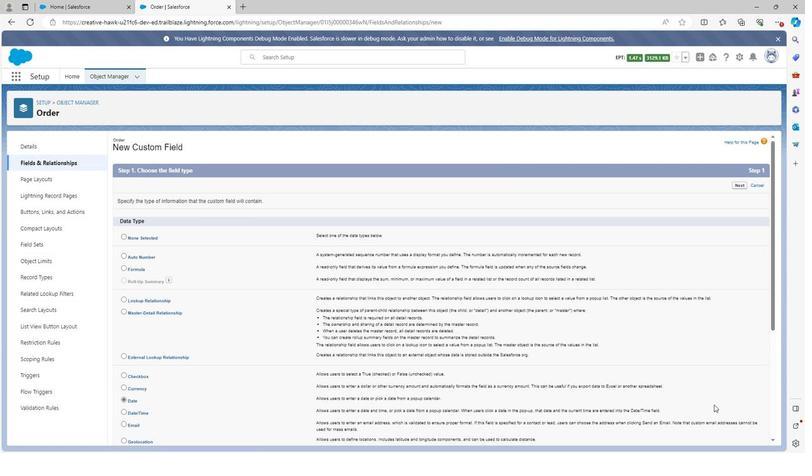 
Action: Mouse moved to (711, 403)
Screenshot: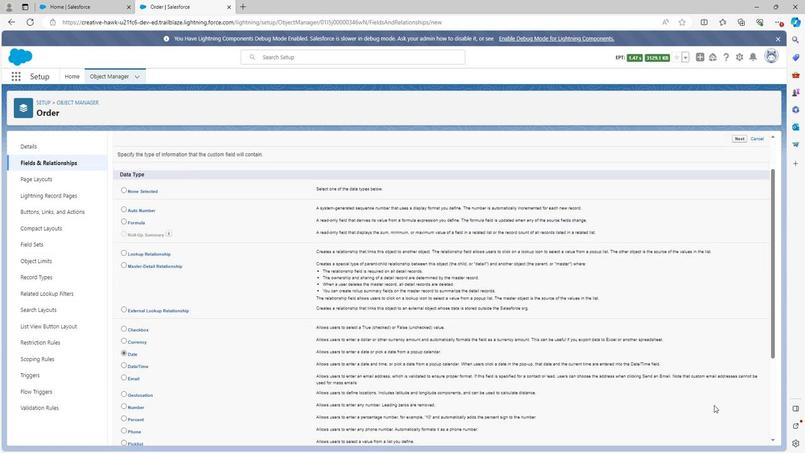 
Action: Mouse scrolled (711, 402) with delta (0, 0)
Screenshot: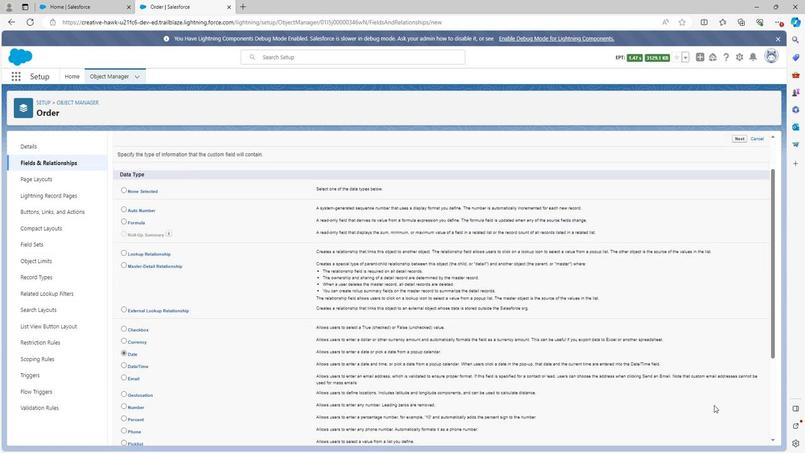
Action: Mouse moved to (711, 405)
Screenshot: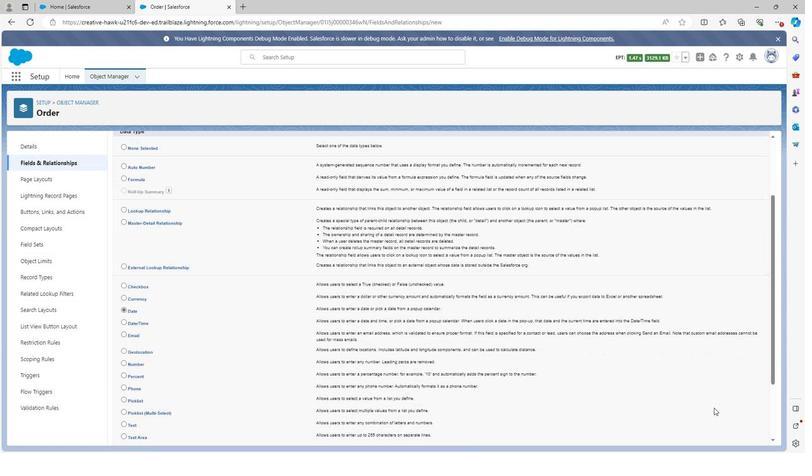 
Action: Mouse scrolled (711, 404) with delta (0, 0)
Screenshot: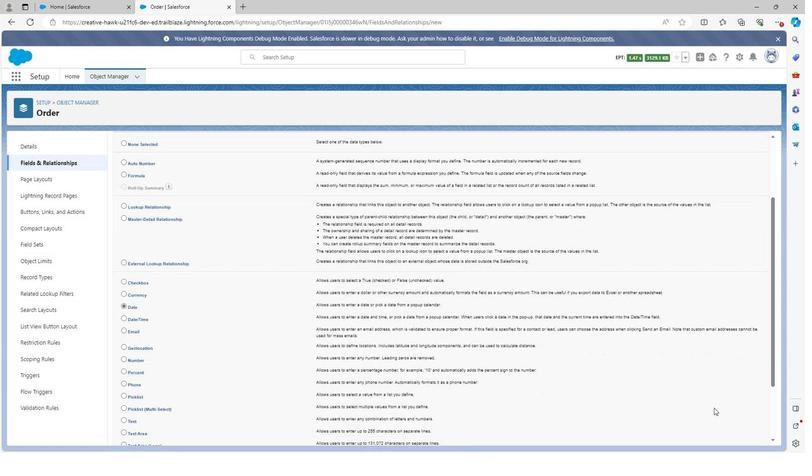
Action: Mouse moved to (711, 407)
Screenshot: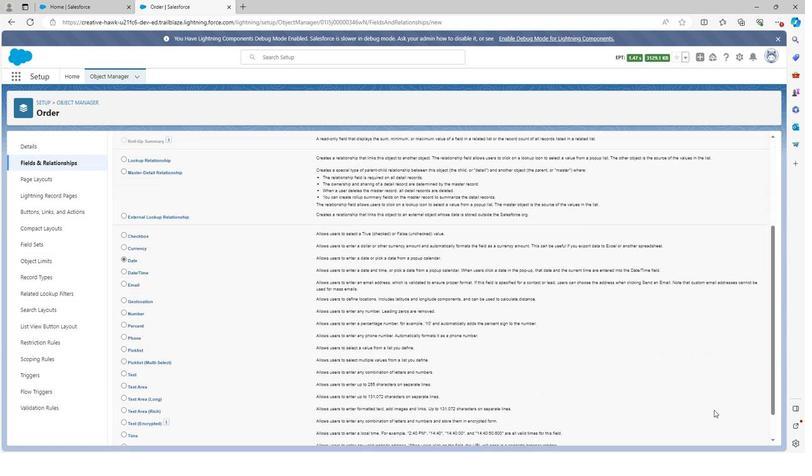
Action: Mouse scrolled (711, 406) with delta (0, 0)
Screenshot: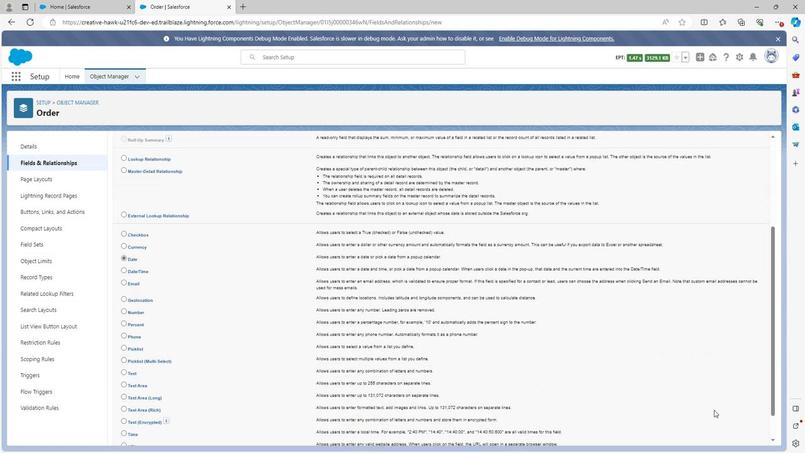 
Action: Mouse moved to (711, 407)
Screenshot: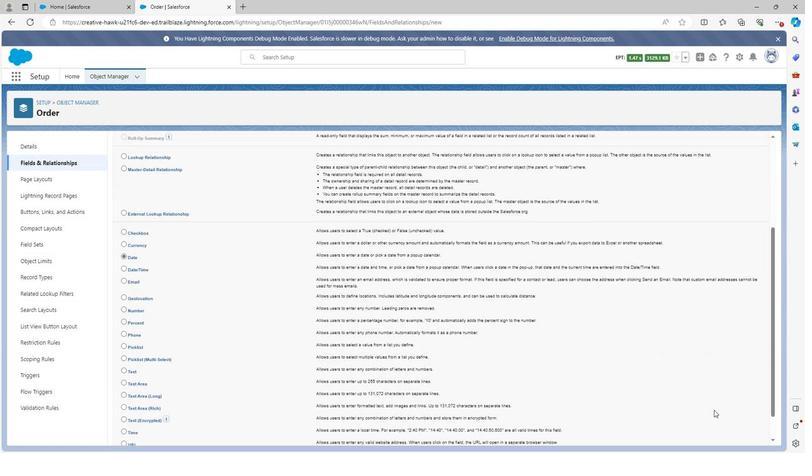 
Action: Mouse scrolled (711, 406) with delta (0, 0)
Screenshot: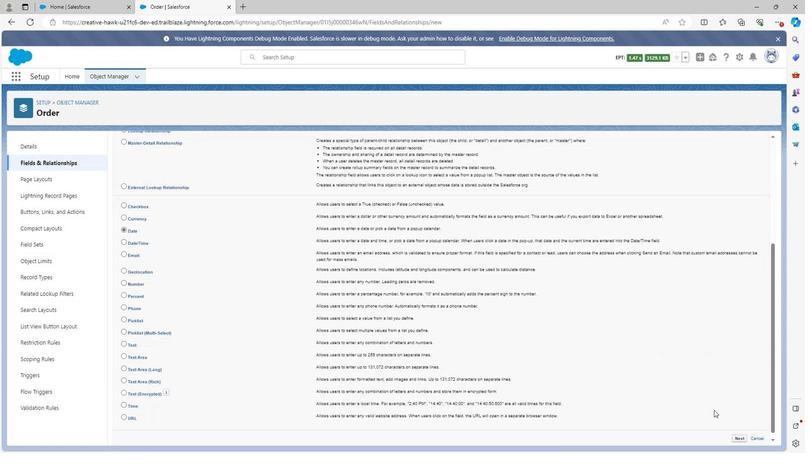 
Action: Mouse moved to (711, 407)
Screenshot: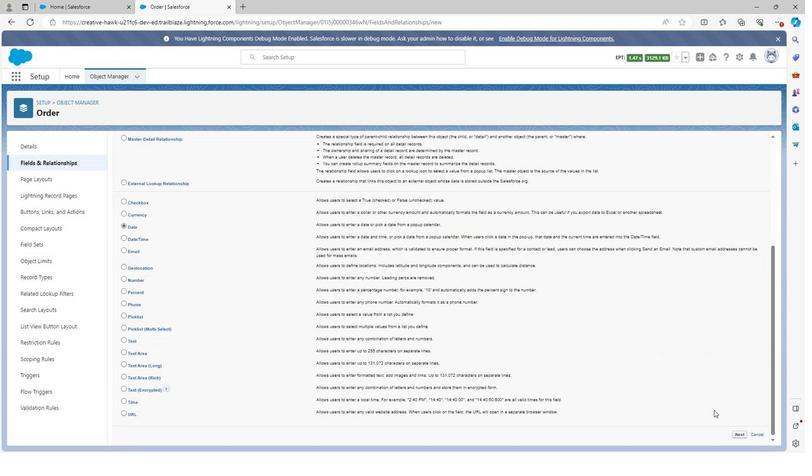 
Action: Mouse scrolled (711, 407) with delta (0, 0)
Screenshot: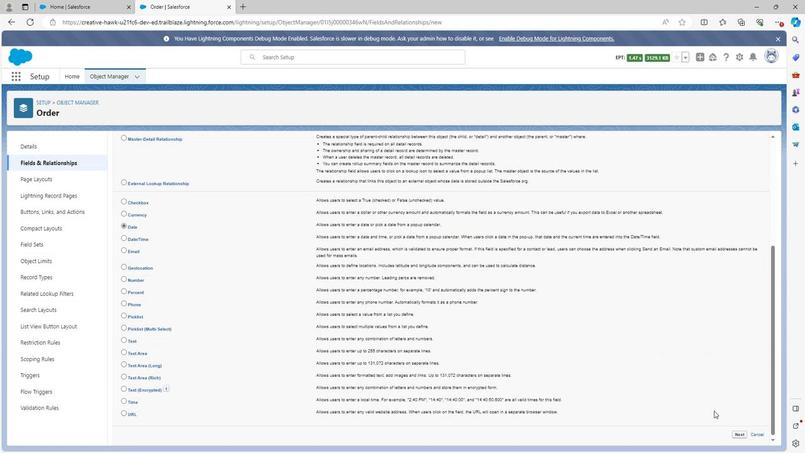 
Action: Mouse moved to (736, 427)
Screenshot: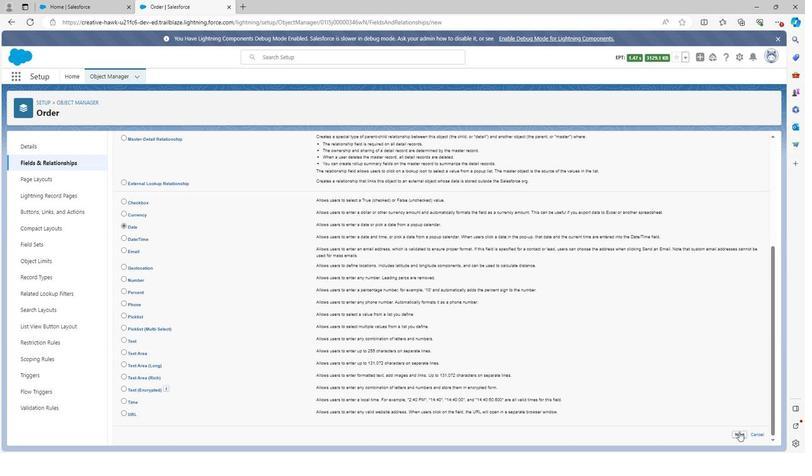 
Action: Mouse pressed left at (736, 427)
Screenshot: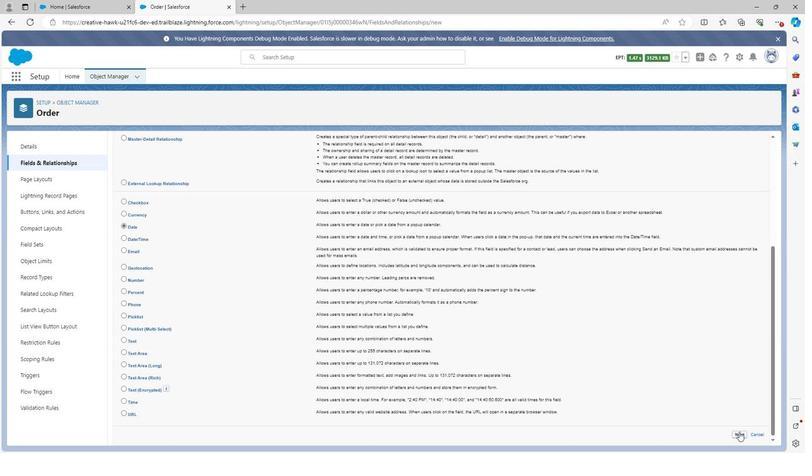 
Action: Mouse moved to (280, 210)
Screenshot: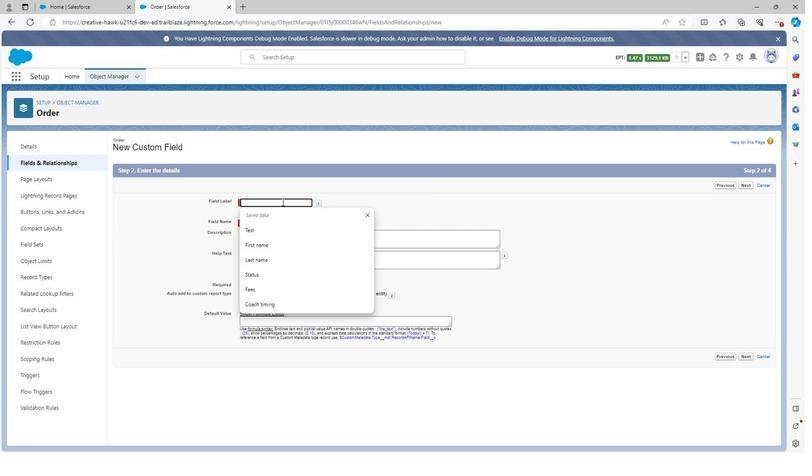 
Action: Mouse pressed left at (280, 210)
Screenshot: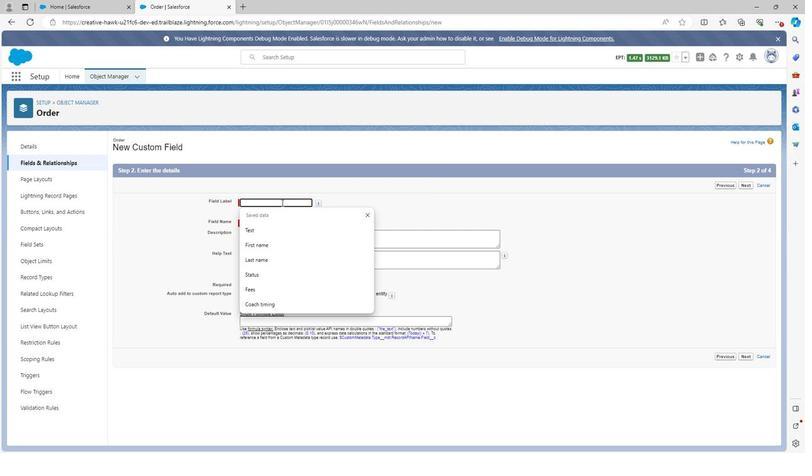 
Action: Key pressed <Key.shift>Order<Key.space>date
Screenshot: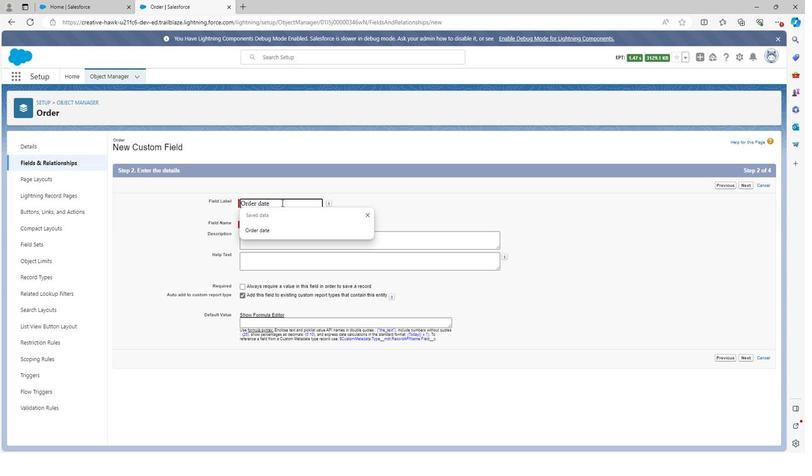 
Action: Mouse moved to (339, 223)
Screenshot: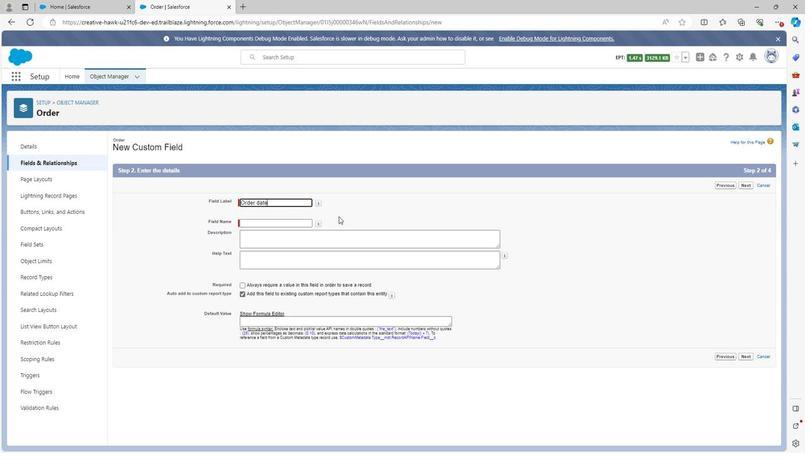 
Action: Mouse pressed left at (339, 223)
Screenshot: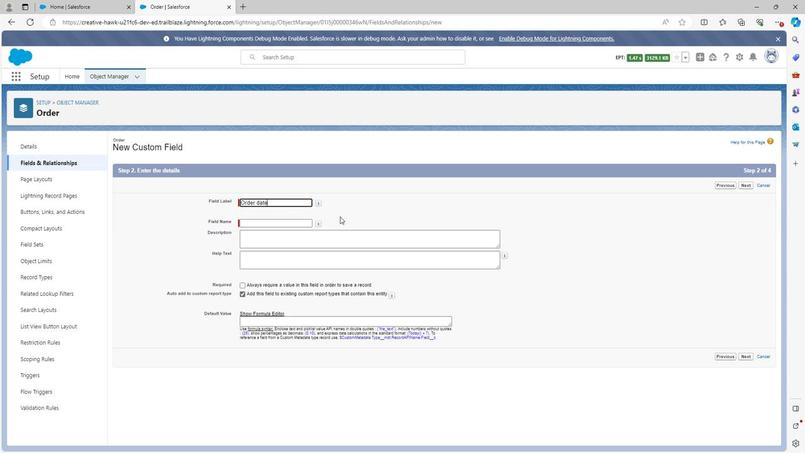 
Action: Mouse moved to (310, 240)
Screenshot: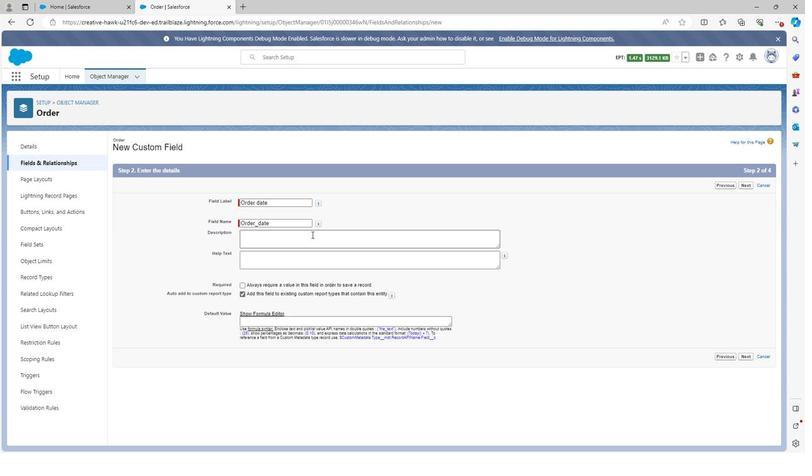 
Action: Mouse pressed left at (310, 240)
Screenshot: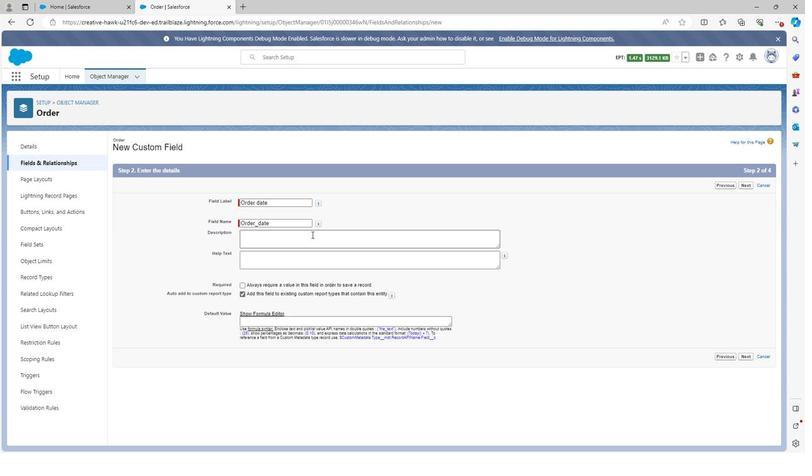 
Action: Key pressed <Key.shift>Order<Key.space>date<Key.space>field<Key.space>is<Key.space>the<Key.space>field<Key.space>in<Key.space>which<Key.space>we<Key.space>can<Key.space>add<Key.space>the<Key.space>order<Key.space>dates<Key.space>of<Key.space>book<Key.space>shop<Key.space>management
Screenshot: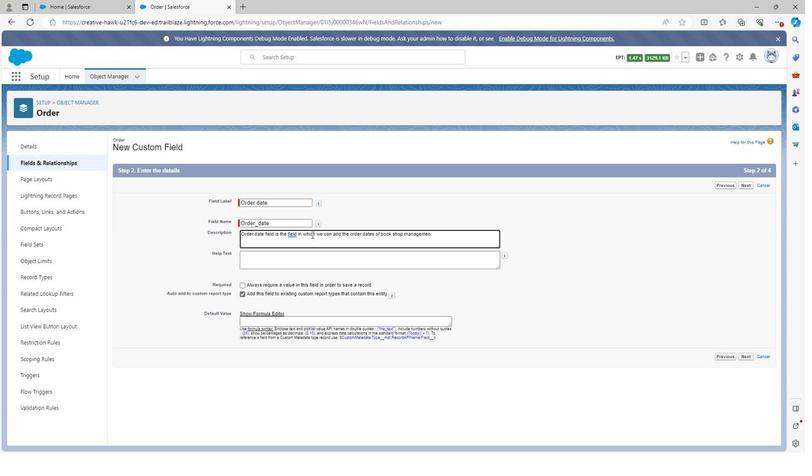 
Action: Mouse moved to (296, 263)
Screenshot: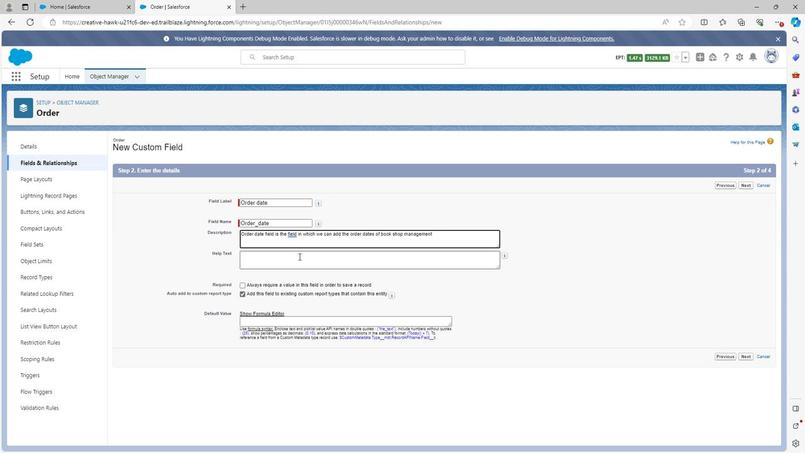 
Action: Mouse pressed left at (296, 263)
Screenshot: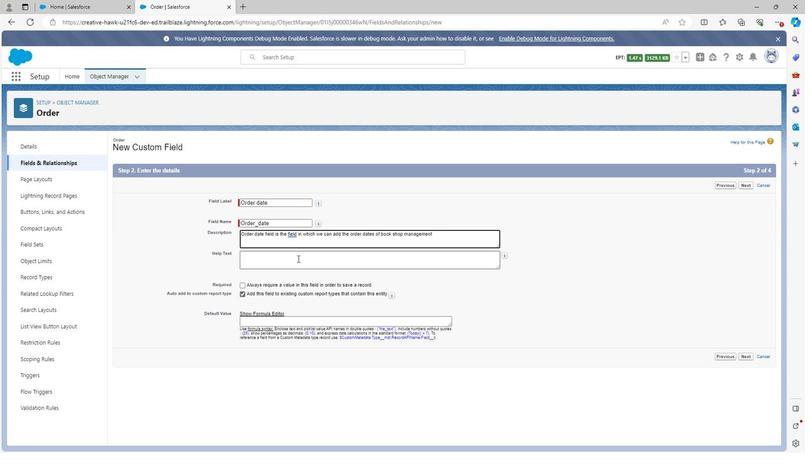 
Action: Key pressed <Key.shift><Key.shift><Key.shift><Key.shift><Key.shift><Key.shift><Key.shift><Key.shift><Key.shift><Key.shift><Key.shift><Key.shift><Key.shift><Key.shift><Key.shift>Order<Key.space>date
Screenshot: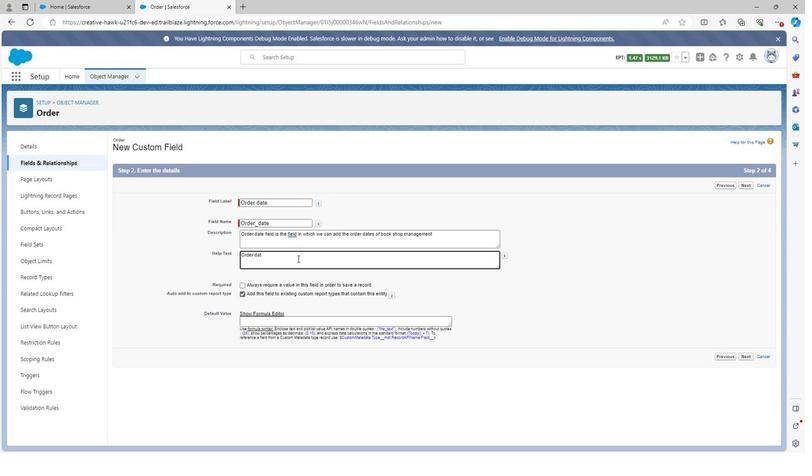 
Action: Mouse moved to (741, 356)
Screenshot: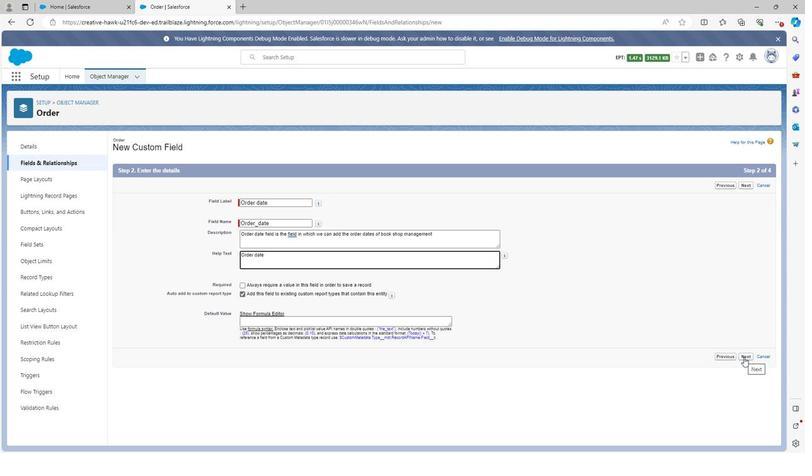 
Action: Mouse pressed left at (741, 356)
Screenshot: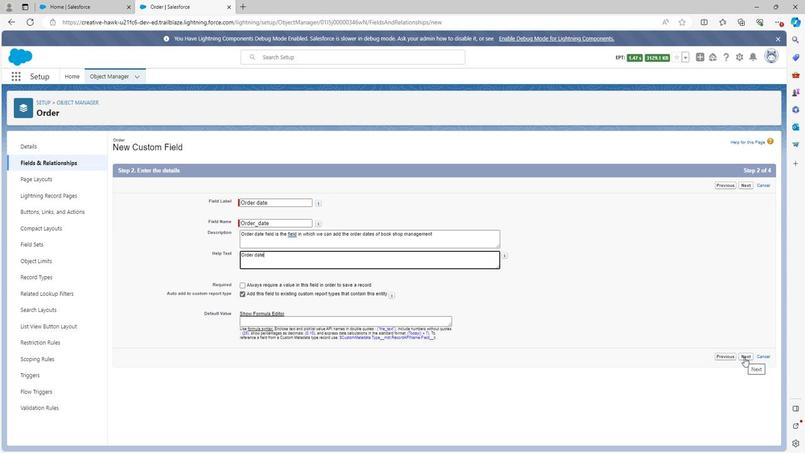 
Action: Mouse moved to (553, 262)
Screenshot: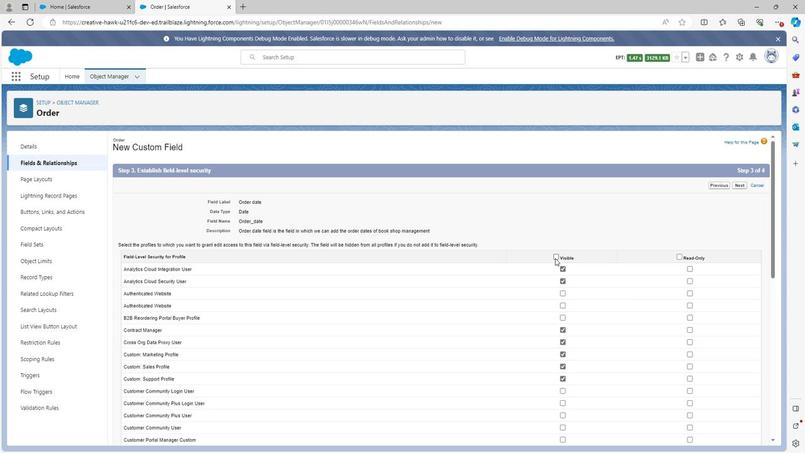 
Action: Mouse pressed left at (553, 262)
Screenshot: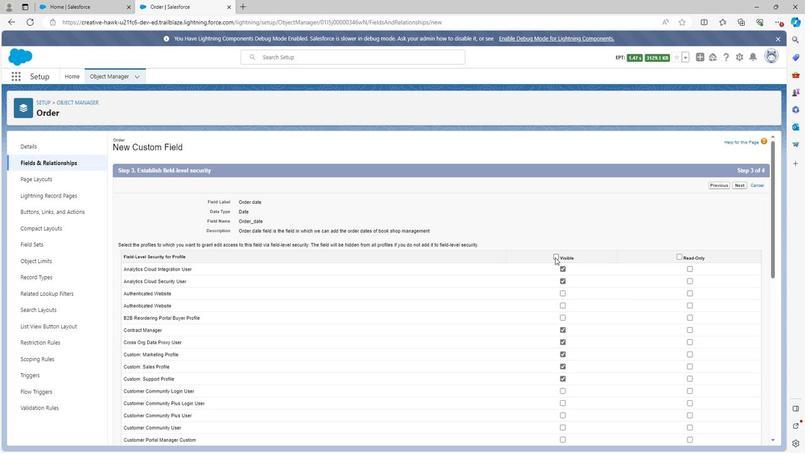 
Action: Mouse moved to (677, 261)
Screenshot: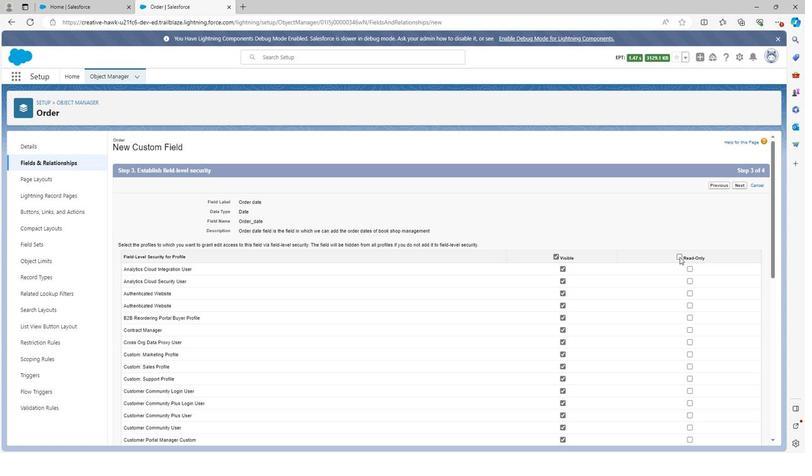 
Action: Mouse pressed left at (677, 261)
Screenshot: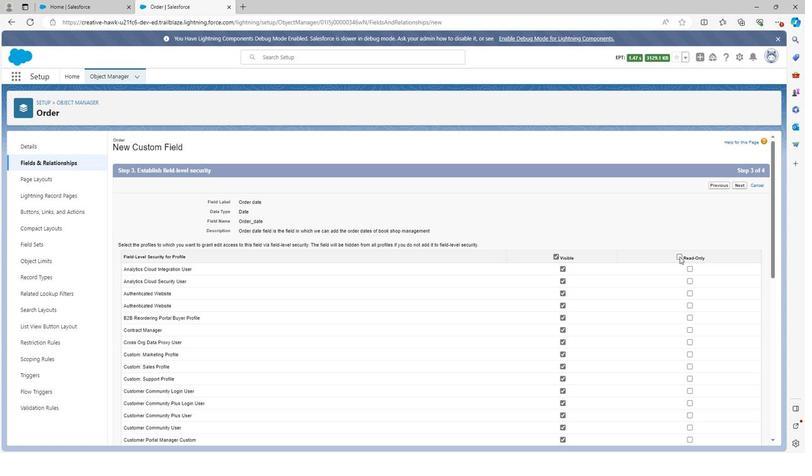 
Action: Mouse moved to (558, 273)
Screenshot: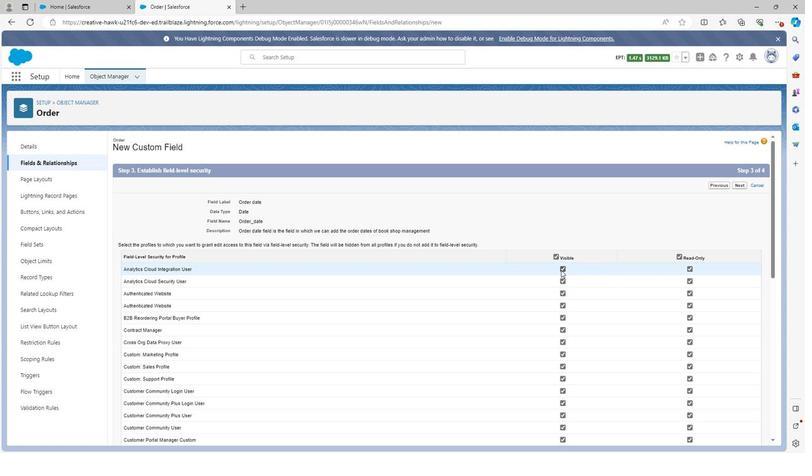 
Action: Mouse pressed left at (558, 273)
Screenshot: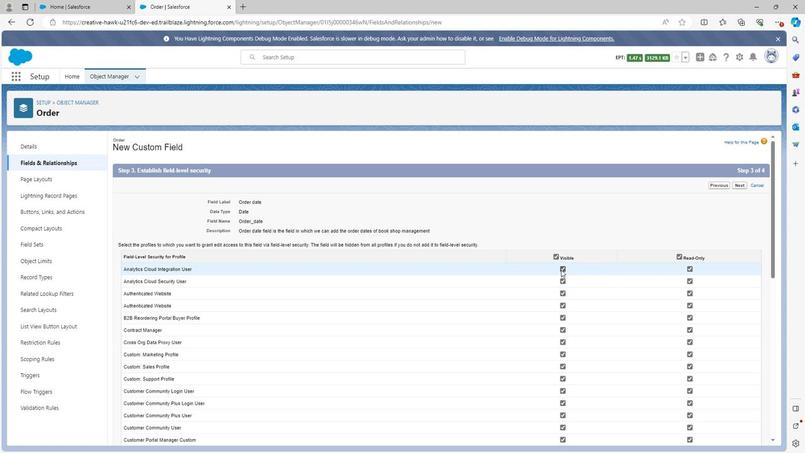 
Action: Mouse moved to (562, 285)
Screenshot: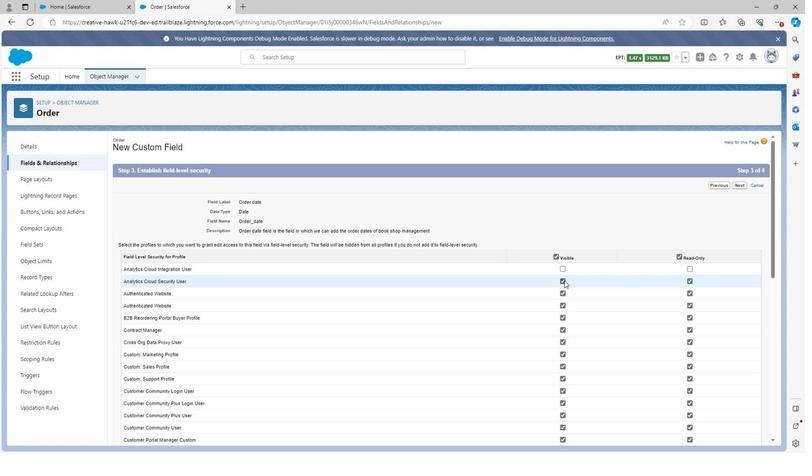 
Action: Mouse pressed left at (562, 285)
Screenshot: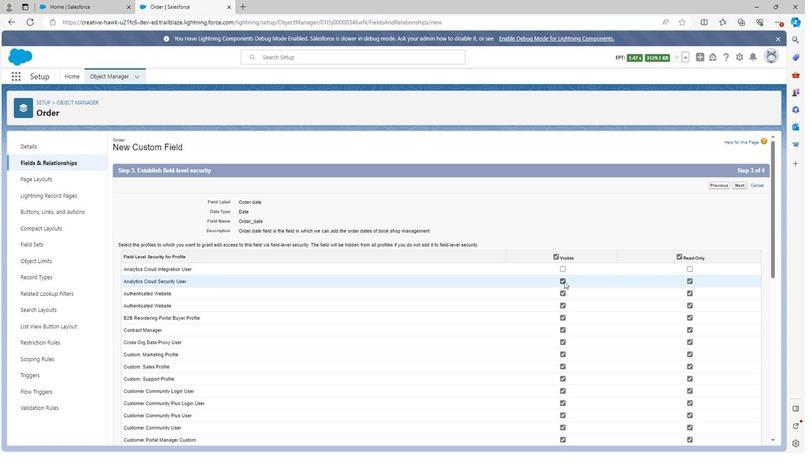 
Action: Mouse moved to (559, 320)
Screenshot: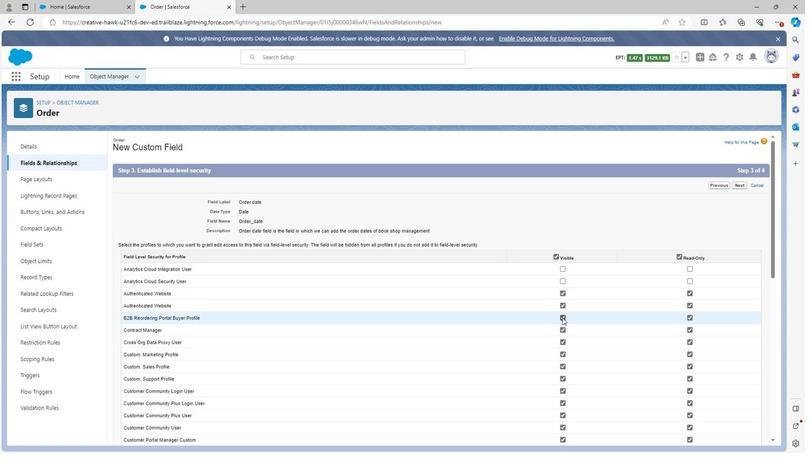 
Action: Mouse pressed left at (559, 320)
Screenshot: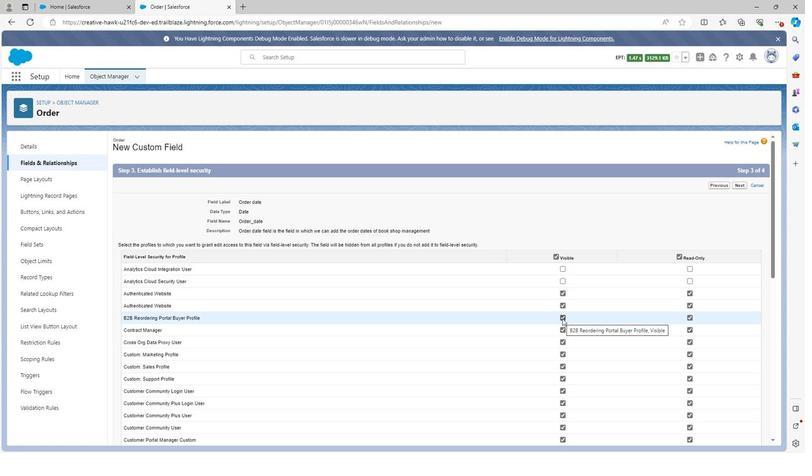 
Action: Mouse moved to (561, 343)
Screenshot: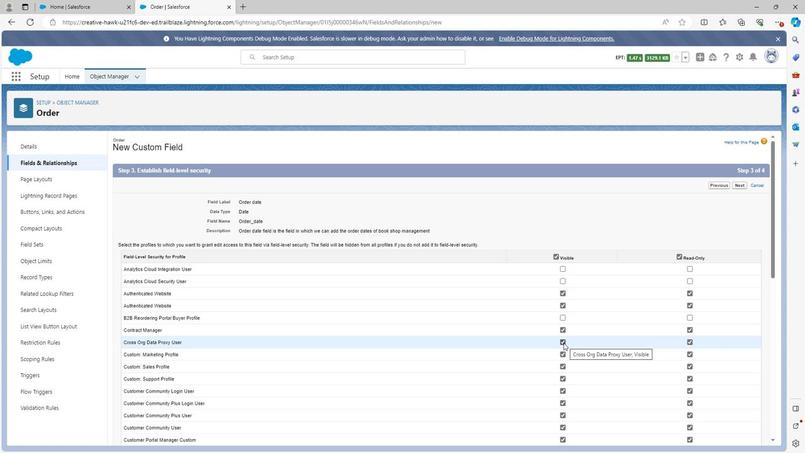 
Action: Mouse pressed left at (561, 343)
Screenshot: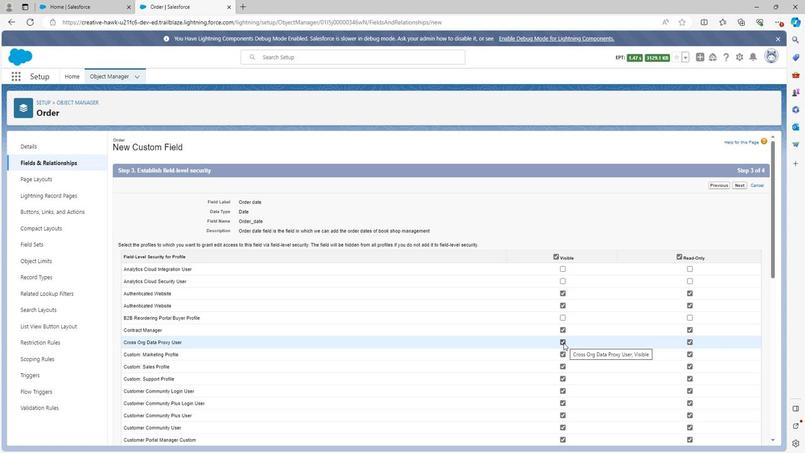
Action: Mouse moved to (559, 376)
Screenshot: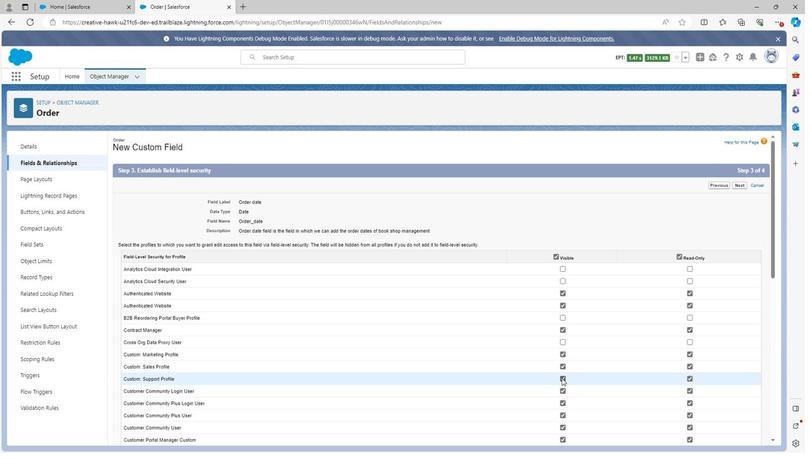 
Action: Mouse pressed left at (559, 376)
Screenshot: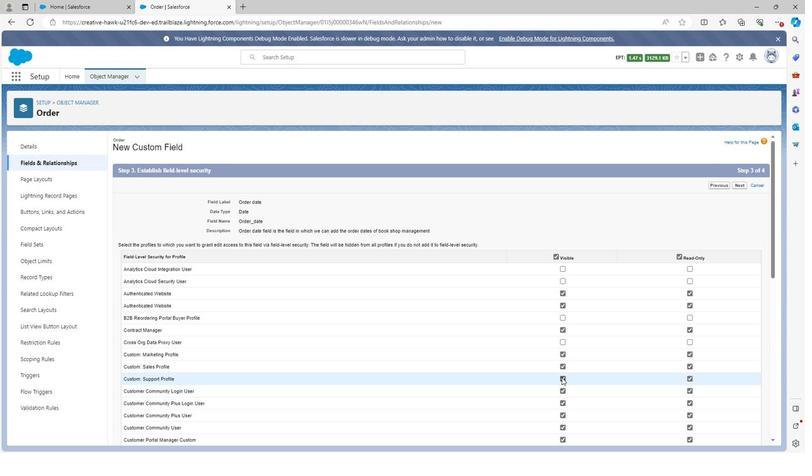 
Action: Mouse moved to (561, 402)
Screenshot: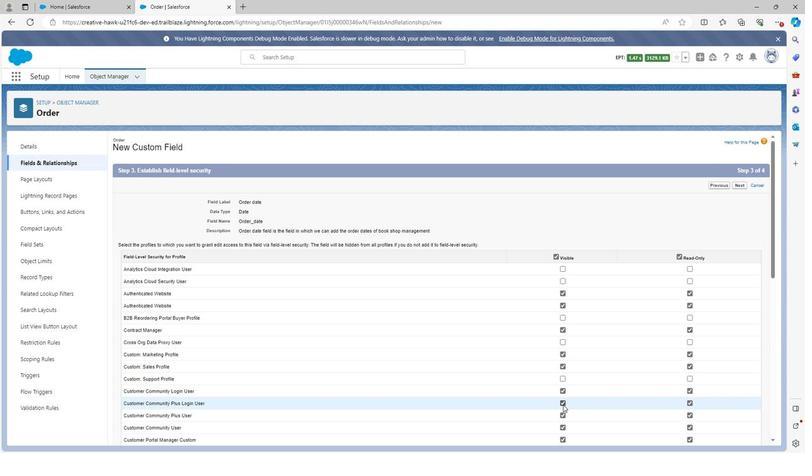 
Action: Mouse pressed left at (561, 402)
Screenshot: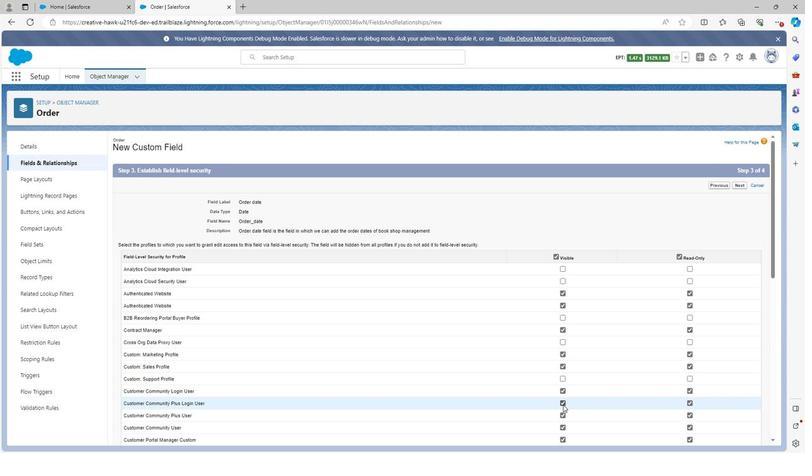 
Action: Mouse scrolled (561, 401) with delta (0, 0)
Screenshot: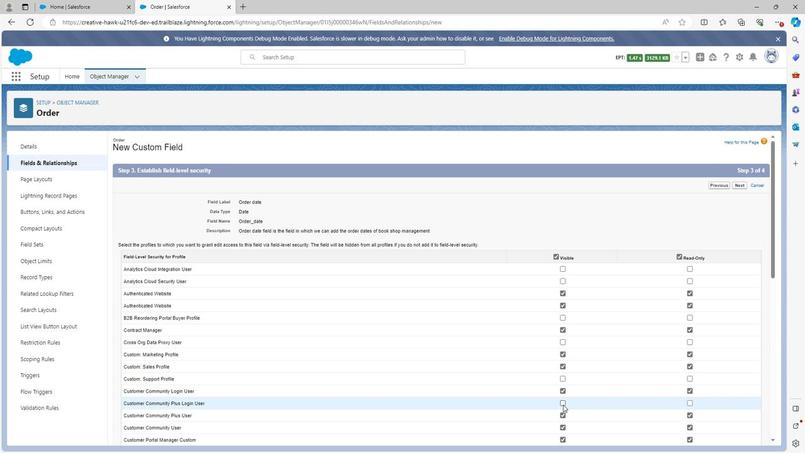 
Action: Mouse scrolled (561, 401) with delta (0, 0)
Screenshot: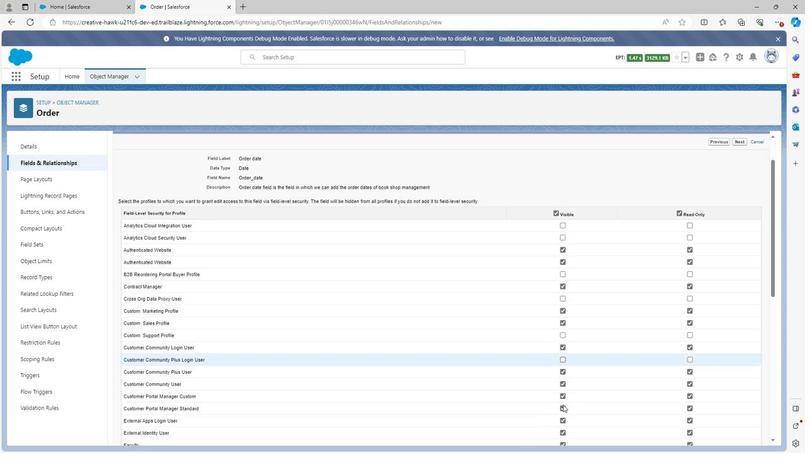 
Action: Mouse moved to (559, 334)
Screenshot: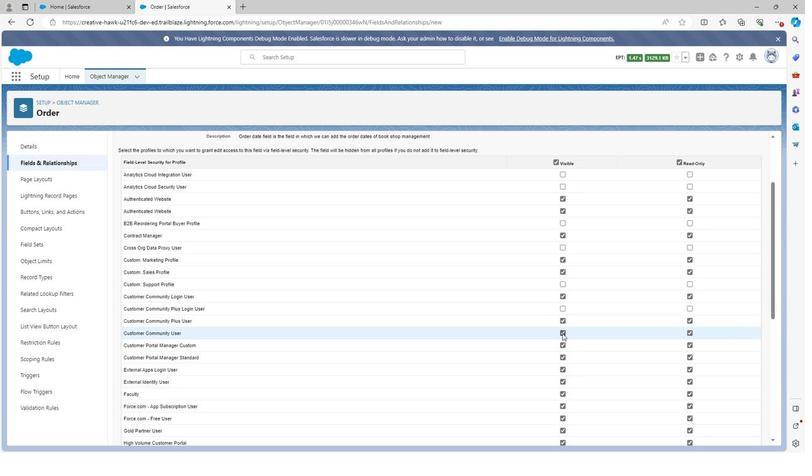 
Action: Mouse pressed left at (559, 334)
Screenshot: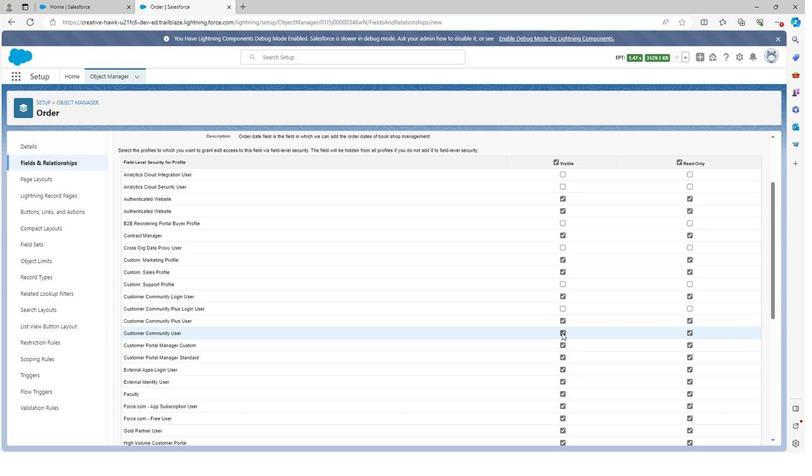 
Action: Mouse moved to (559, 380)
Screenshot: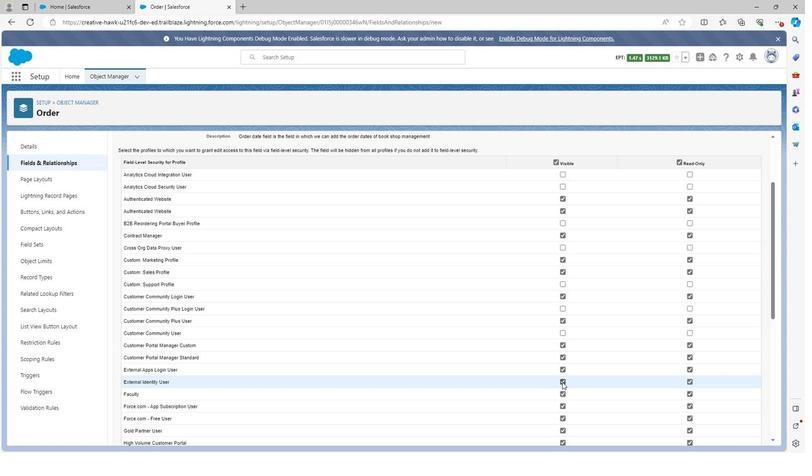 
Action: Mouse pressed left at (559, 380)
Screenshot: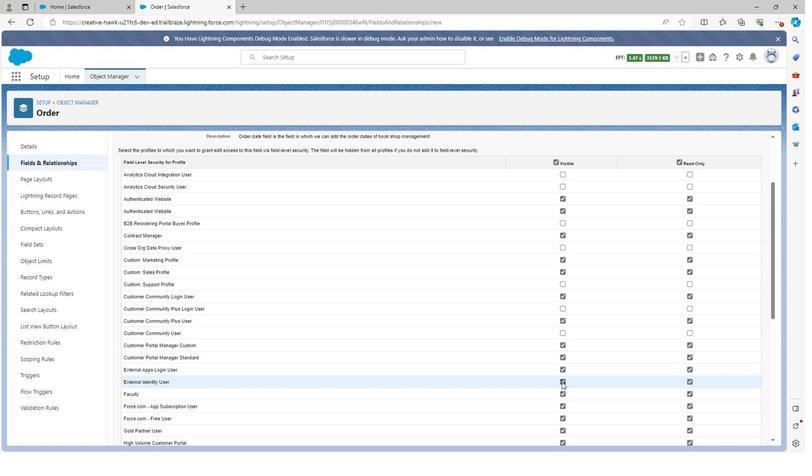 
Action: Mouse moved to (561, 391)
Screenshot: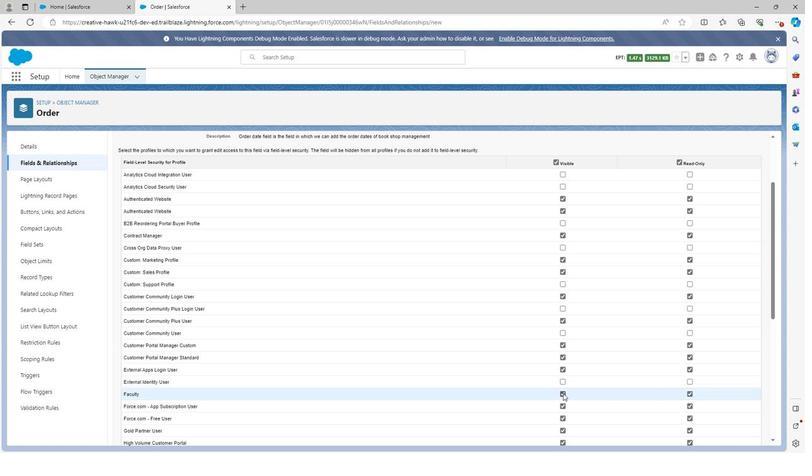 
Action: Mouse pressed left at (561, 391)
Screenshot: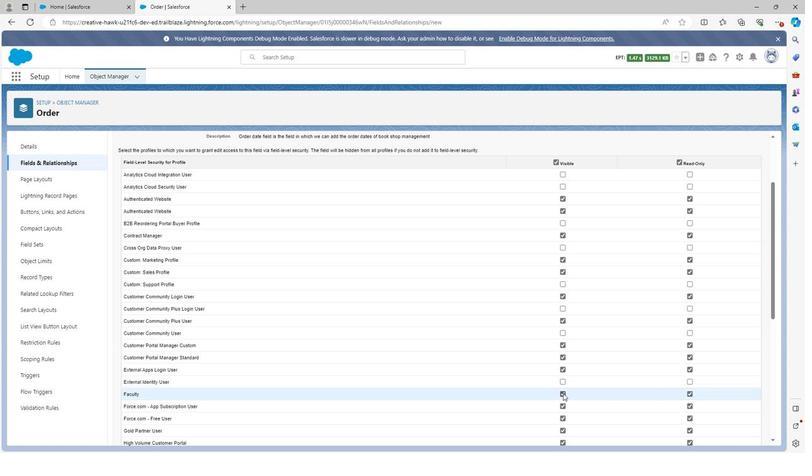 
Action: Mouse moved to (561, 425)
Screenshot: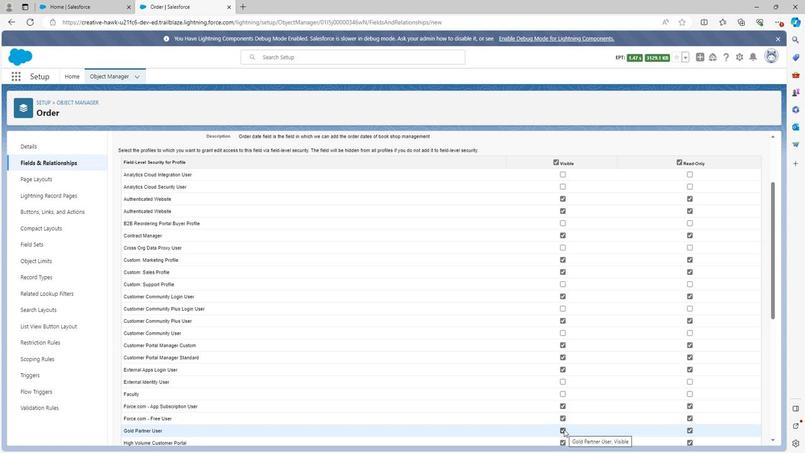 
Action: Mouse pressed left at (561, 425)
Screenshot: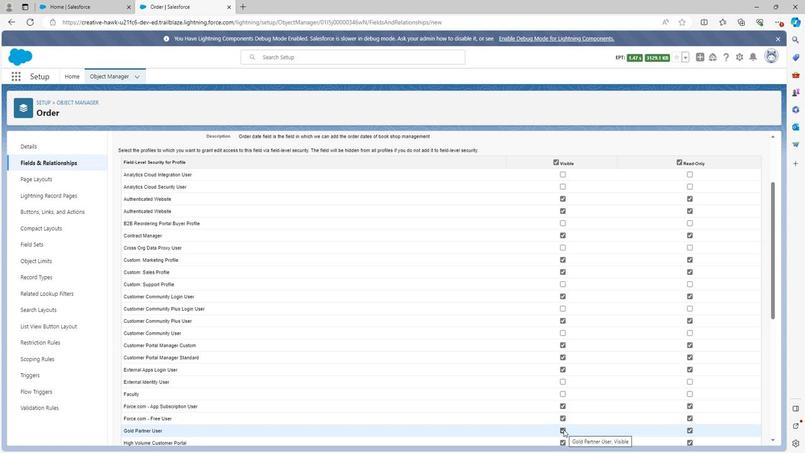
Action: Mouse scrolled (561, 425) with delta (0, 0)
Screenshot: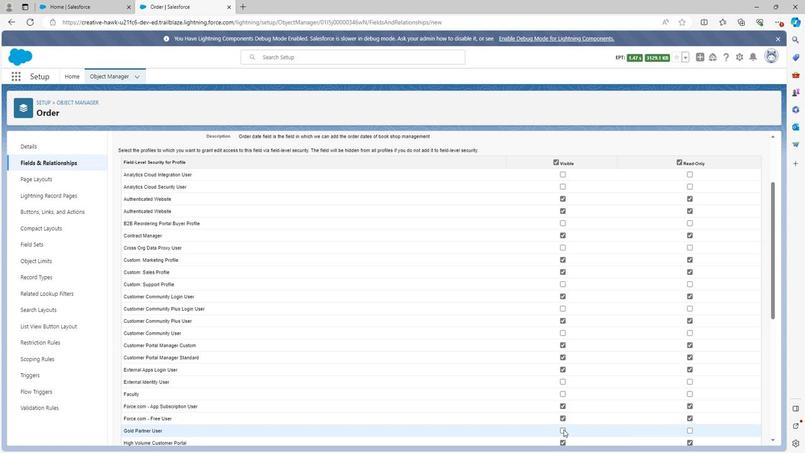 
Action: Mouse scrolled (561, 425) with delta (0, 0)
Screenshot: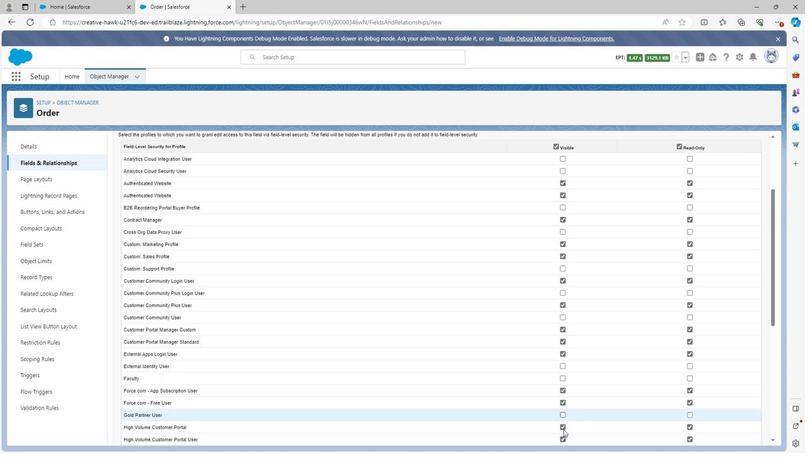 
Action: Mouse moved to (561, 347)
Screenshot: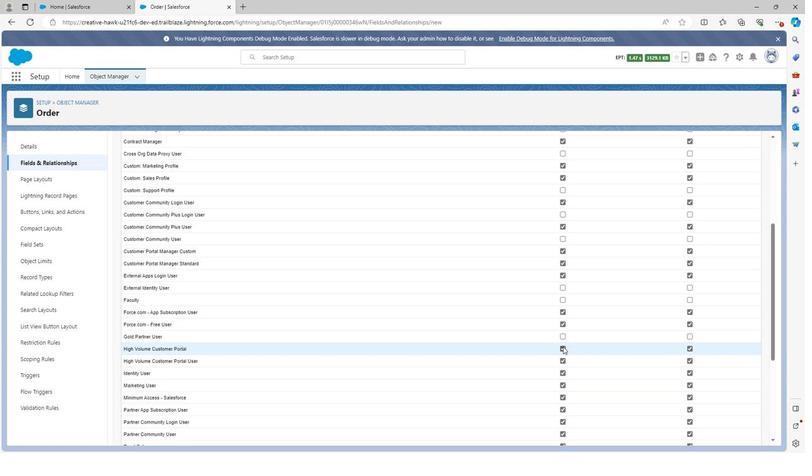 
Action: Mouse pressed left at (561, 347)
Screenshot: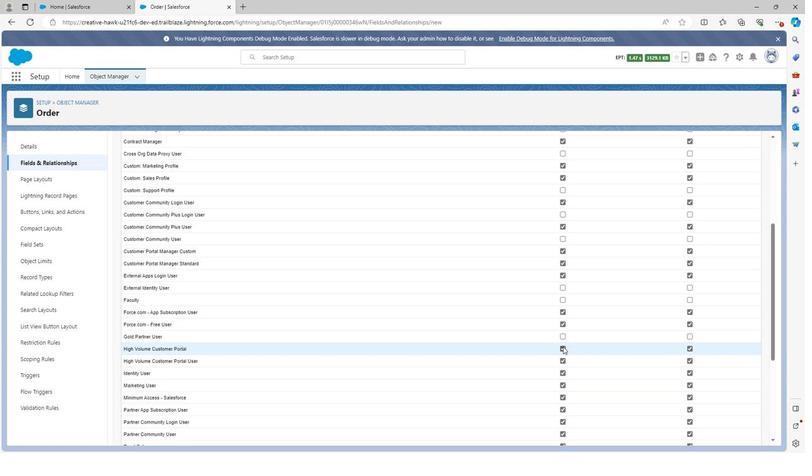 
Action: Mouse moved to (559, 359)
Screenshot: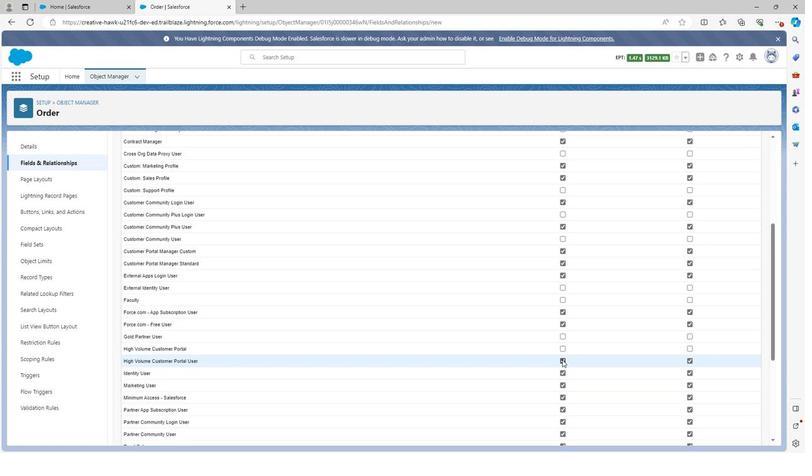 
Action: Mouse pressed left at (559, 359)
Screenshot: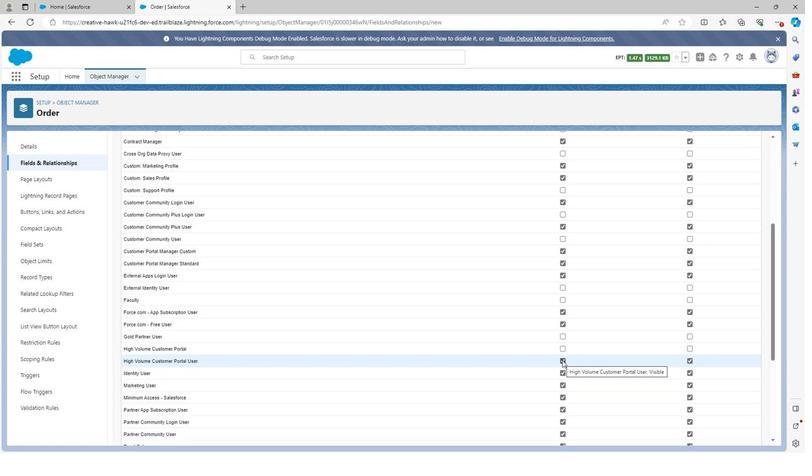 
Action: Mouse moved to (559, 382)
Screenshot: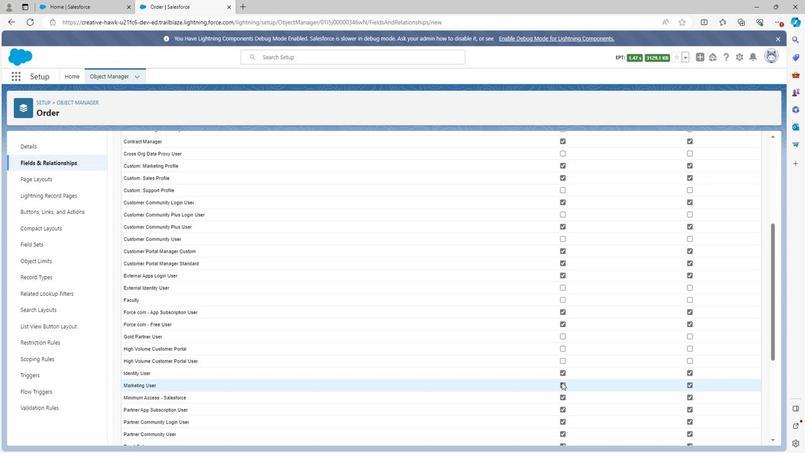 
Action: Mouse pressed left at (559, 382)
Screenshot: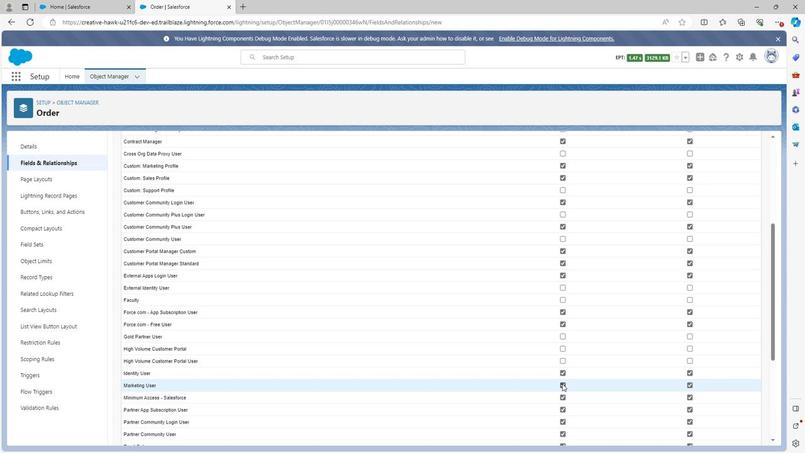 
Action: Mouse moved to (561, 402)
Screenshot: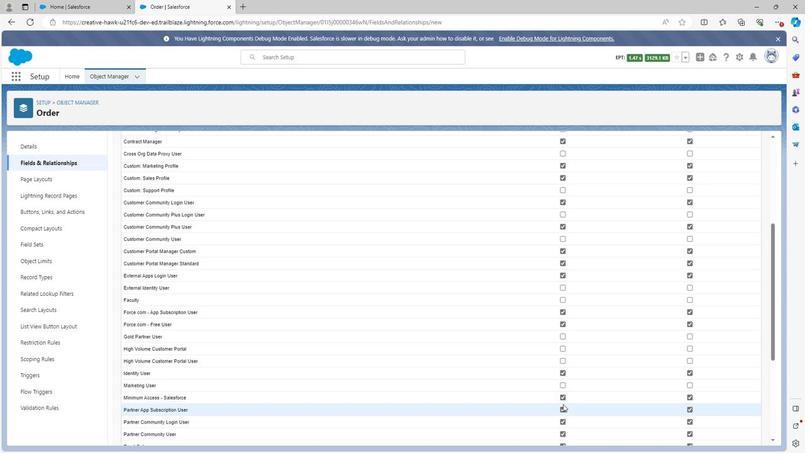 
Action: Mouse scrolled (561, 402) with delta (0, 0)
Screenshot: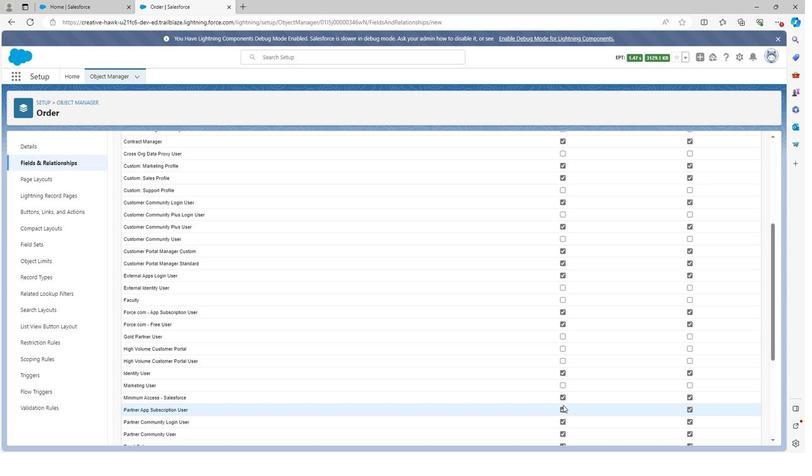
Action: Mouse moved to (561, 407)
Screenshot: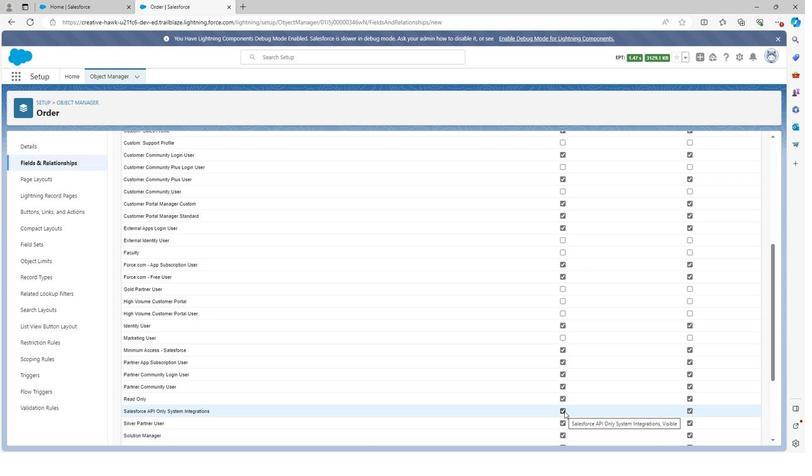 
Action: Mouse pressed left at (561, 407)
Screenshot: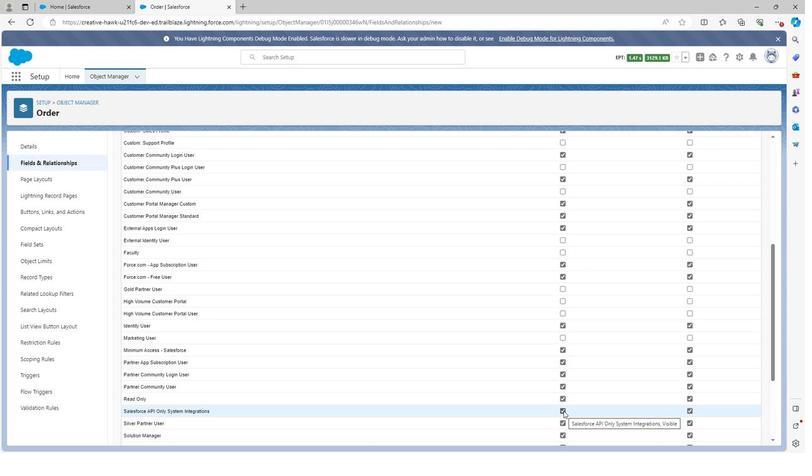 
Action: Mouse moved to (561, 419)
Screenshot: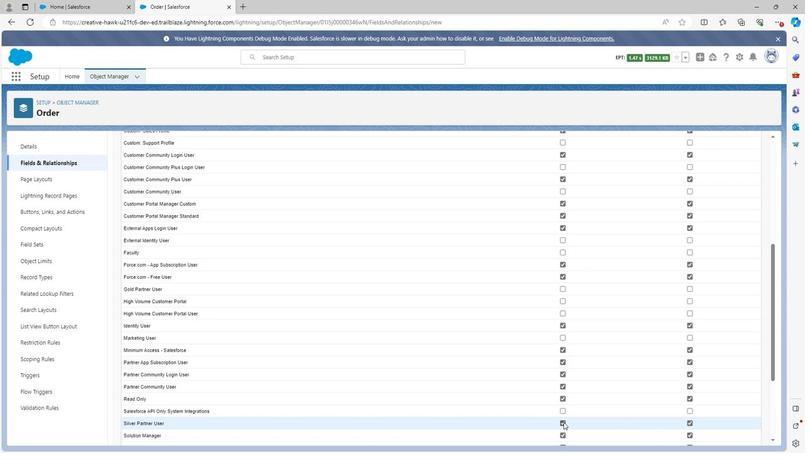 
Action: Mouse pressed left at (561, 419)
Screenshot: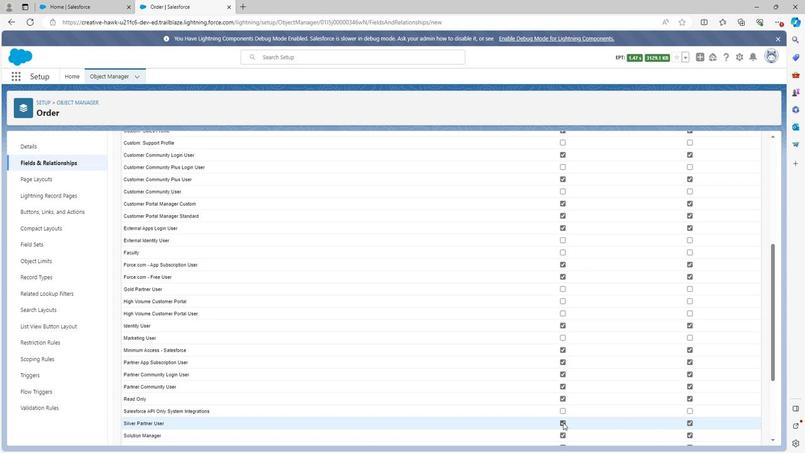 
Action: Mouse scrolled (561, 418) with delta (0, 0)
Screenshot: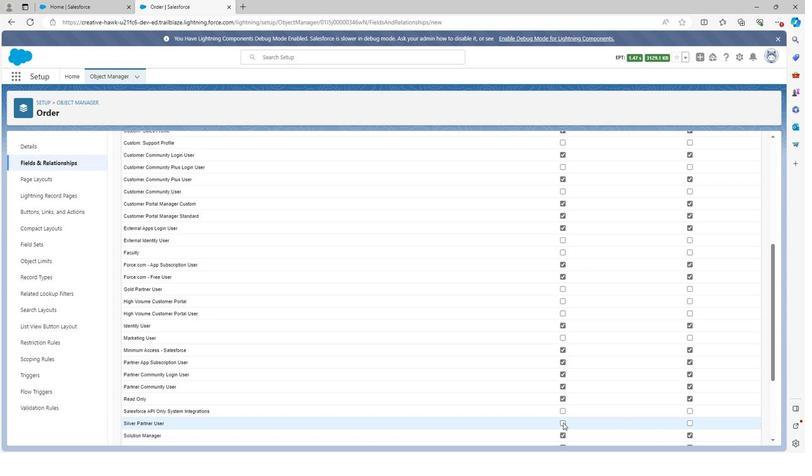 
Action: Mouse scrolled (561, 418) with delta (0, 0)
Screenshot: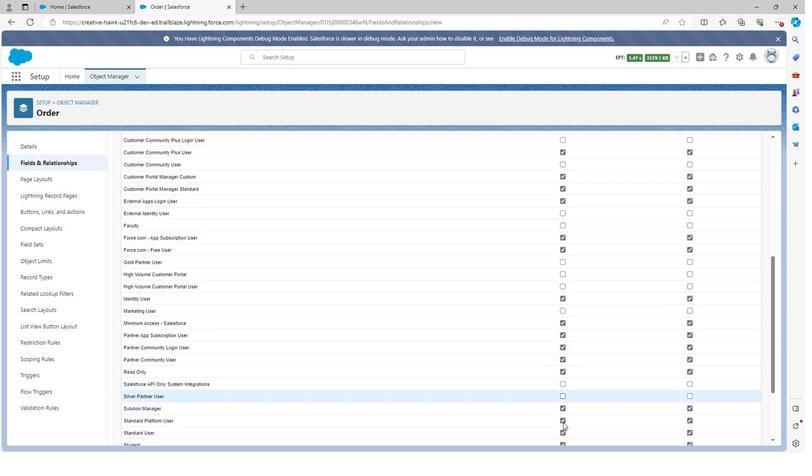 
Action: Mouse moved to (559, 377)
Screenshot: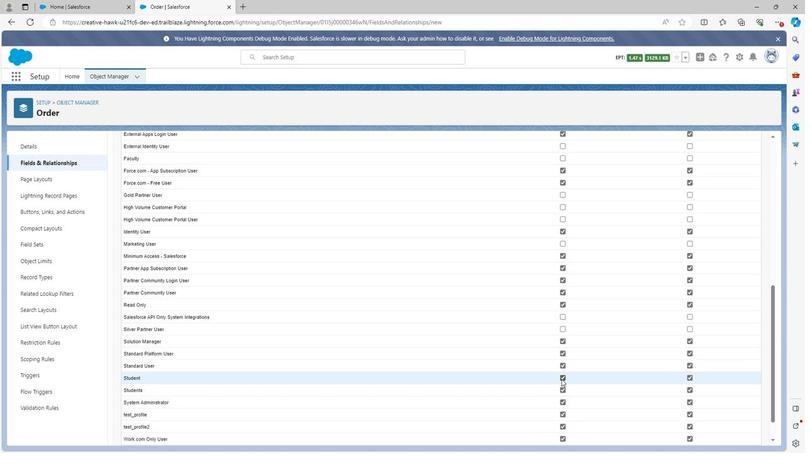 
Action: Mouse pressed left at (559, 377)
Screenshot: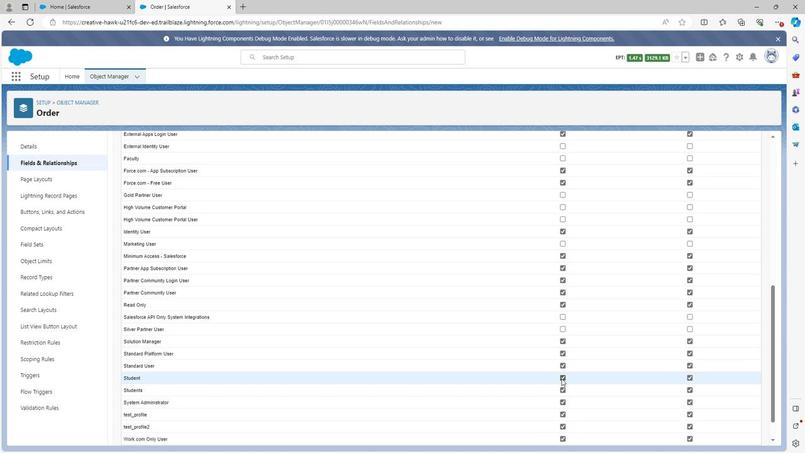 
Action: Mouse moved to (559, 388)
Screenshot: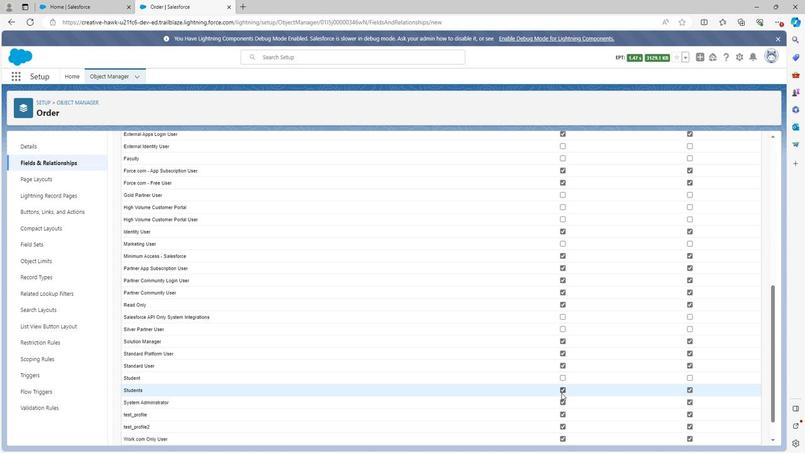 
Action: Mouse pressed left at (559, 388)
Screenshot: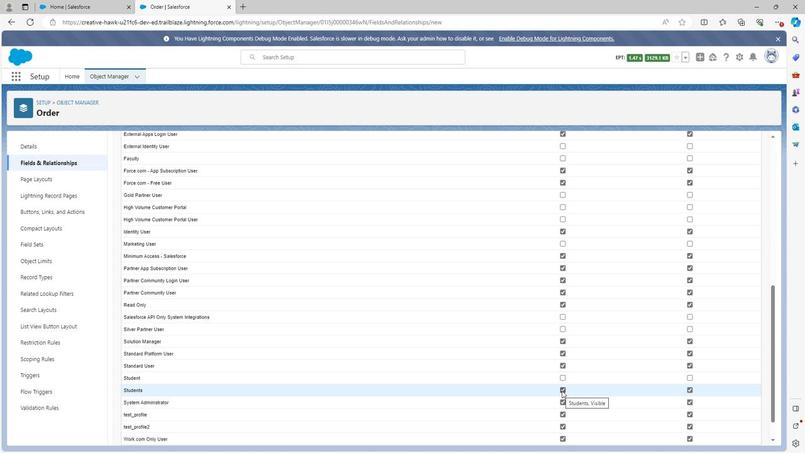 
Action: Mouse moved to (559, 408)
Screenshot: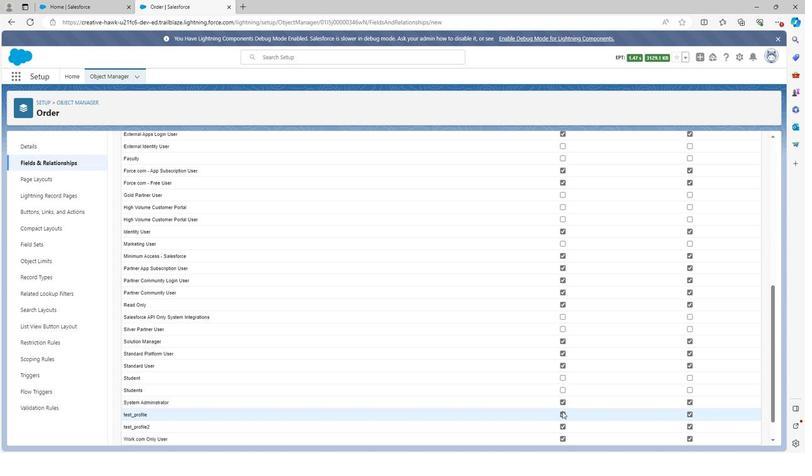 
Action: Mouse pressed left at (559, 408)
Screenshot: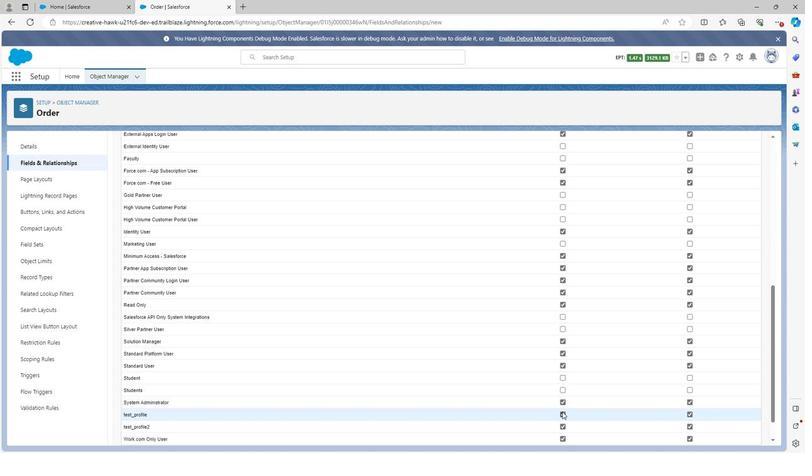 
Action: Mouse moved to (560, 422)
Screenshot: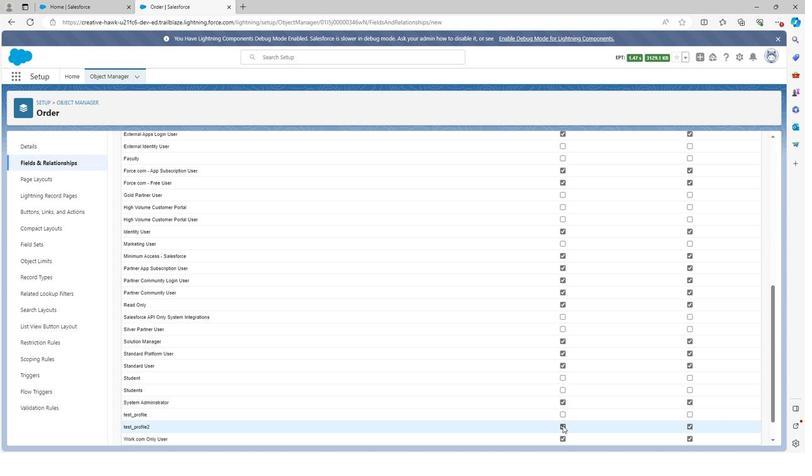 
Action: Mouse pressed left at (560, 422)
Screenshot: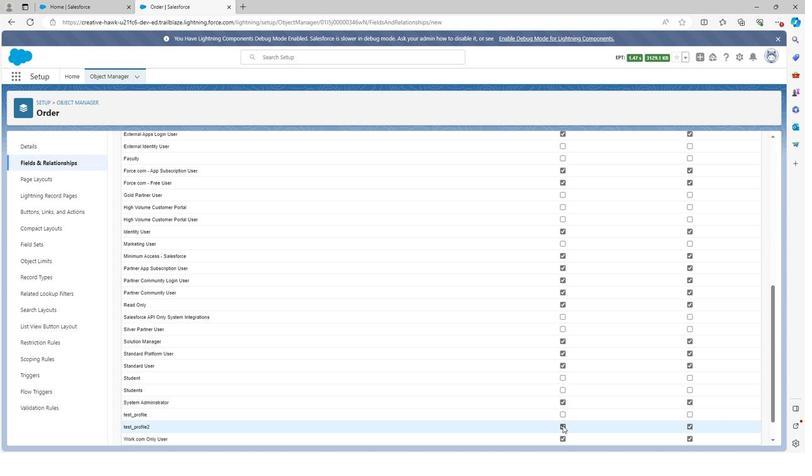 
Action: Mouse moved to (559, 434)
Screenshot: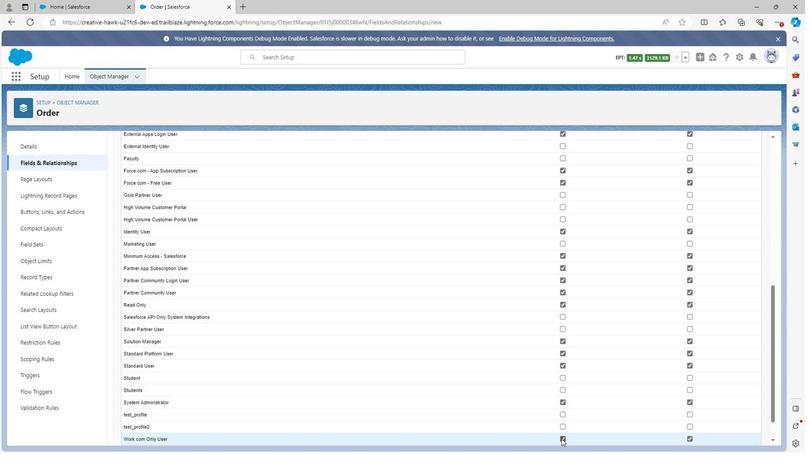
Action: Mouse pressed left at (559, 434)
Screenshot: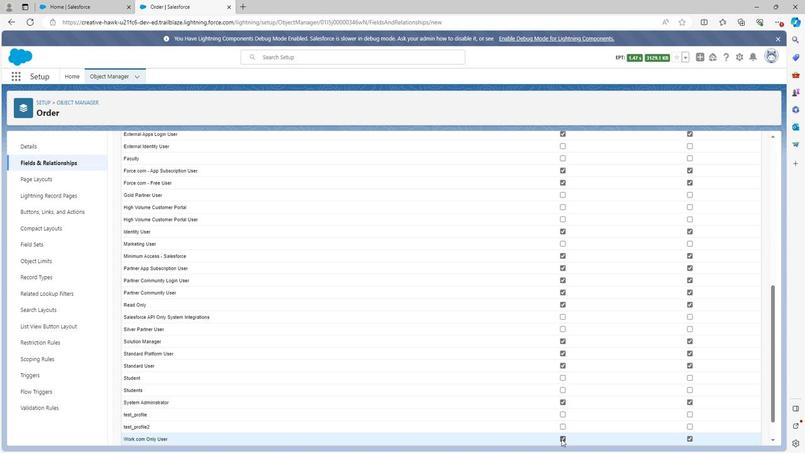 
Action: Mouse moved to (614, 402)
Screenshot: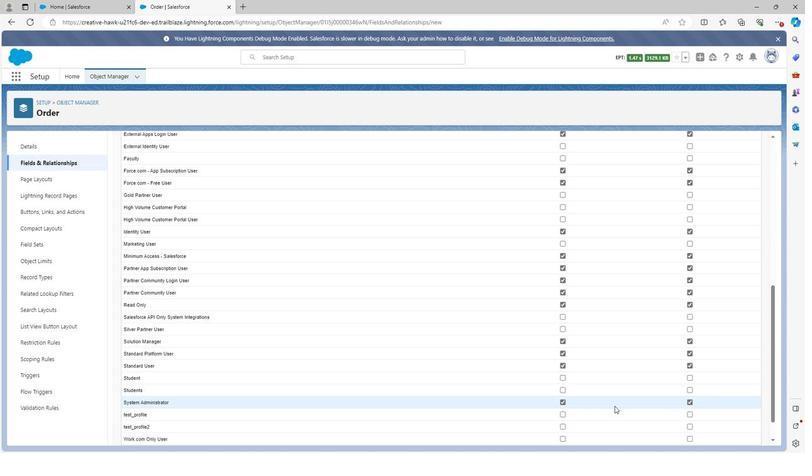 
Action: Mouse scrolled (614, 402) with delta (0, 0)
Screenshot: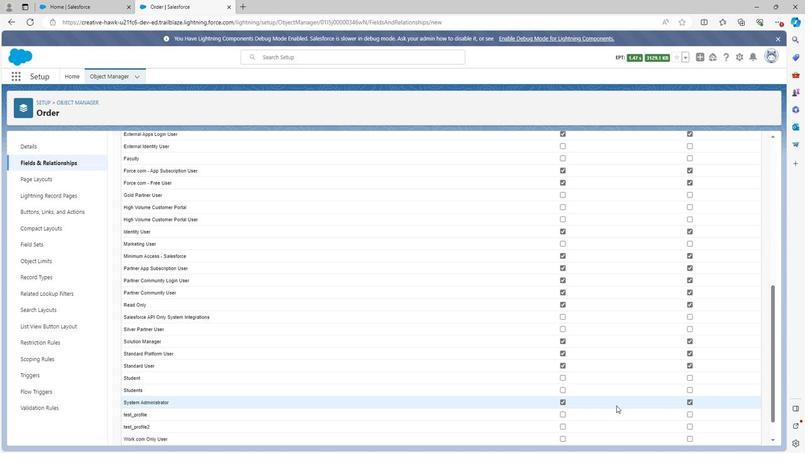 
Action: Mouse scrolled (614, 402) with delta (0, 0)
Screenshot: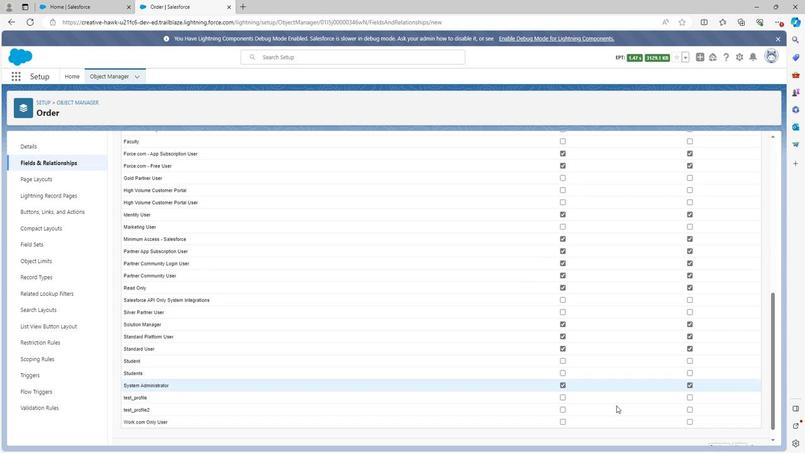 
Action: Mouse moved to (737, 430)
Screenshot: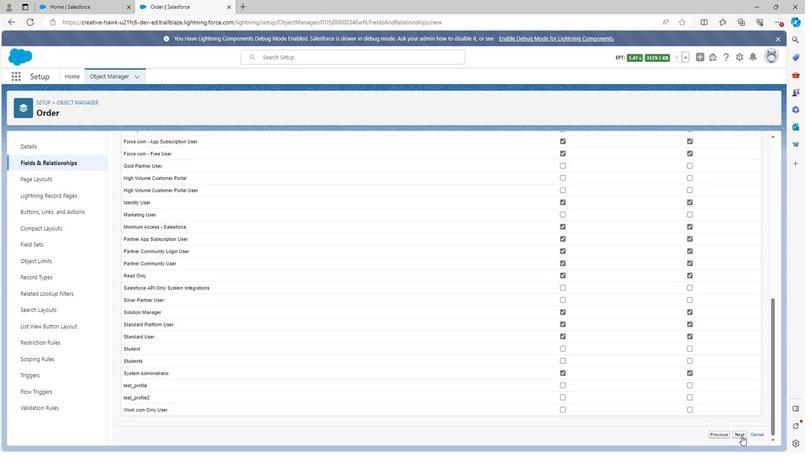
Action: Mouse pressed left at (737, 430)
Screenshot: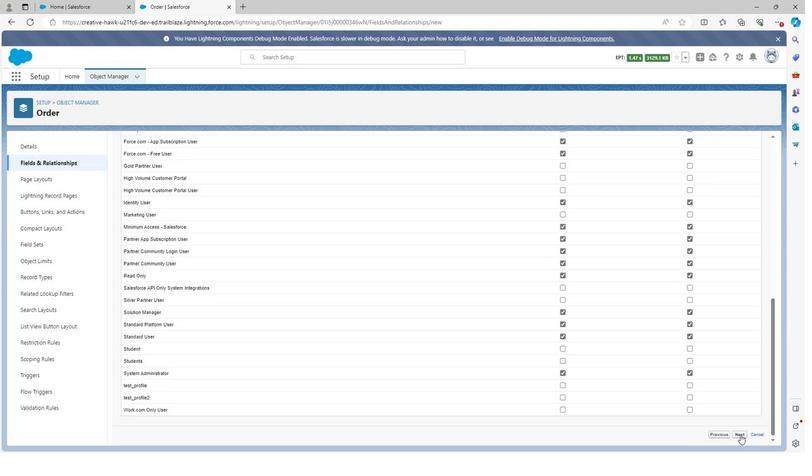 
Action: Mouse moved to (741, 310)
Screenshot: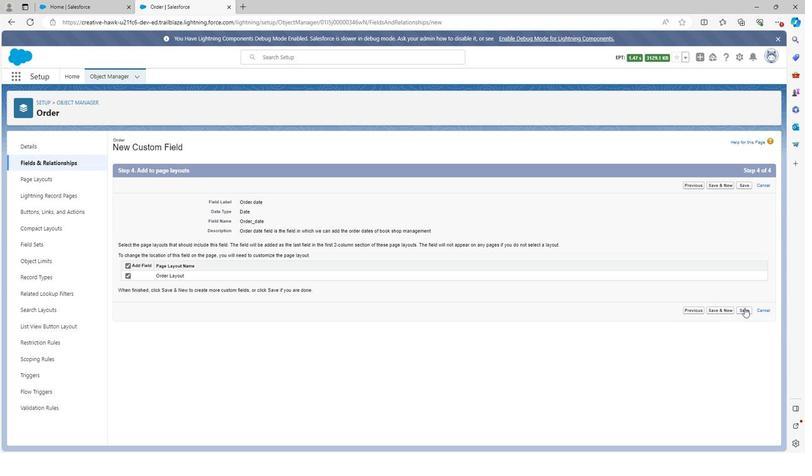 
Action: Mouse pressed left at (741, 310)
Screenshot: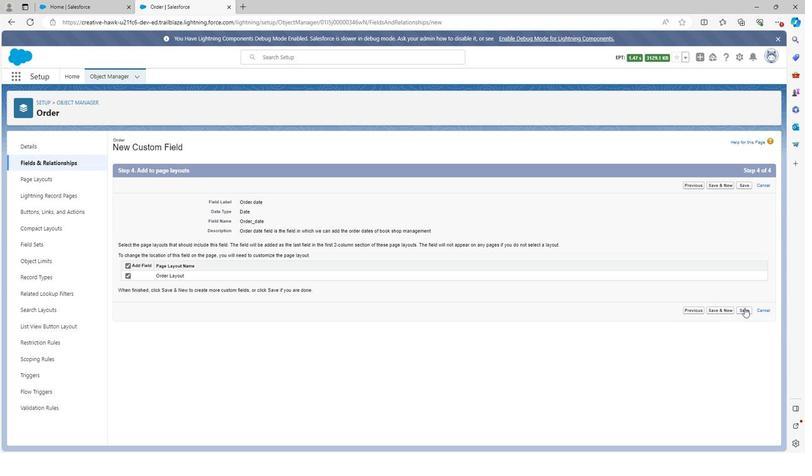 
Action: Mouse moved to (586, 153)
Screenshot: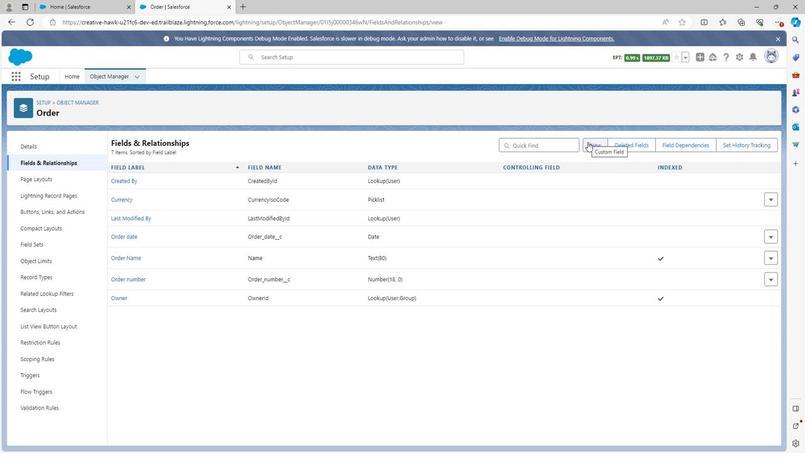 
Action: Mouse pressed left at (586, 153)
